 Task: Look for space in Ruse, Bulgaria from 5th July, 2023 to 11th July, 2023 for 2 adults in price range Rs.8000 to Rs.16000. Place can be entire place with 2 bedrooms having 2 beds and 1 bathroom. Property type can be flat. Booking option can be shelf check-in. Required host language is English.
Action: Mouse moved to (529, 133)
Screenshot: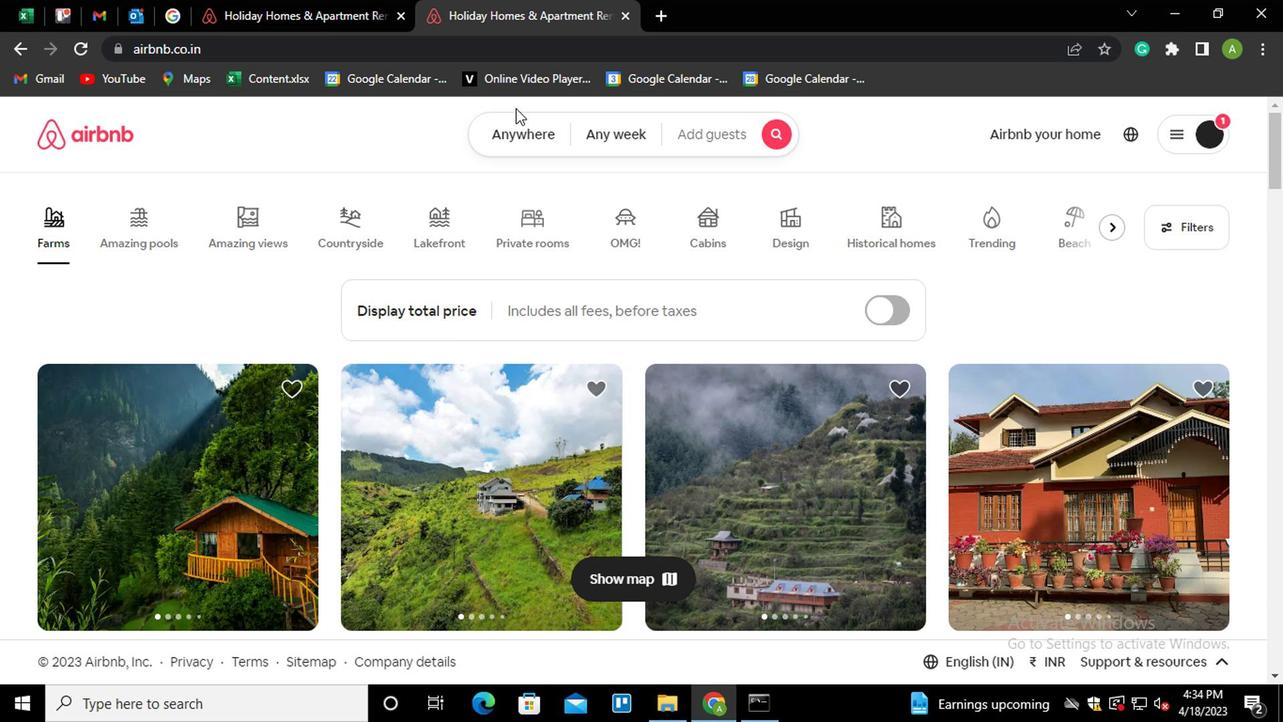 
Action: Mouse pressed left at (529, 133)
Screenshot: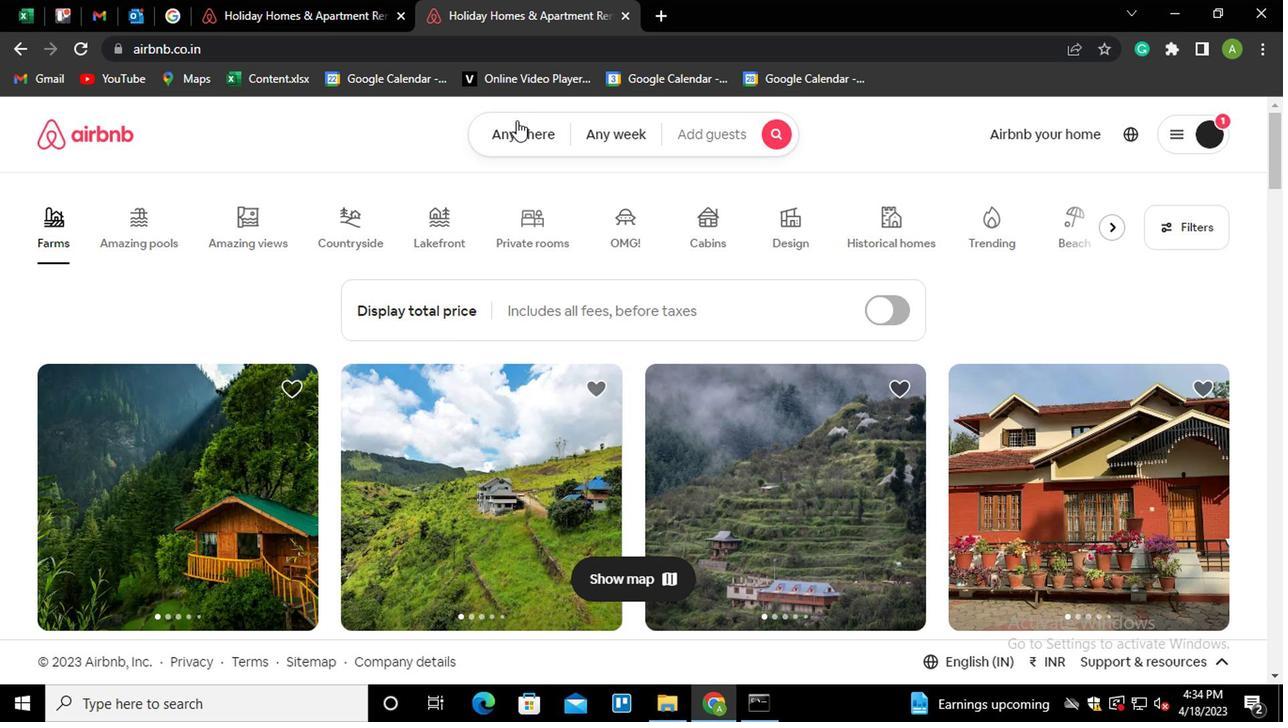 
Action: Mouse moved to (493, 208)
Screenshot: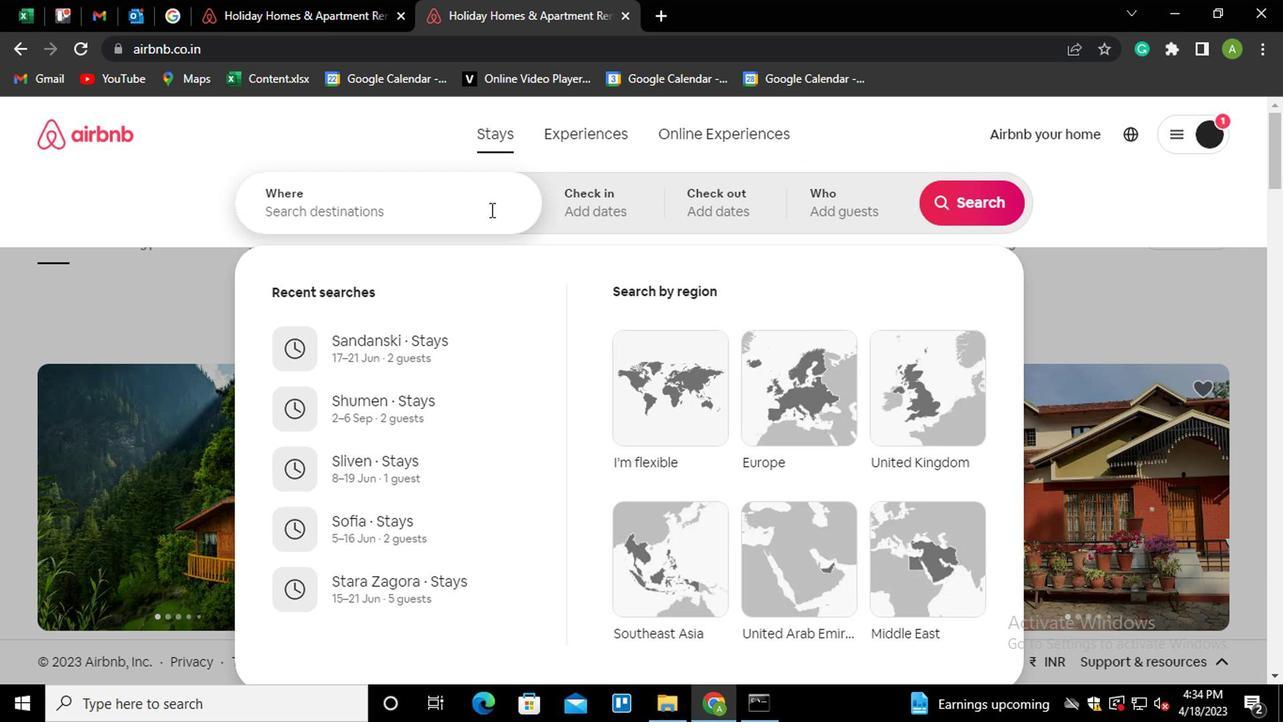 
Action: Mouse pressed left at (493, 208)
Screenshot: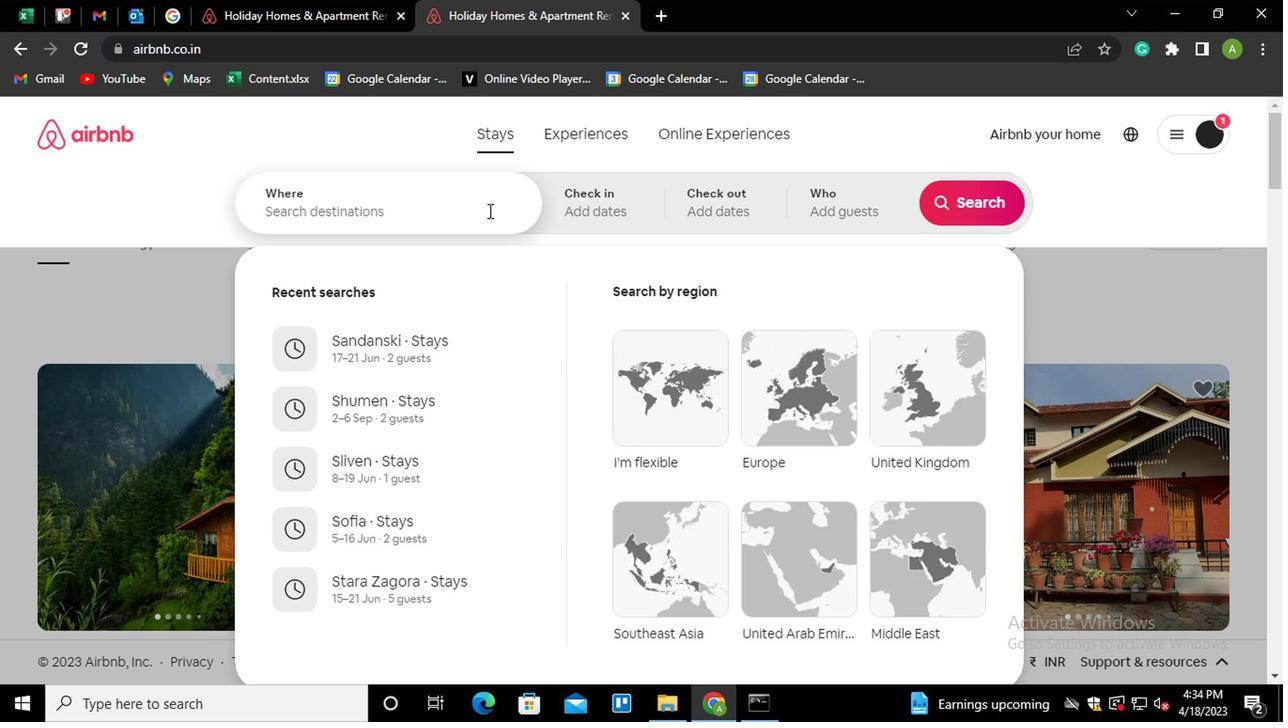 
Action: Key pressed <Key.shift><Key.shift><Key.shift><Key.shift><Key.shift><Key.shift>RUSE<Key.down><Key.enter>
Screenshot: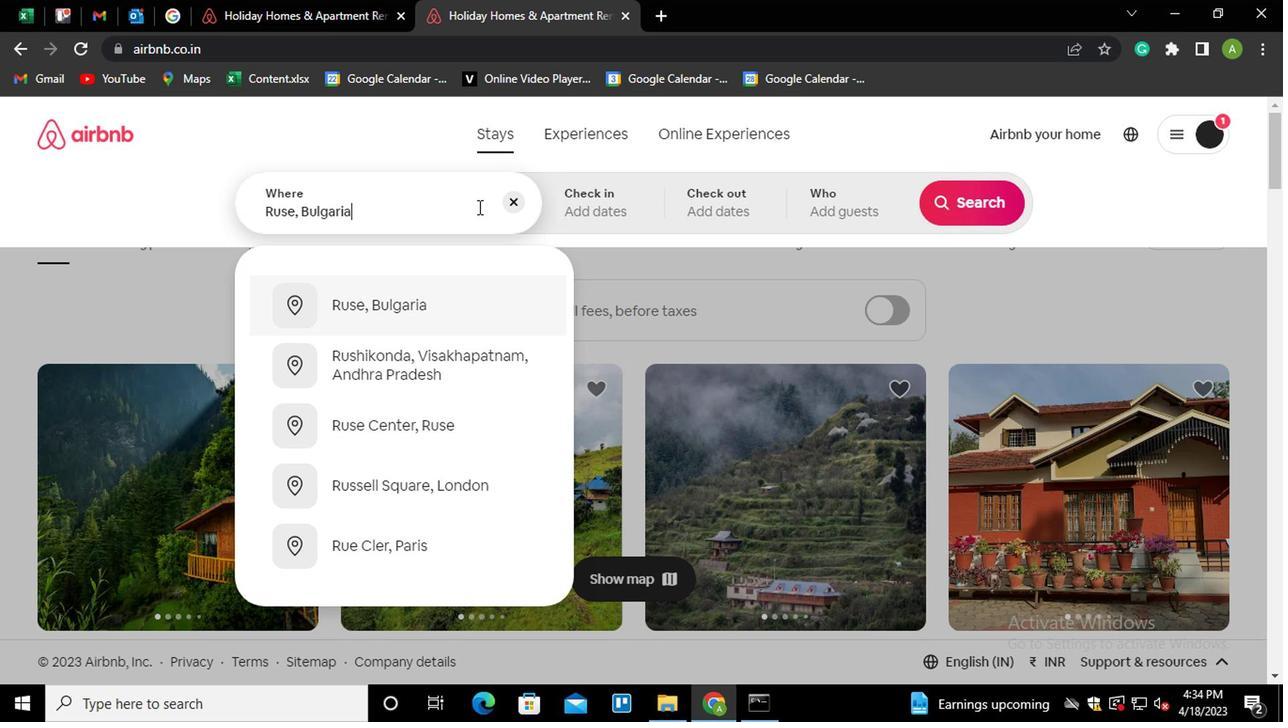 
Action: Mouse moved to (942, 345)
Screenshot: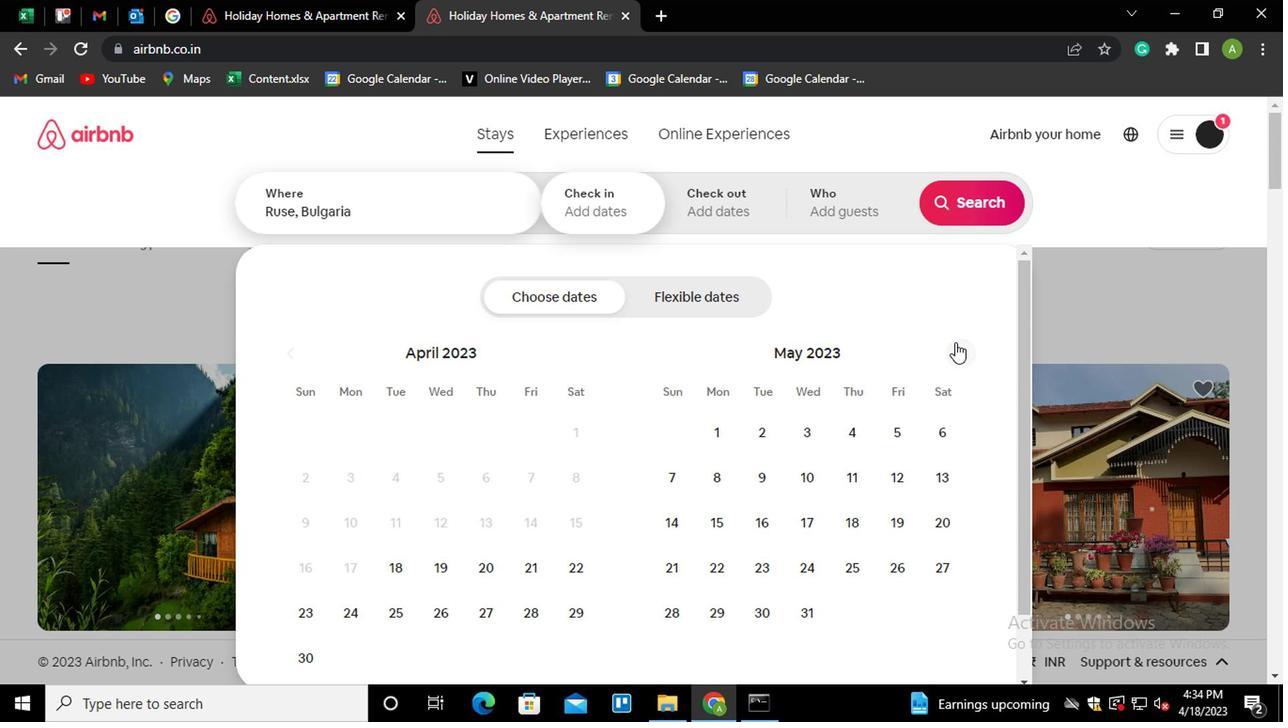 
Action: Mouse pressed left at (942, 345)
Screenshot: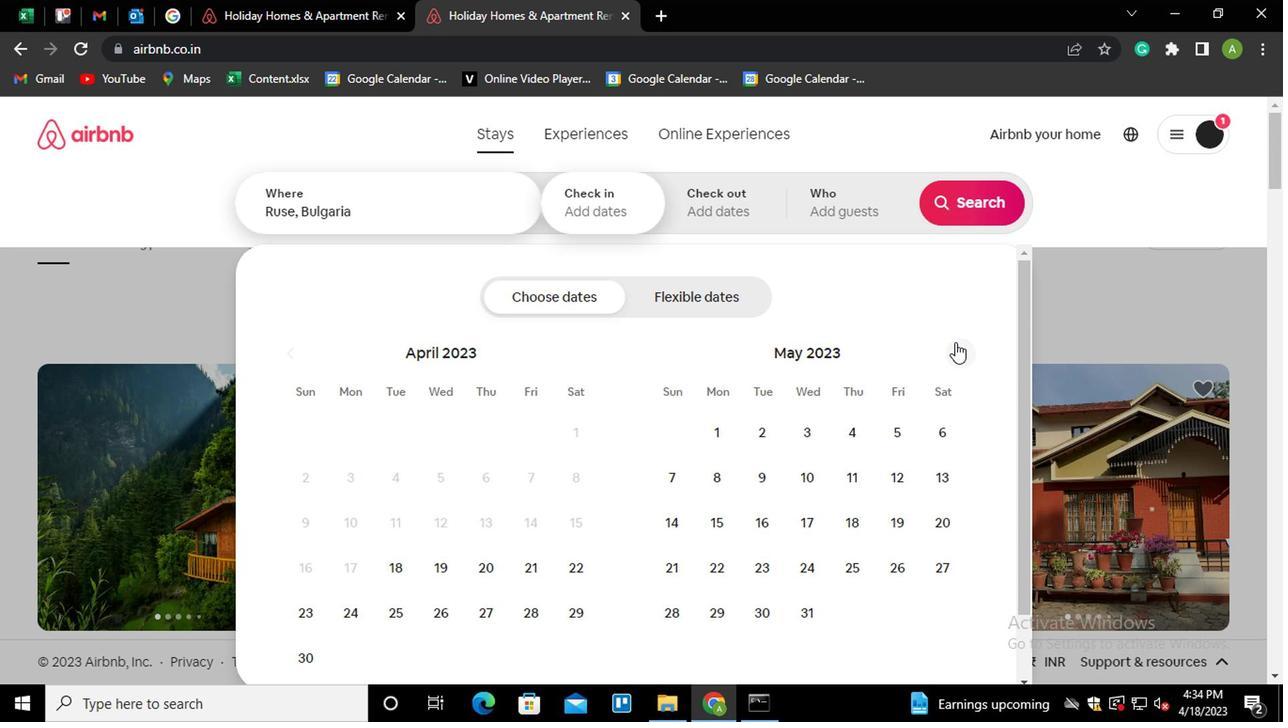 
Action: Mouse pressed left at (942, 345)
Screenshot: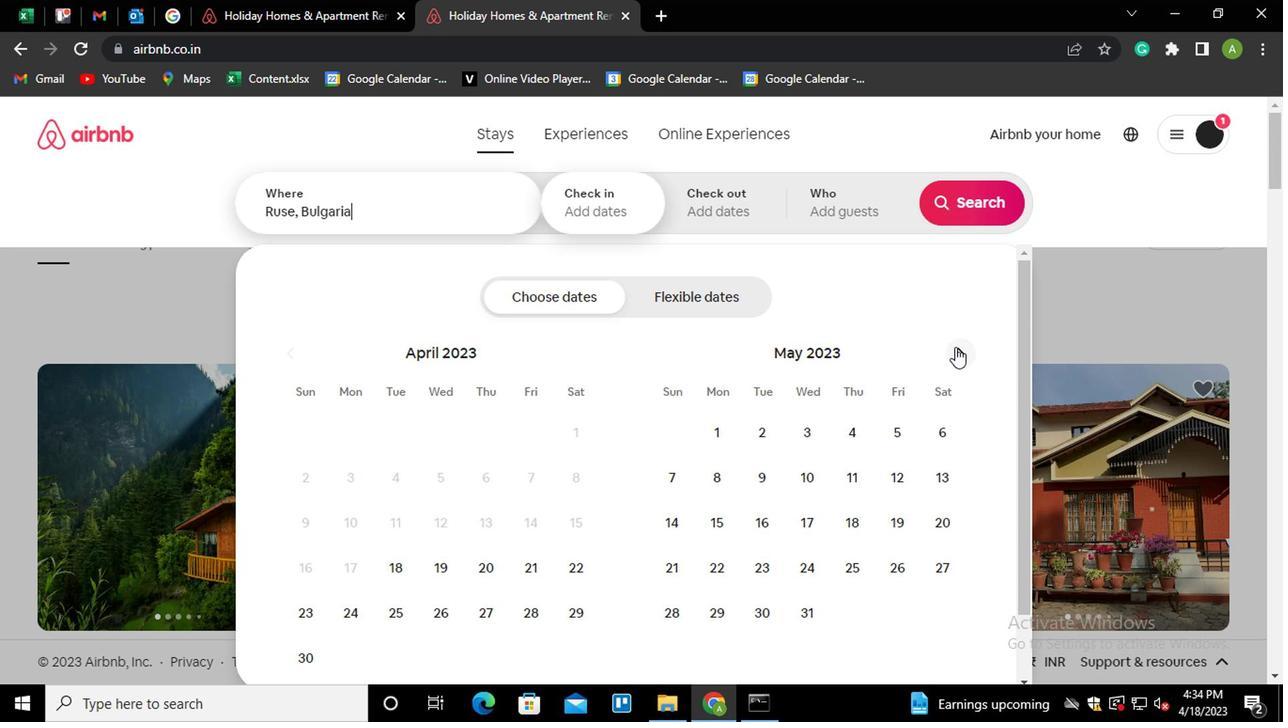 
Action: Mouse pressed left at (942, 345)
Screenshot: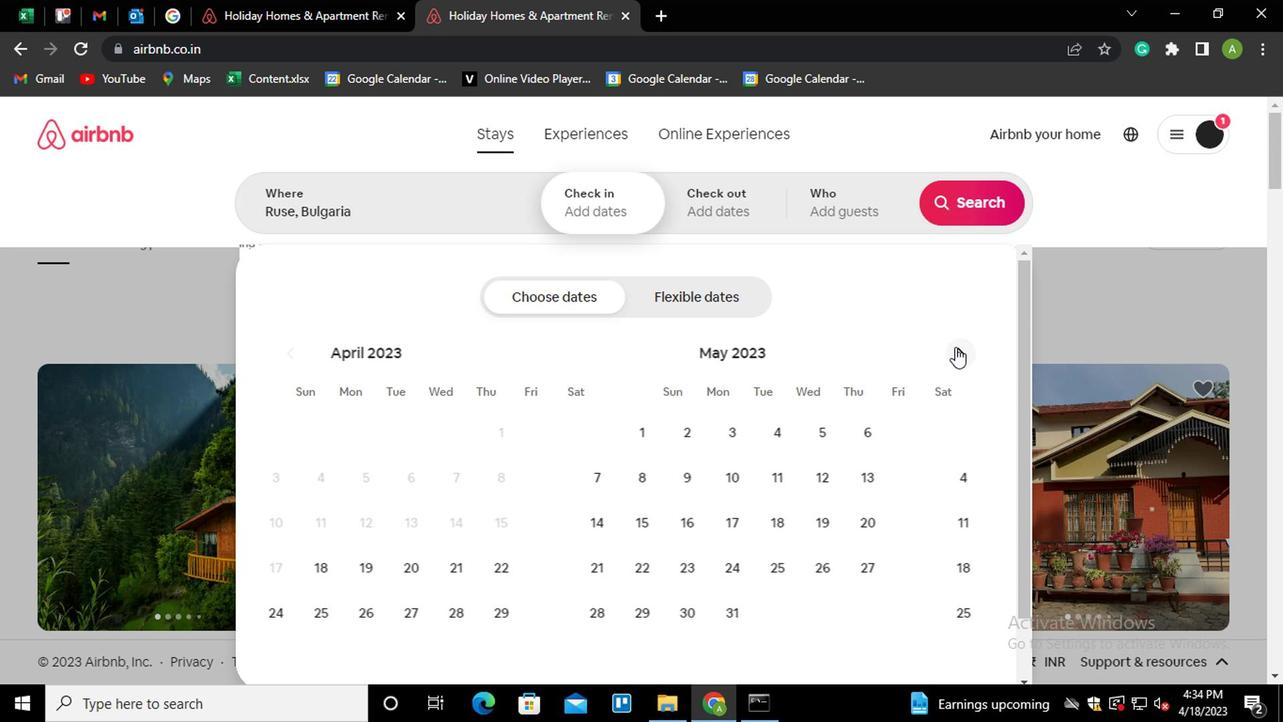 
Action: Mouse moved to (804, 473)
Screenshot: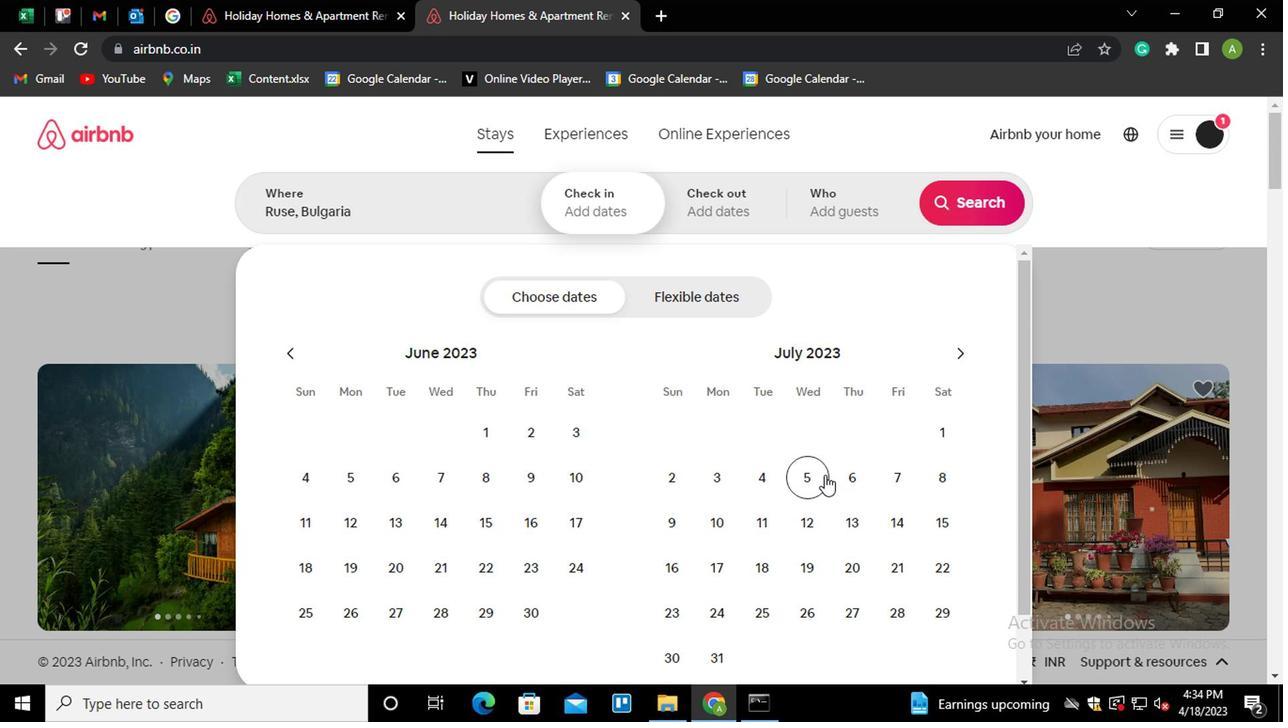 
Action: Mouse pressed left at (804, 473)
Screenshot: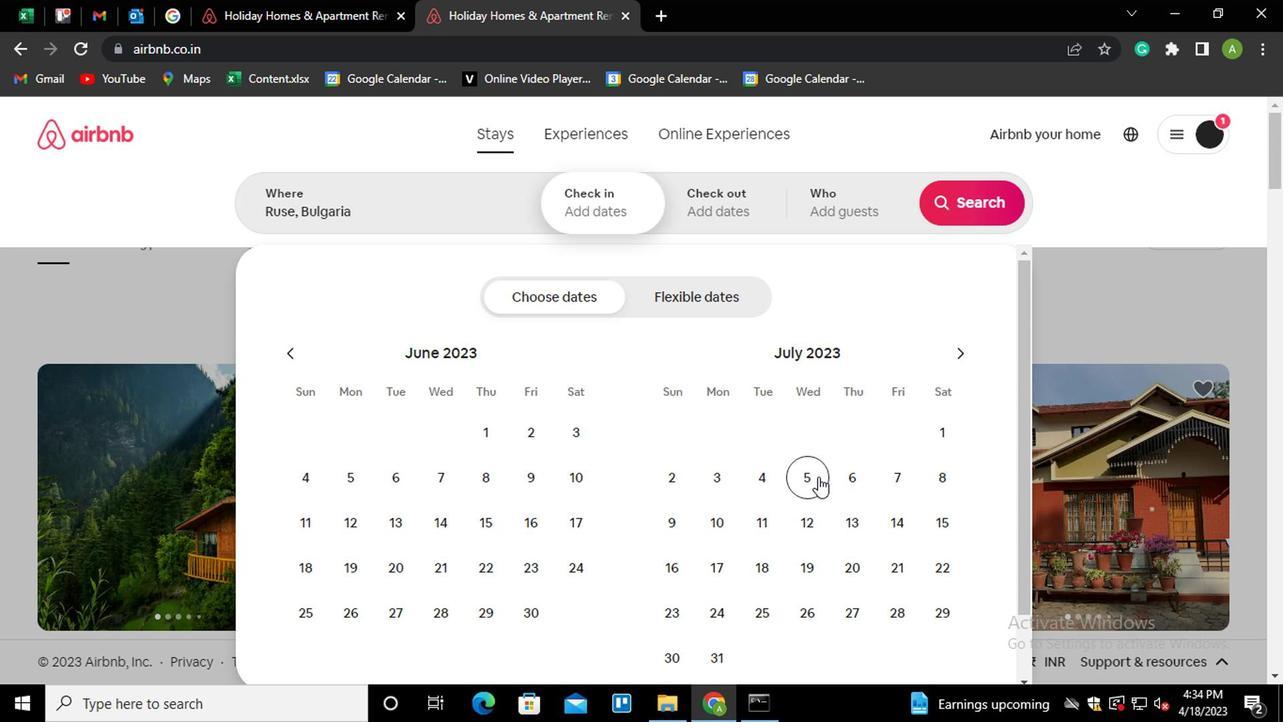
Action: Mouse moved to (759, 524)
Screenshot: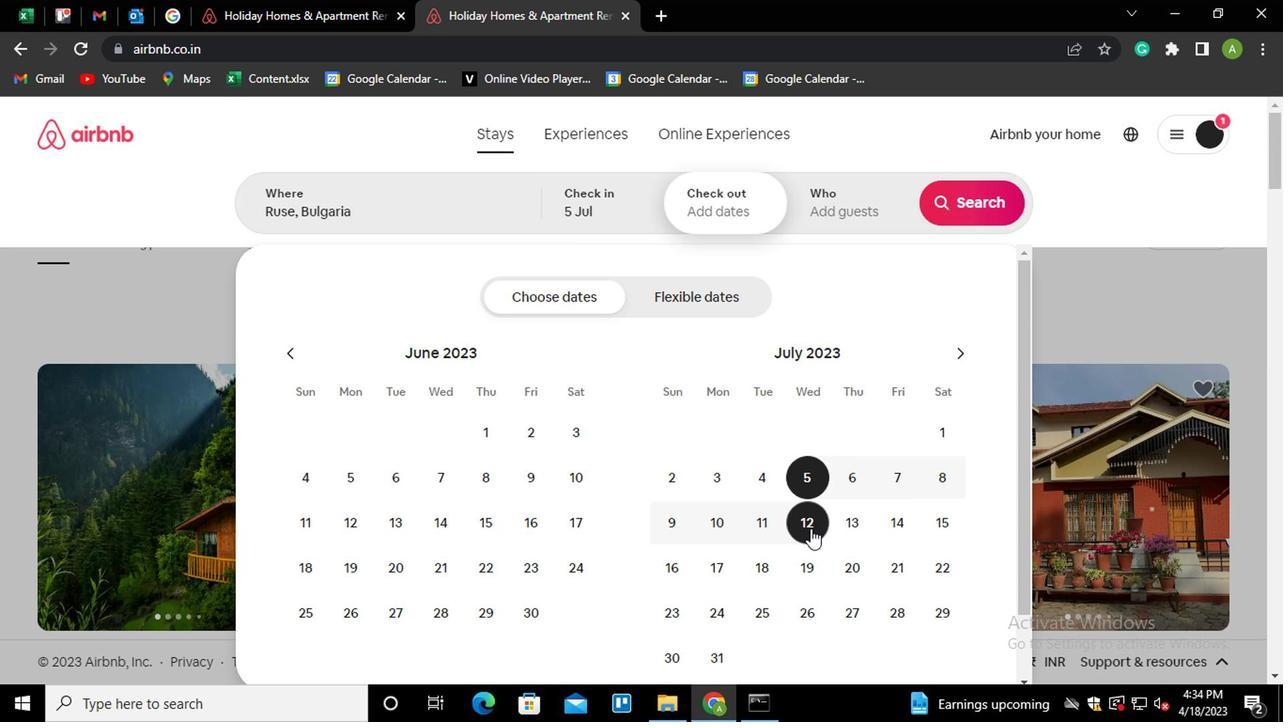 
Action: Mouse pressed left at (759, 524)
Screenshot: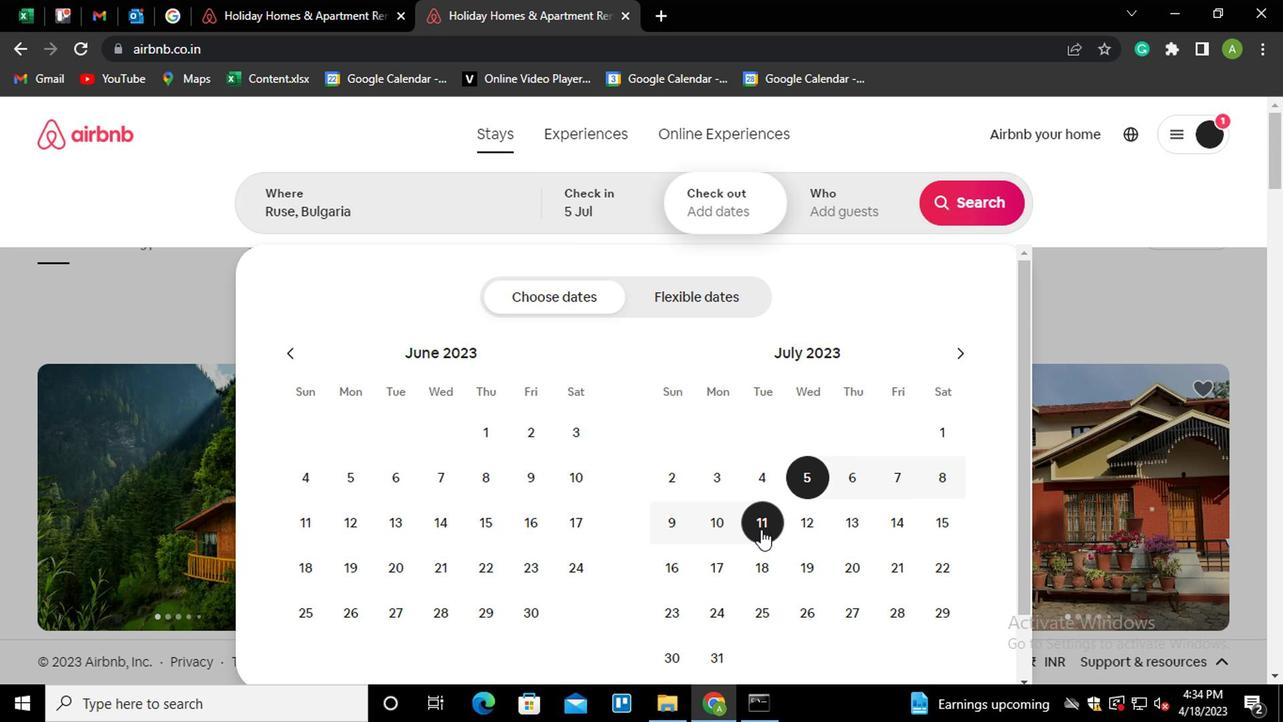 
Action: Mouse moved to (827, 213)
Screenshot: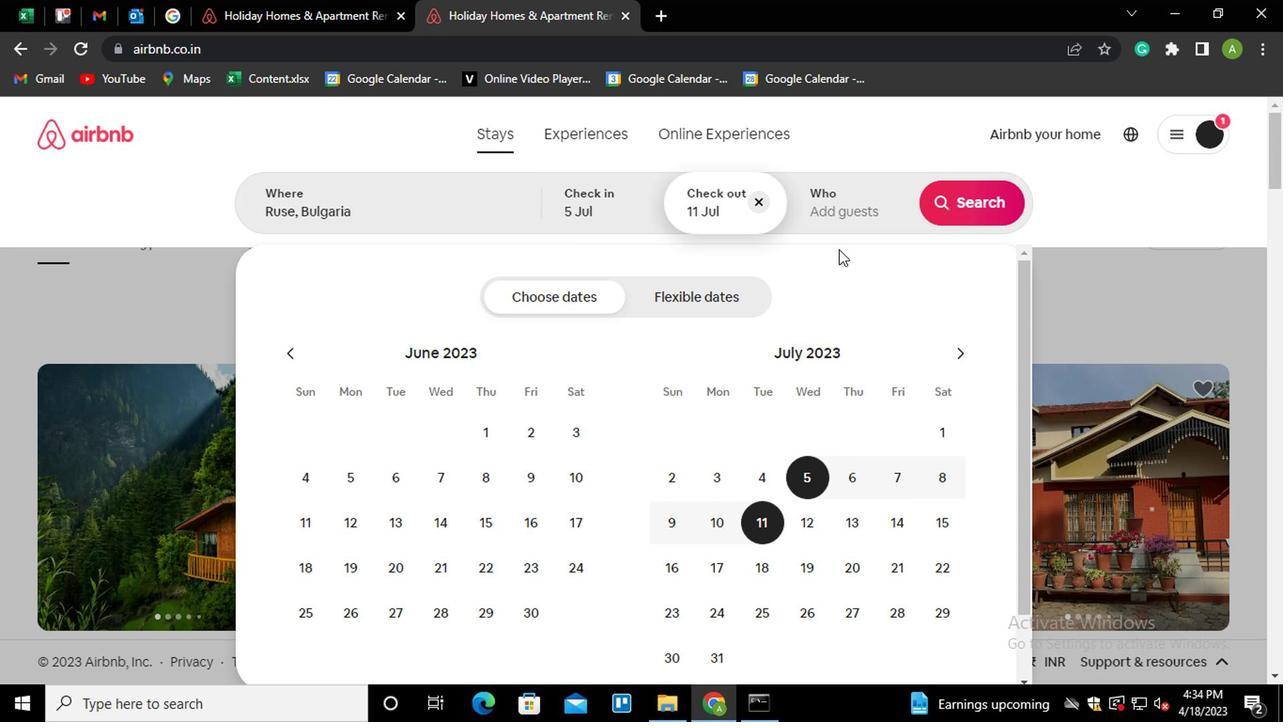 
Action: Mouse pressed left at (827, 213)
Screenshot: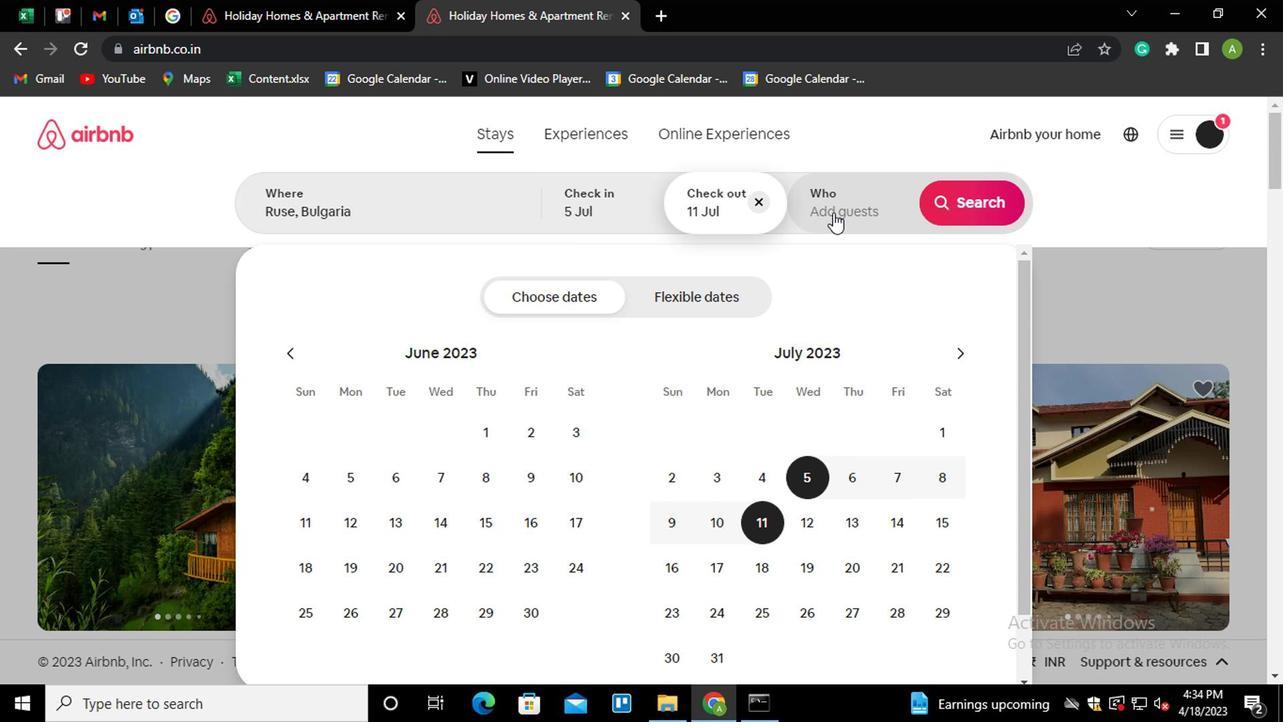 
Action: Mouse moved to (968, 309)
Screenshot: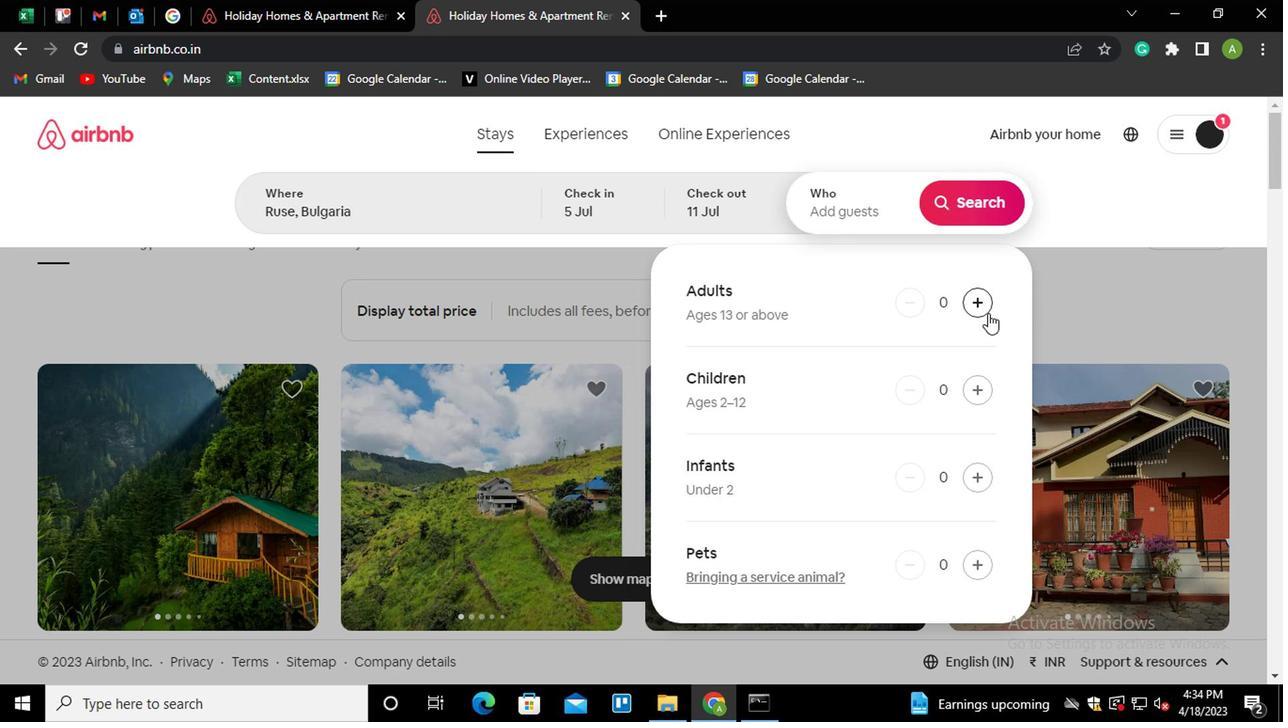 
Action: Mouse pressed left at (968, 309)
Screenshot: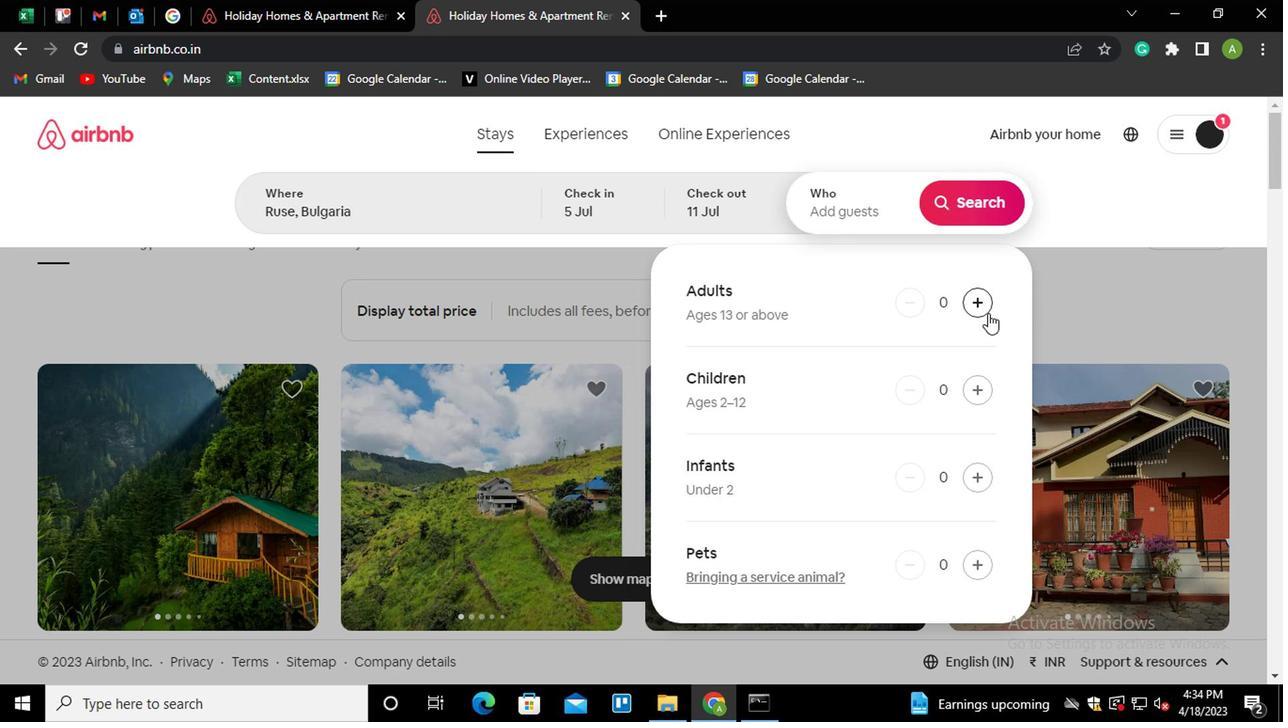 
Action: Mouse moved to (968, 309)
Screenshot: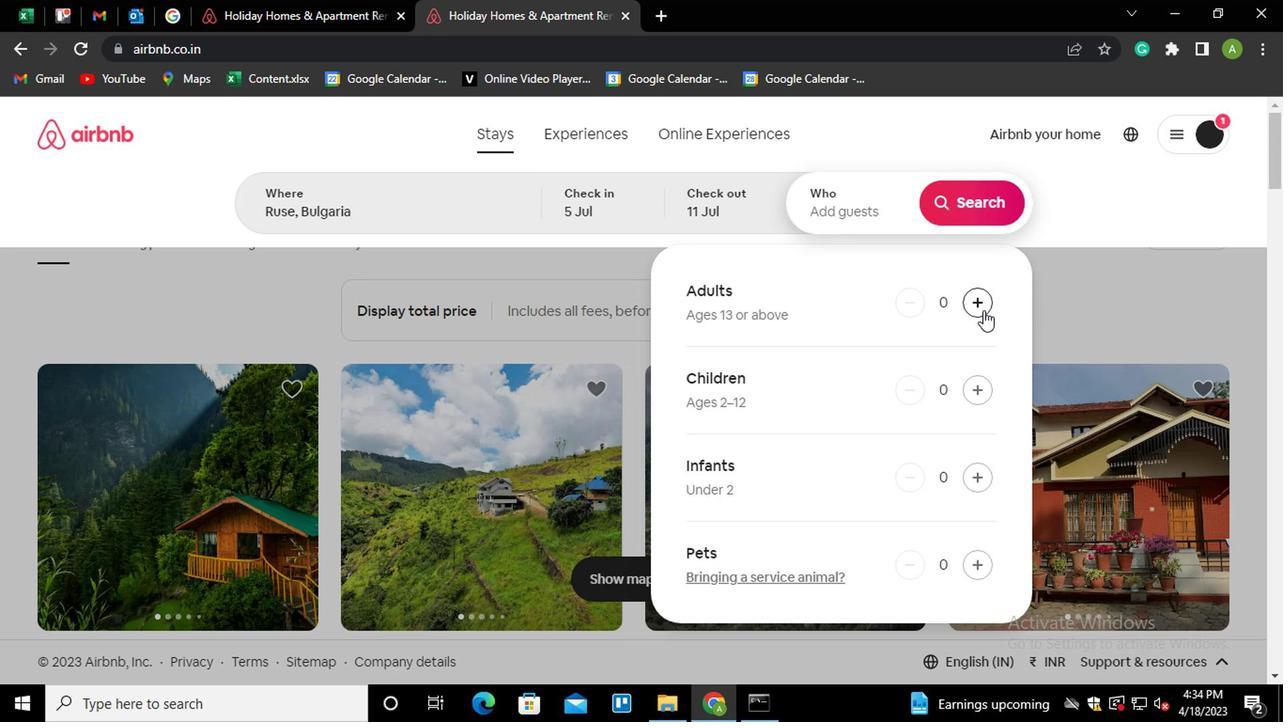 
Action: Mouse pressed left at (968, 309)
Screenshot: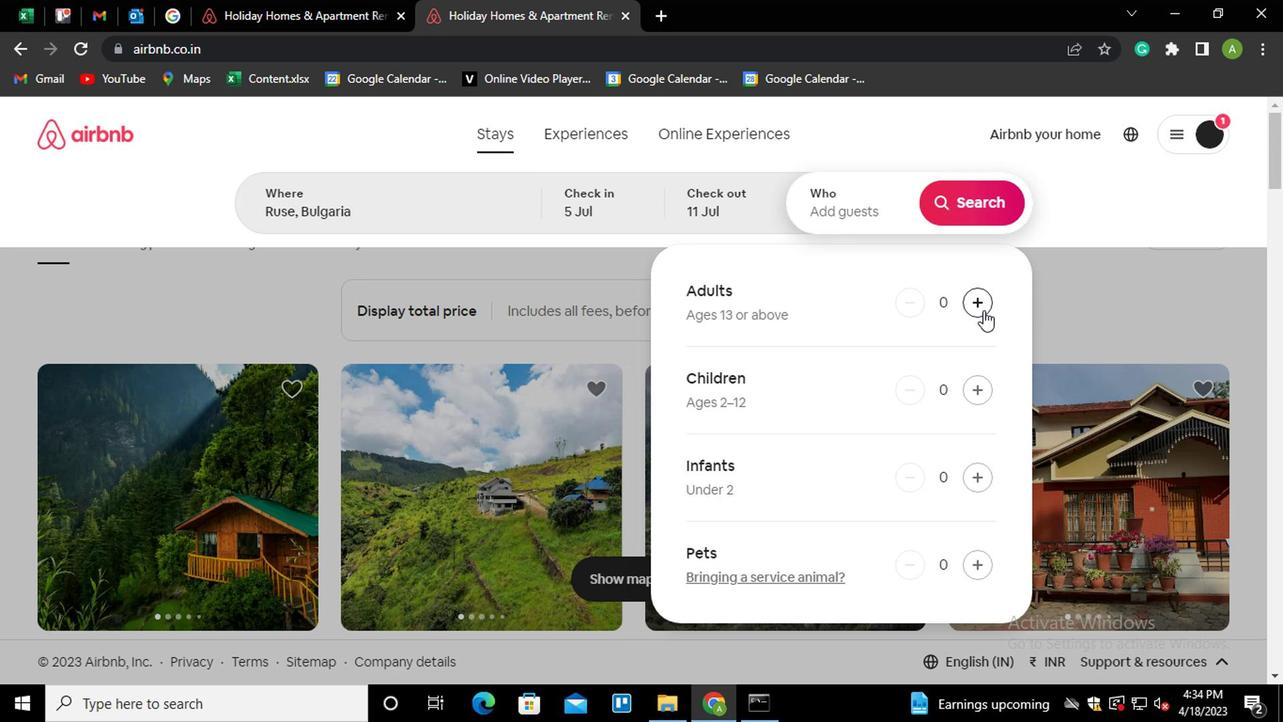 
Action: Mouse moved to (948, 218)
Screenshot: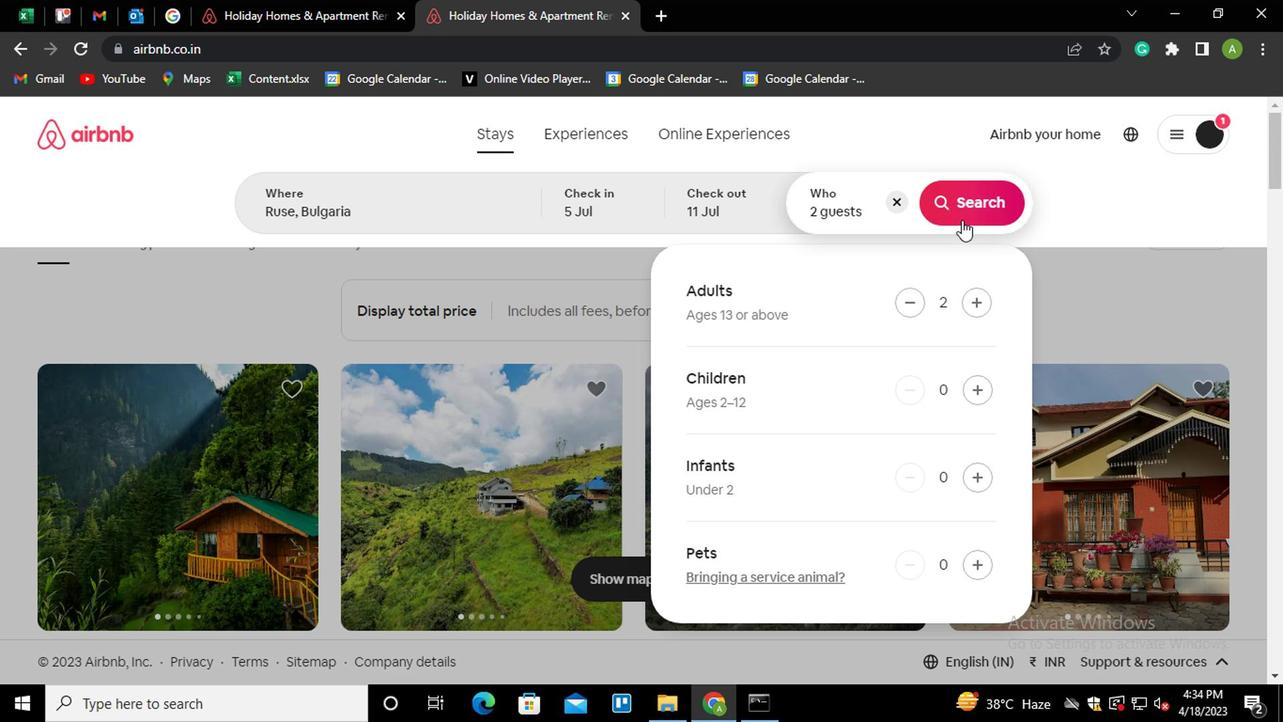 
Action: Mouse pressed left at (948, 218)
Screenshot: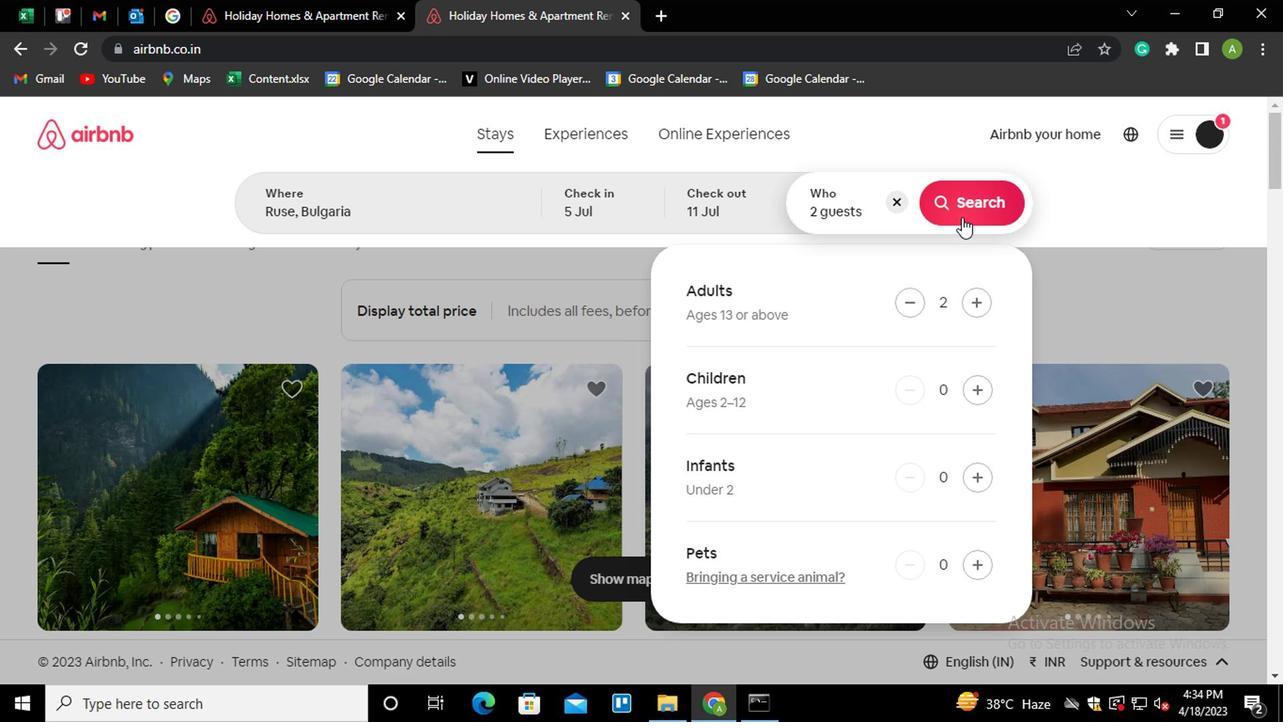 
Action: Mouse moved to (1182, 207)
Screenshot: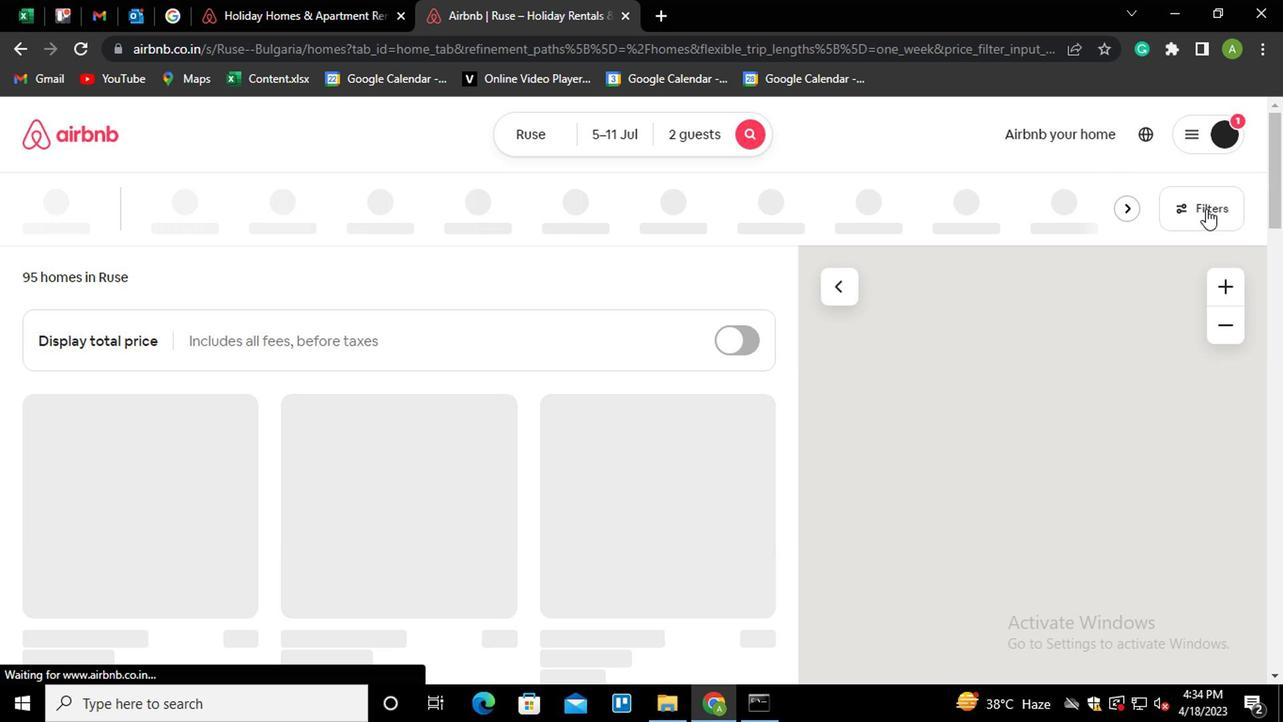 
Action: Mouse pressed left at (1182, 207)
Screenshot: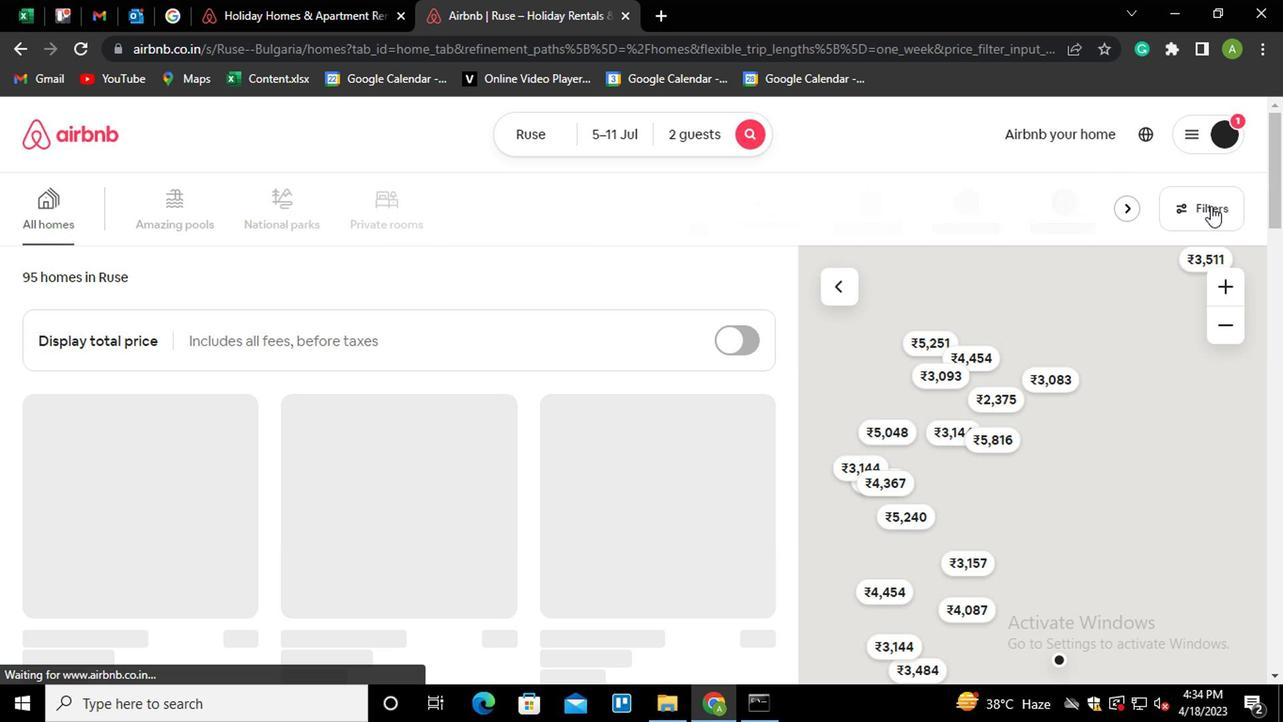 
Action: Mouse moved to (441, 444)
Screenshot: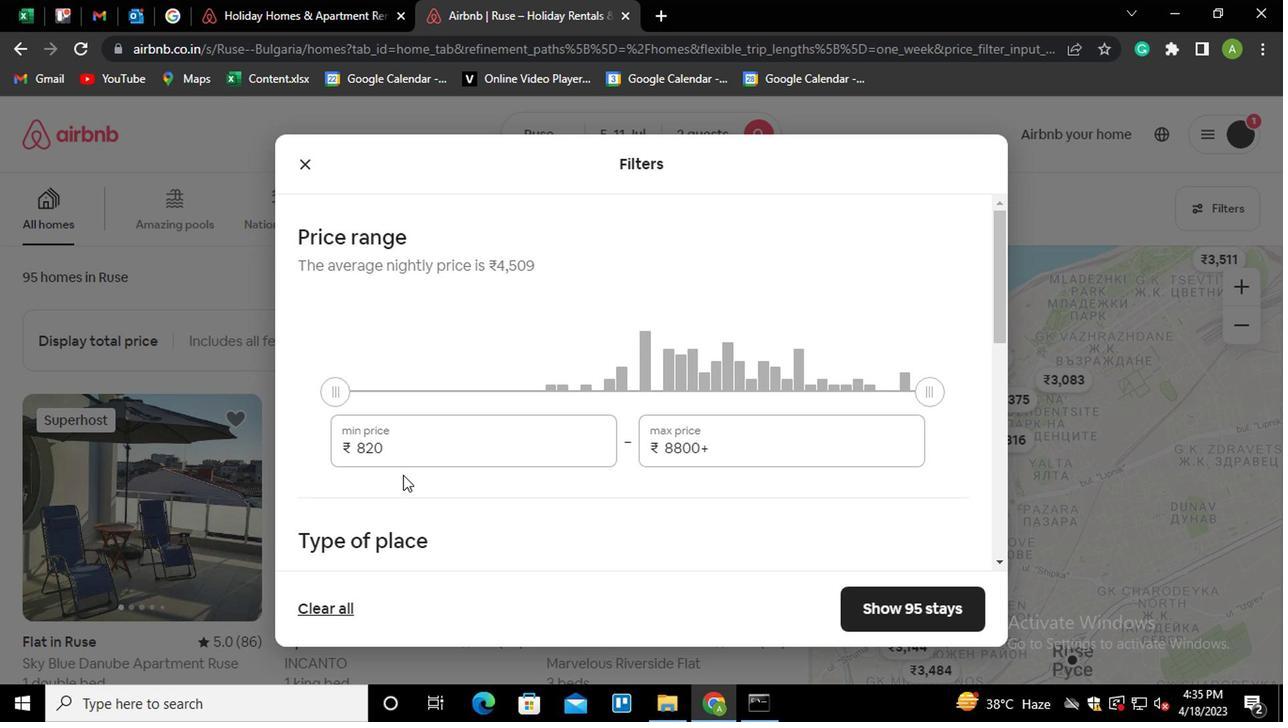 
Action: Mouse pressed left at (441, 444)
Screenshot: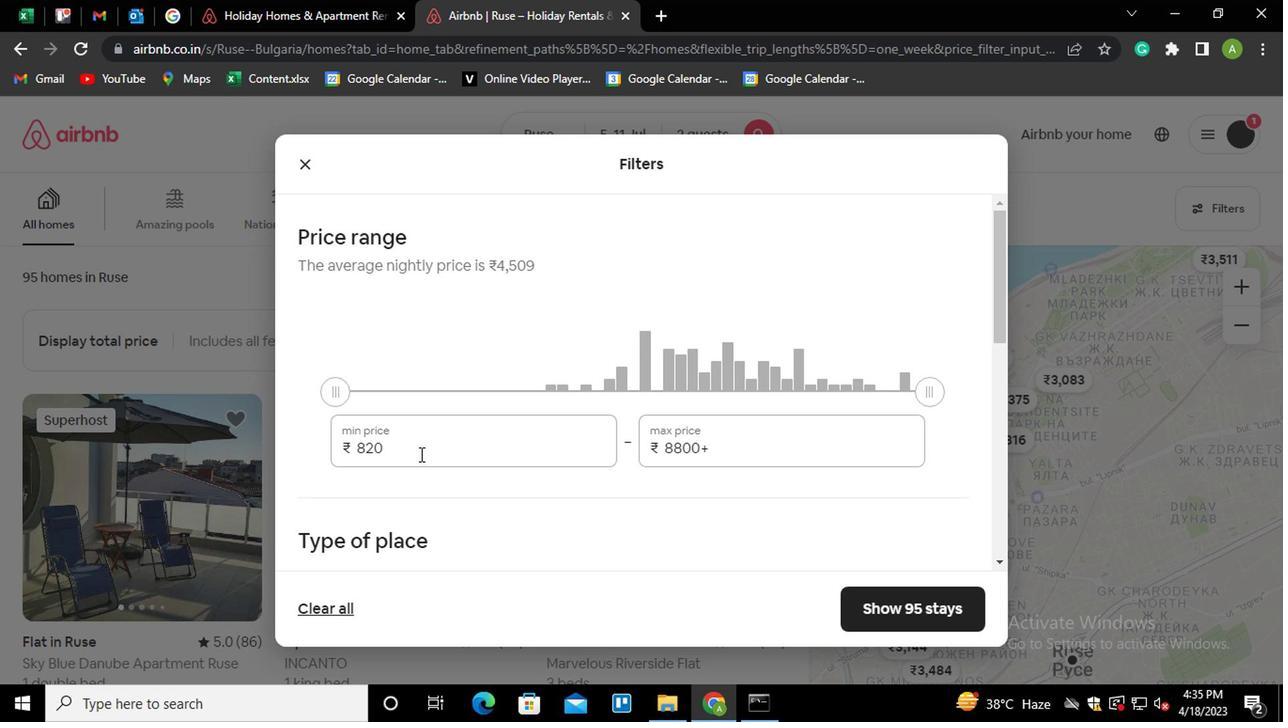 
Action: Mouse moved to (443, 443)
Screenshot: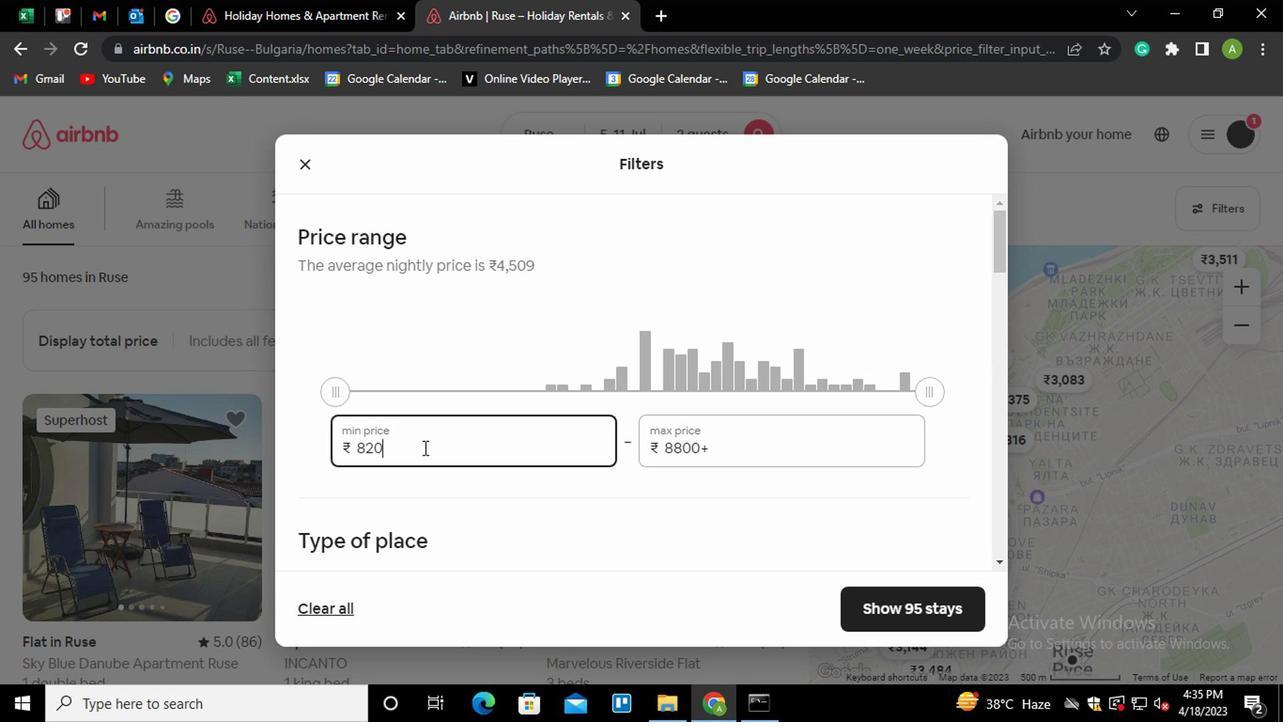 
Action: Key pressed <Key.shift_r><Key.home>8000
Screenshot: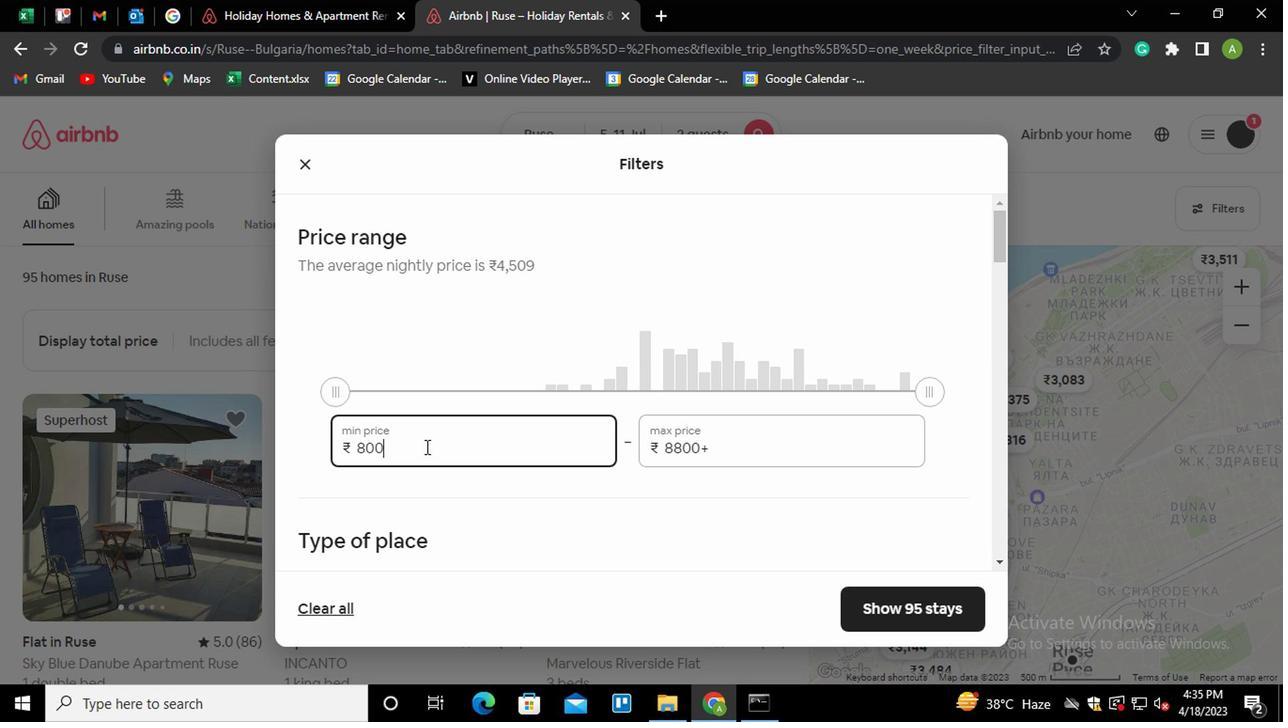 
Action: Mouse moved to (746, 439)
Screenshot: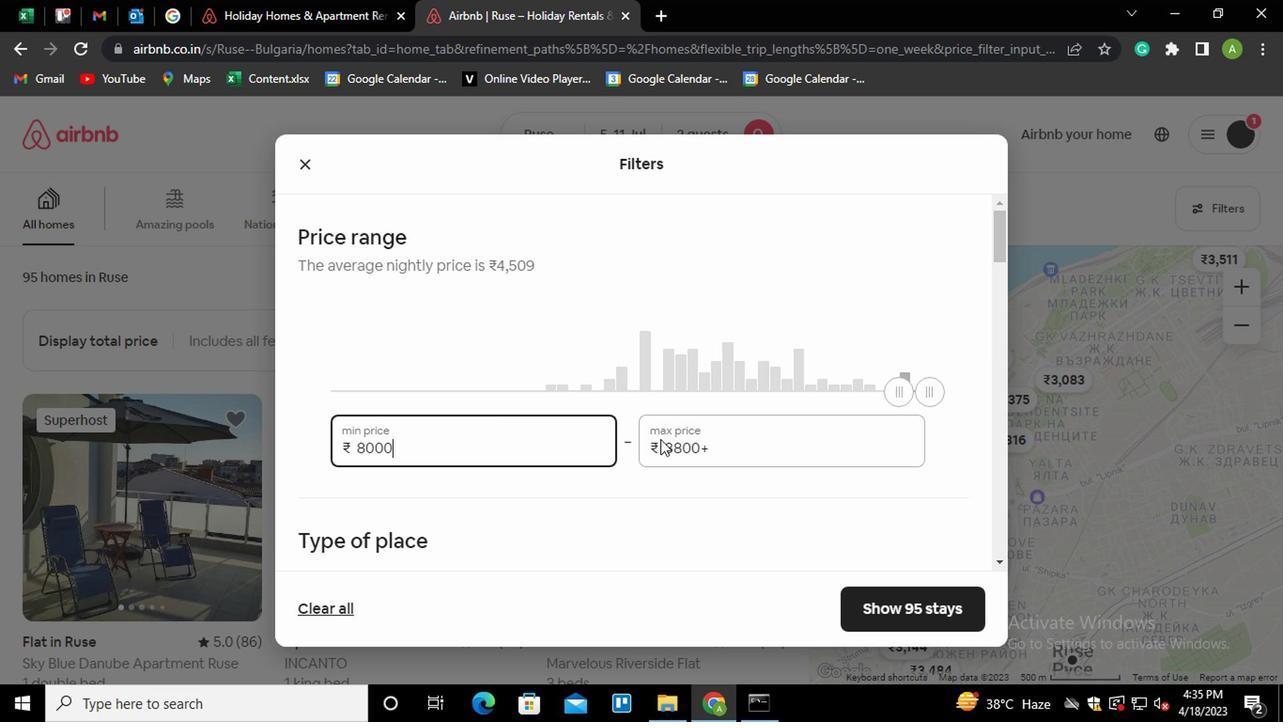 
Action: Mouse pressed left at (746, 439)
Screenshot: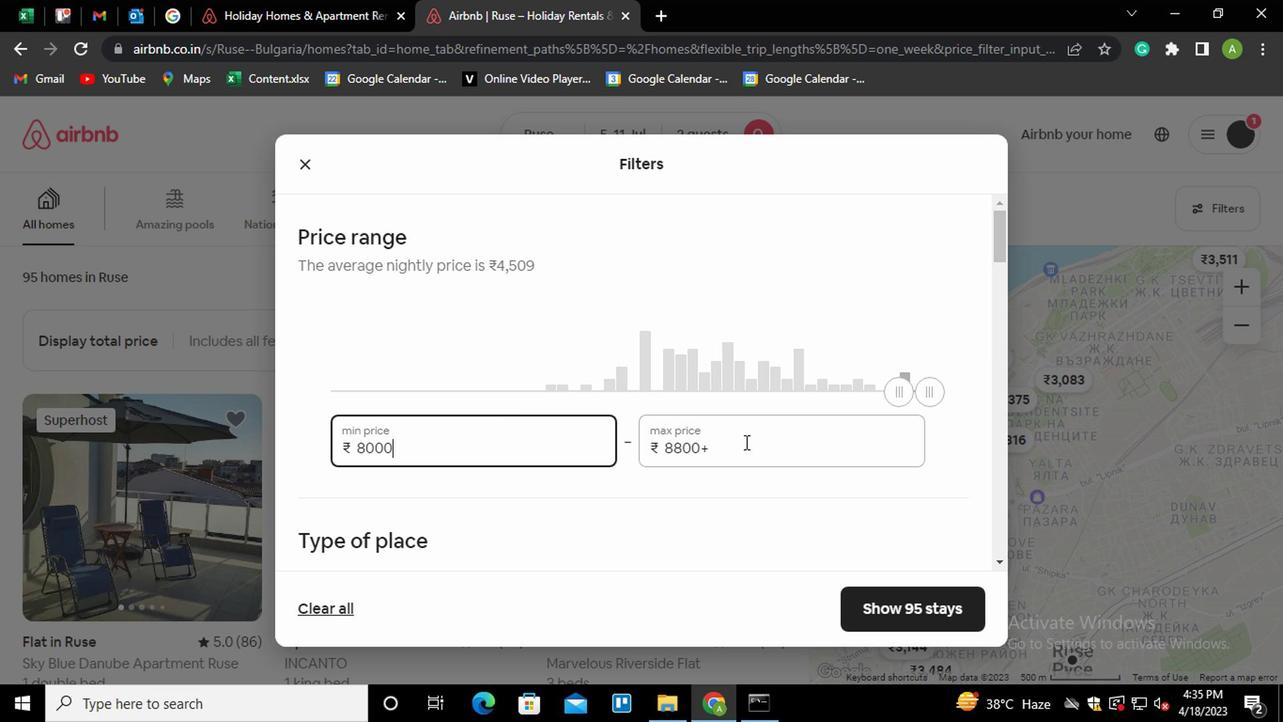 
Action: Key pressed <Key.shift_r><Key.home>16000
Screenshot: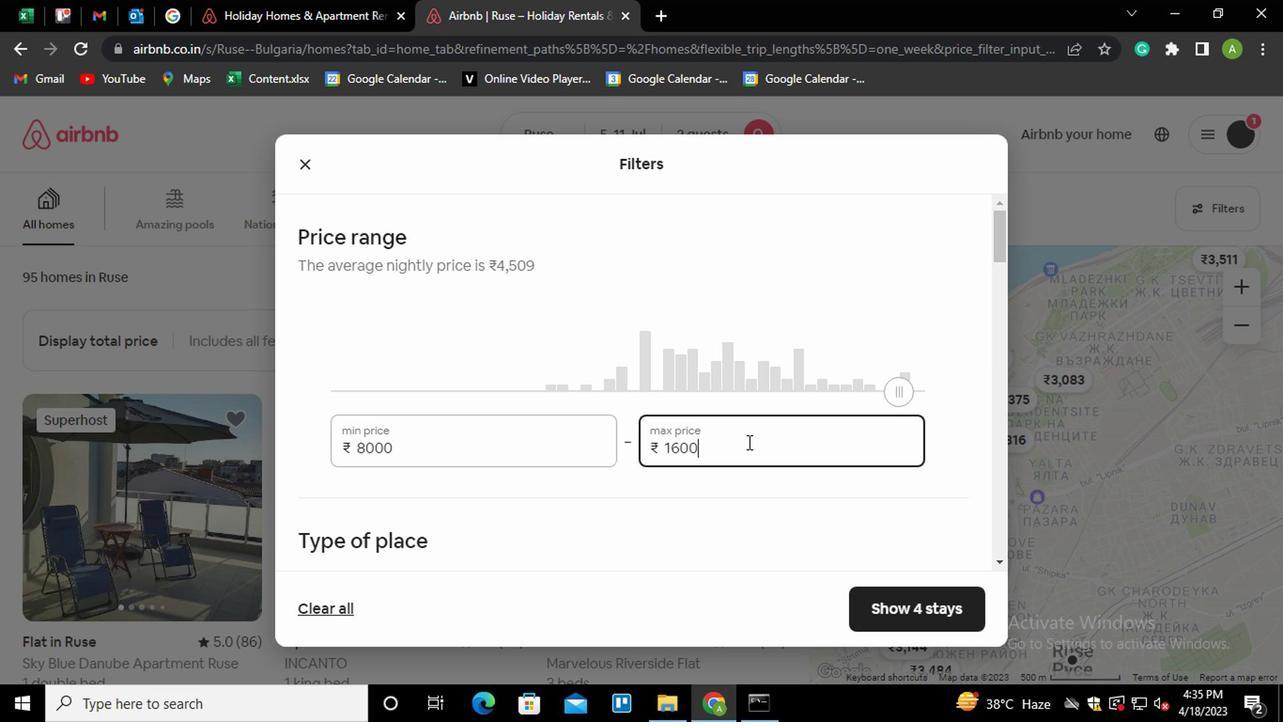 
Action: Mouse moved to (501, 508)
Screenshot: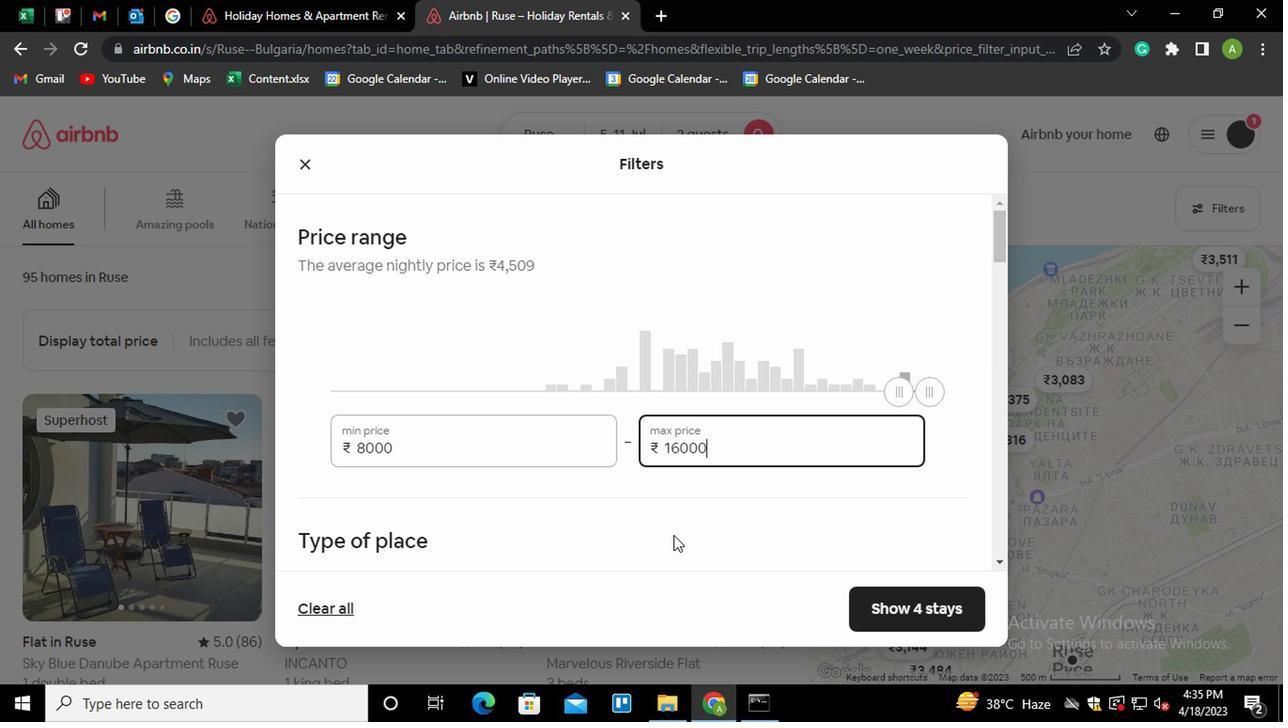 
Action: Mouse scrolled (501, 507) with delta (0, 0)
Screenshot: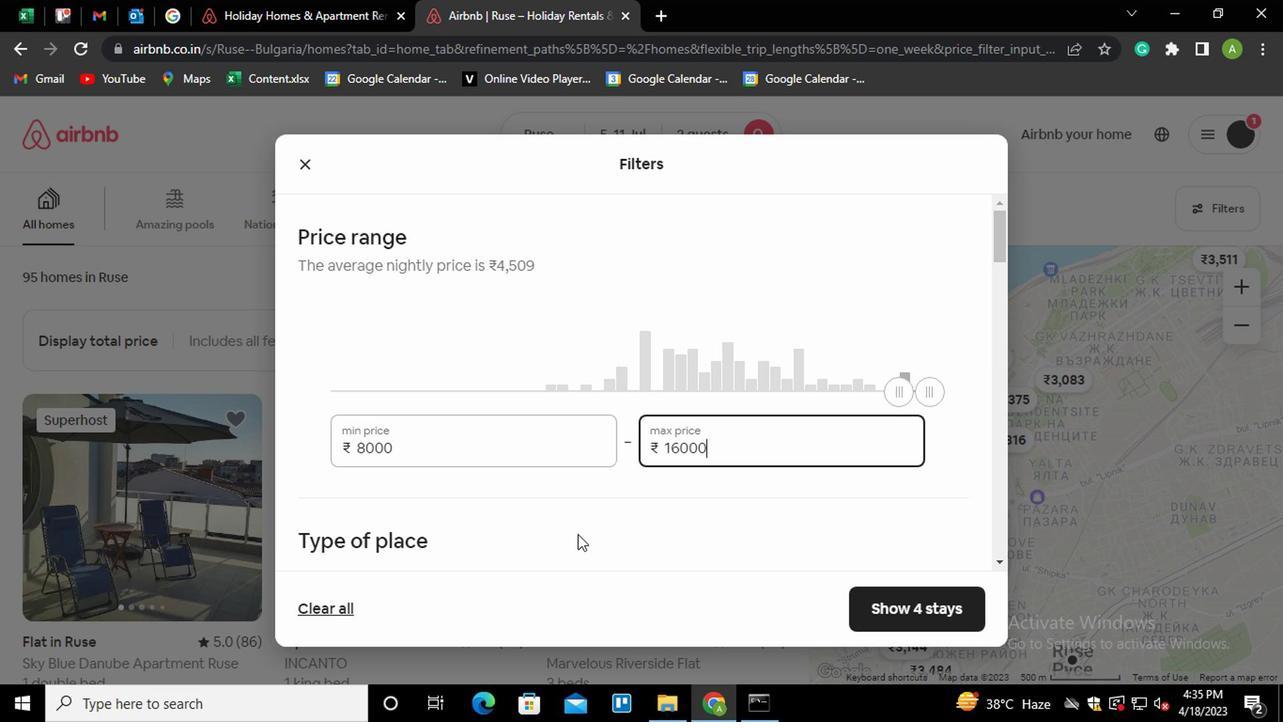 
Action: Mouse scrolled (501, 507) with delta (0, 0)
Screenshot: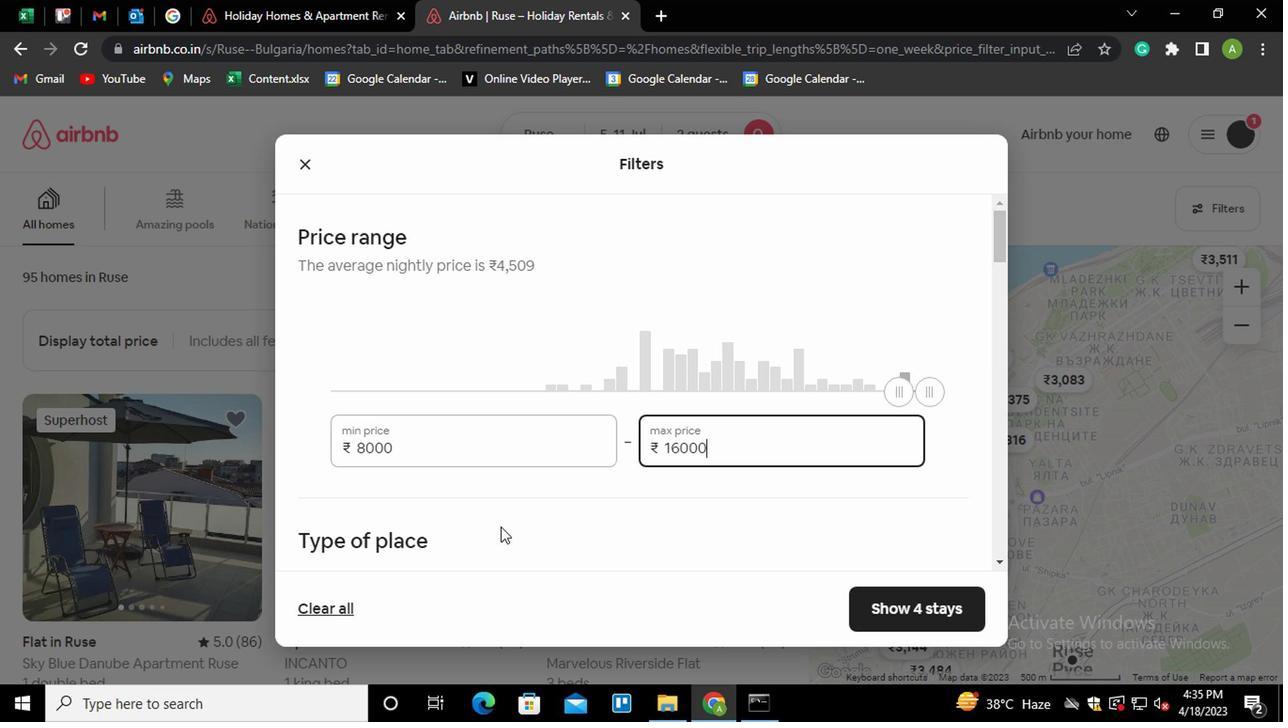 
Action: Mouse moved to (359, 416)
Screenshot: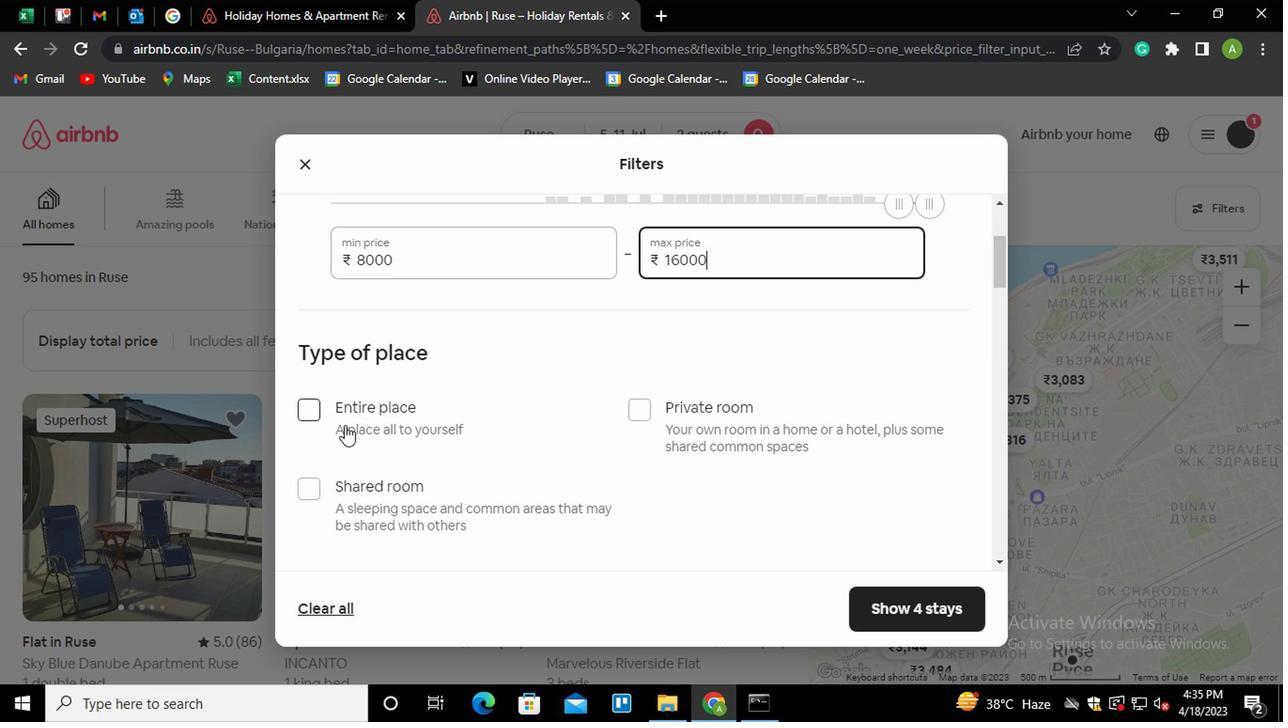 
Action: Mouse pressed left at (359, 416)
Screenshot: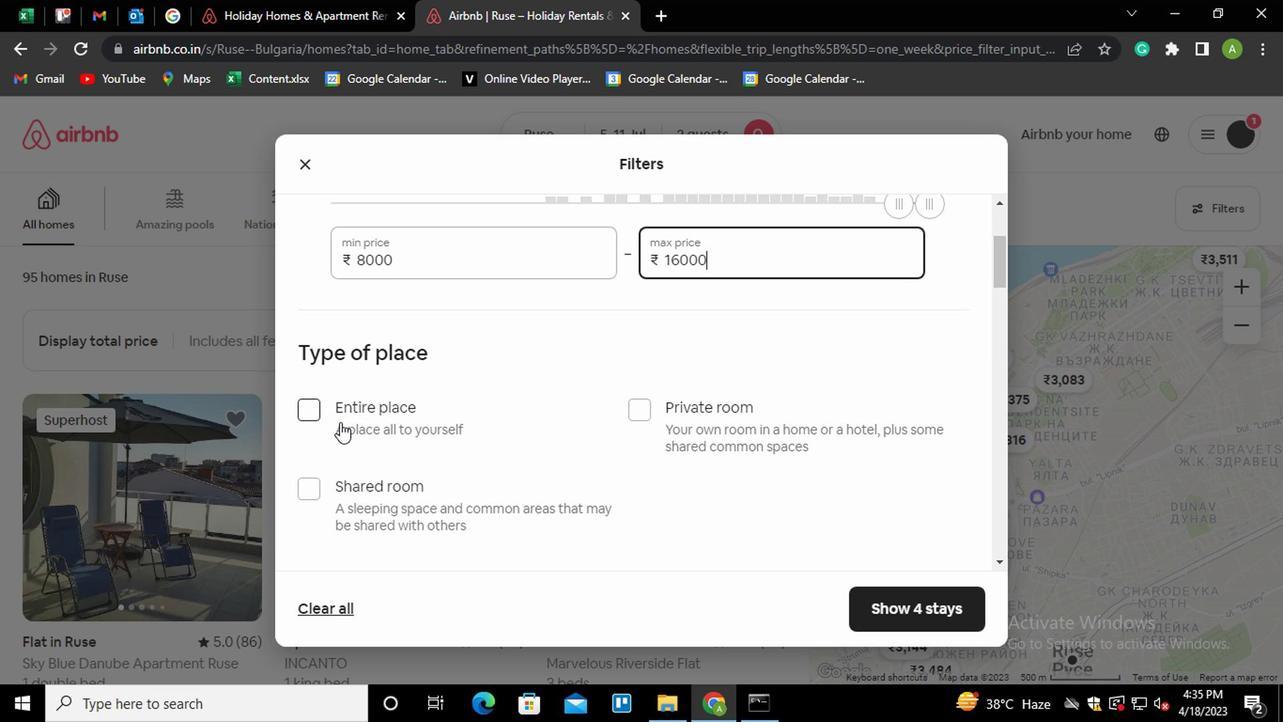 
Action: Mouse moved to (488, 433)
Screenshot: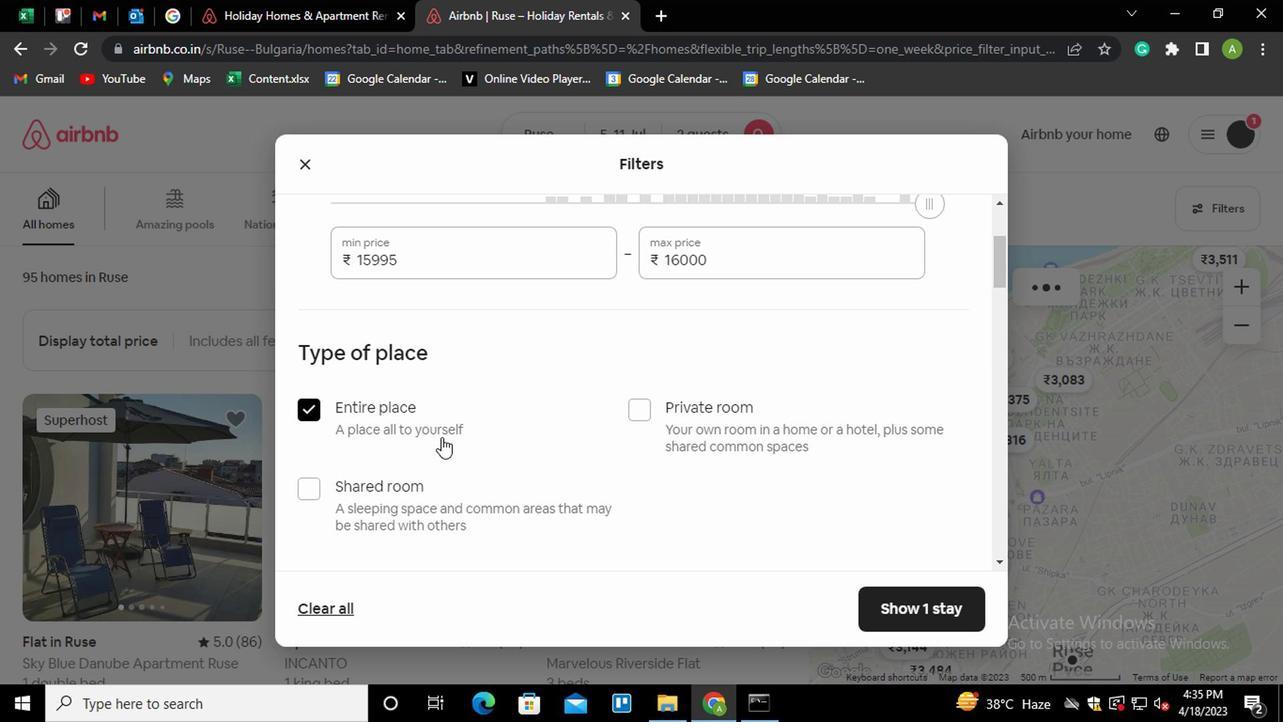 
Action: Mouse scrolled (488, 432) with delta (0, 0)
Screenshot: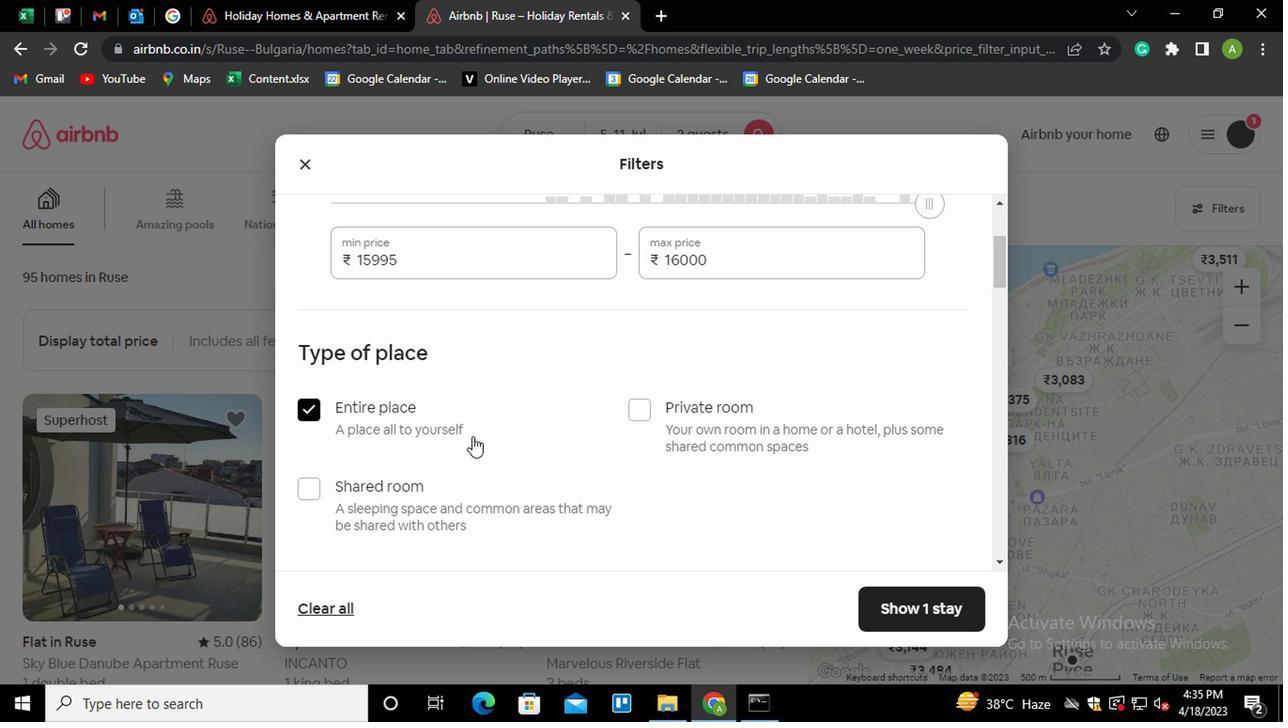 
Action: Mouse scrolled (488, 432) with delta (0, 0)
Screenshot: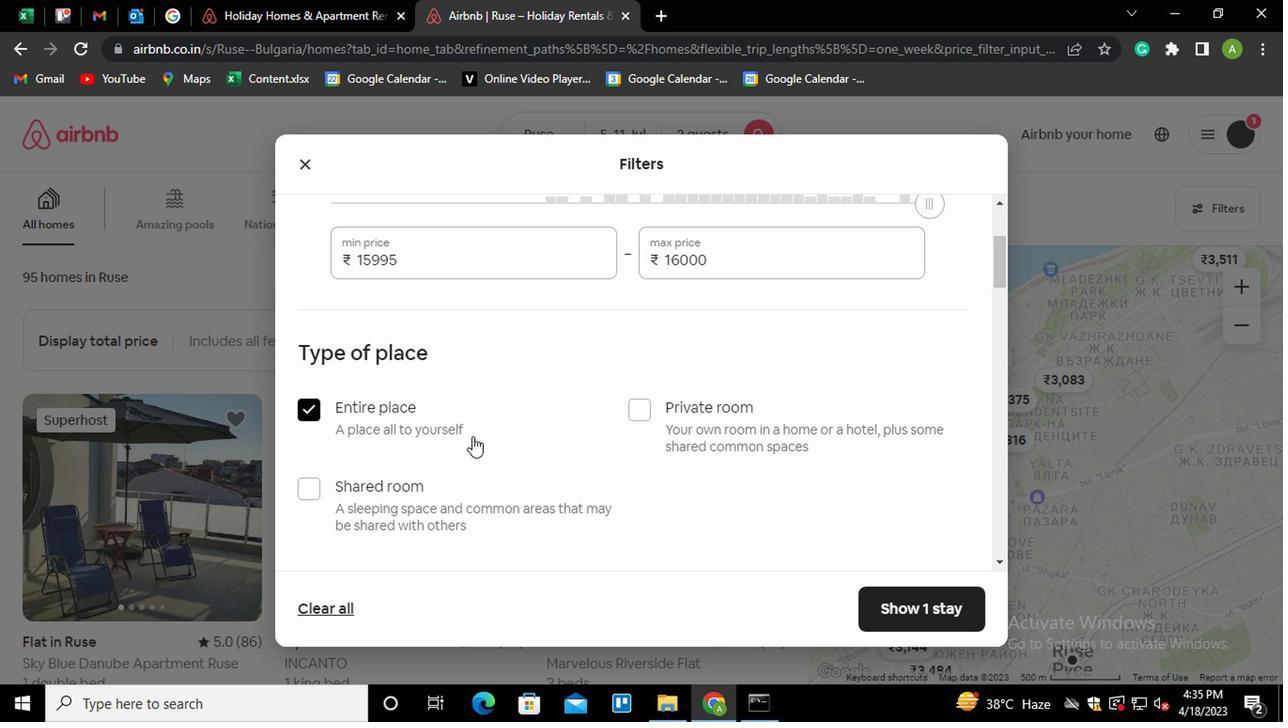 
Action: Mouse moved to (488, 452)
Screenshot: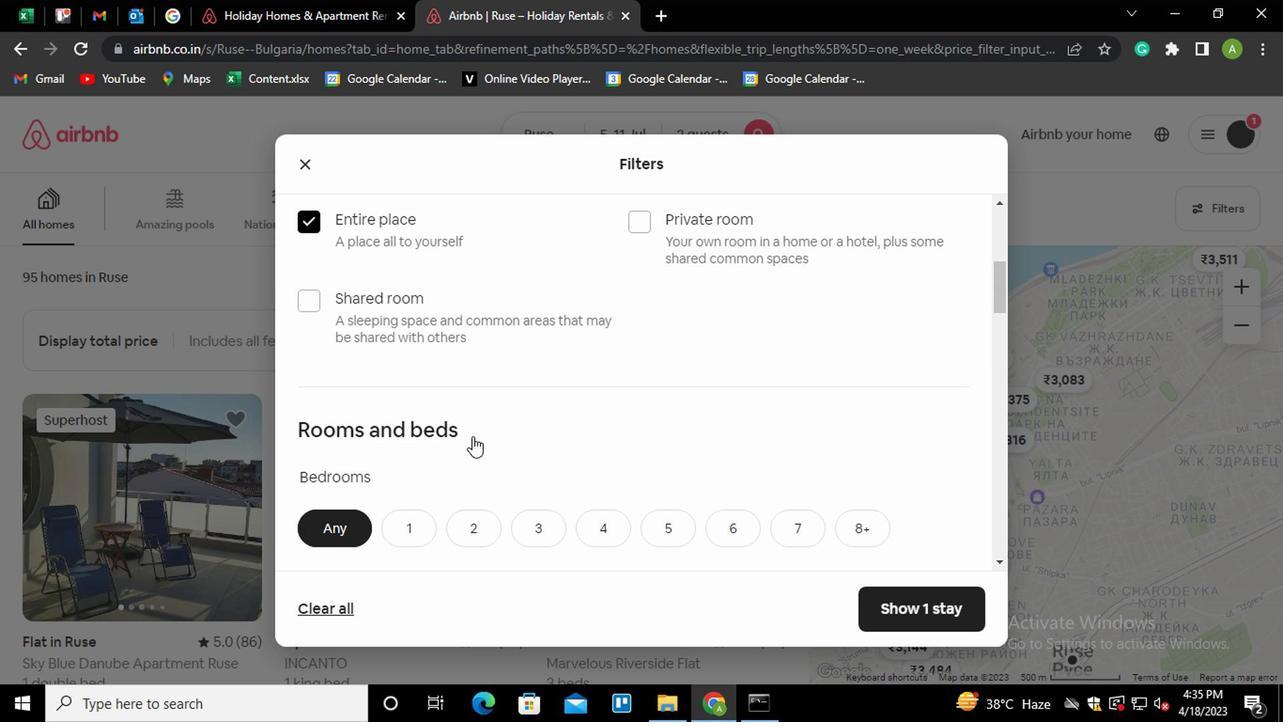 
Action: Mouse scrolled (488, 451) with delta (0, 0)
Screenshot: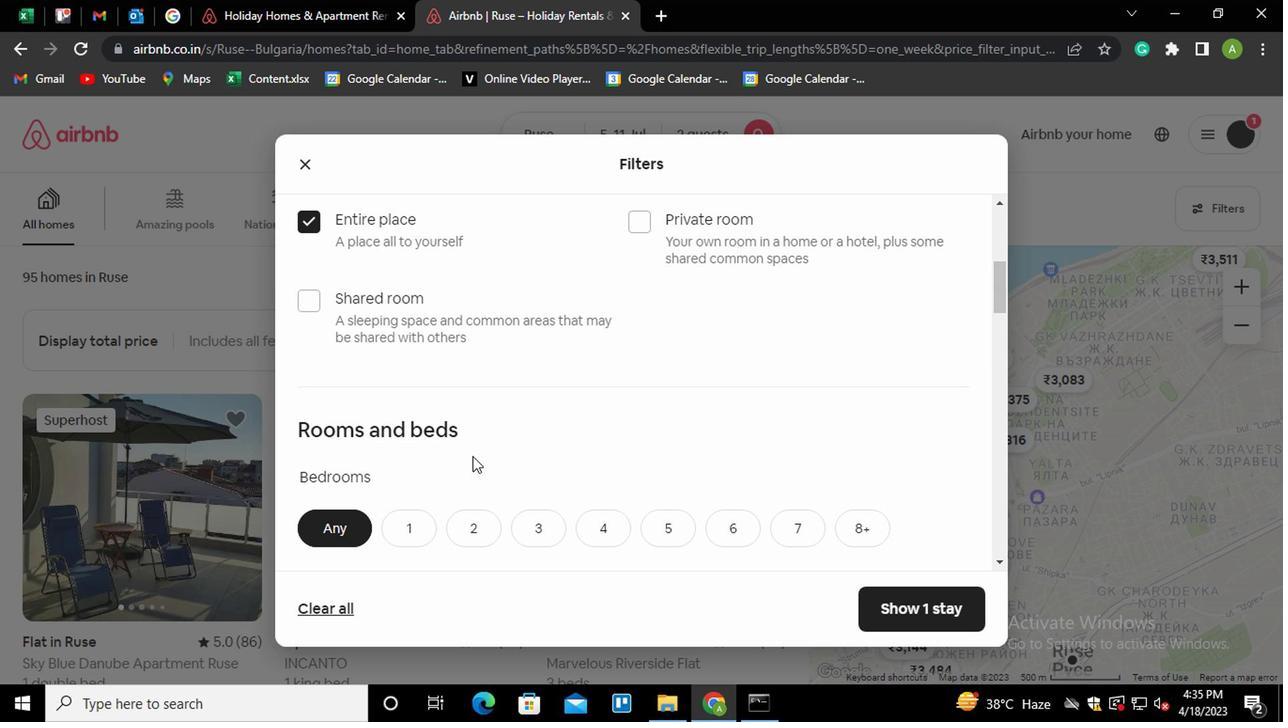 
Action: Mouse moved to (484, 431)
Screenshot: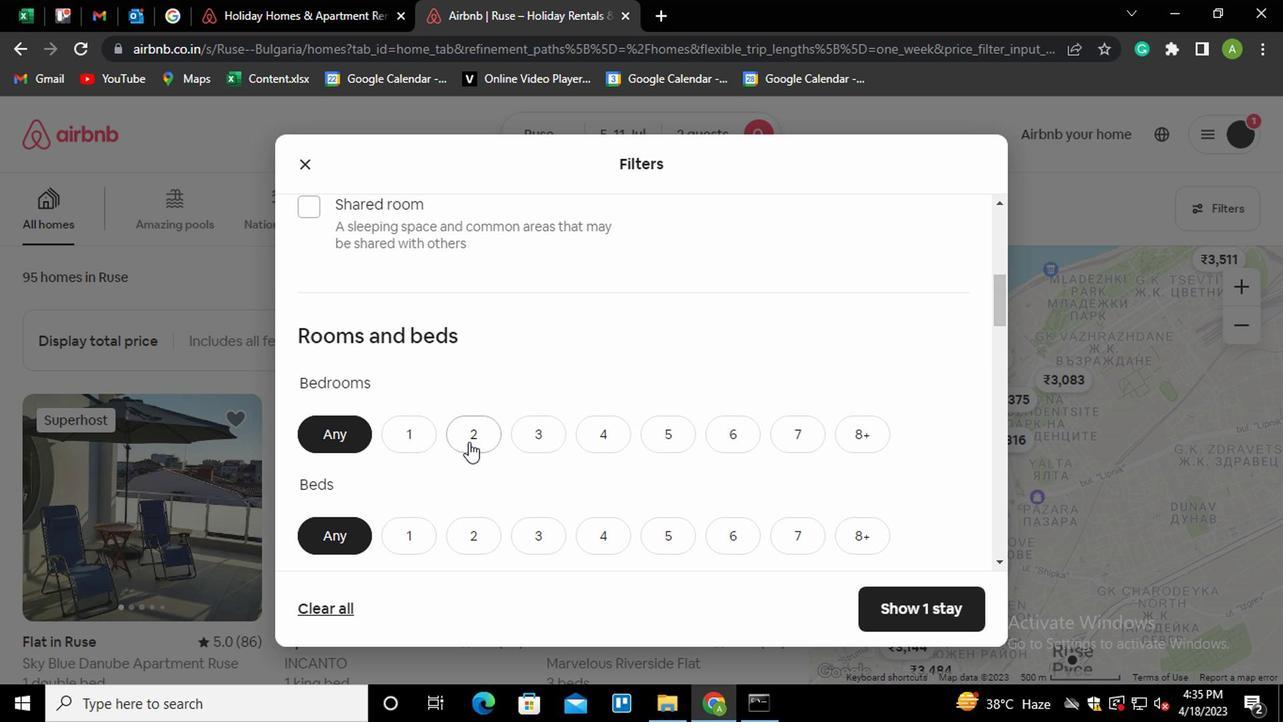 
Action: Mouse pressed left at (484, 431)
Screenshot: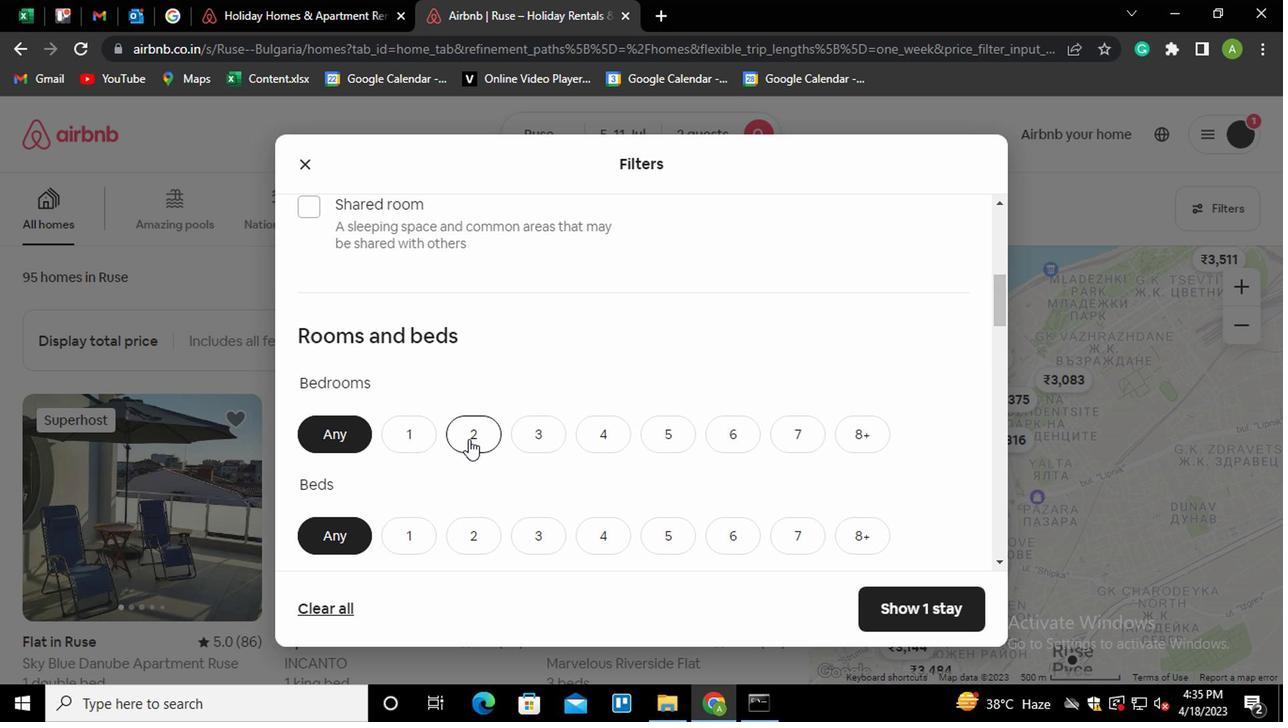 
Action: Mouse moved to (595, 405)
Screenshot: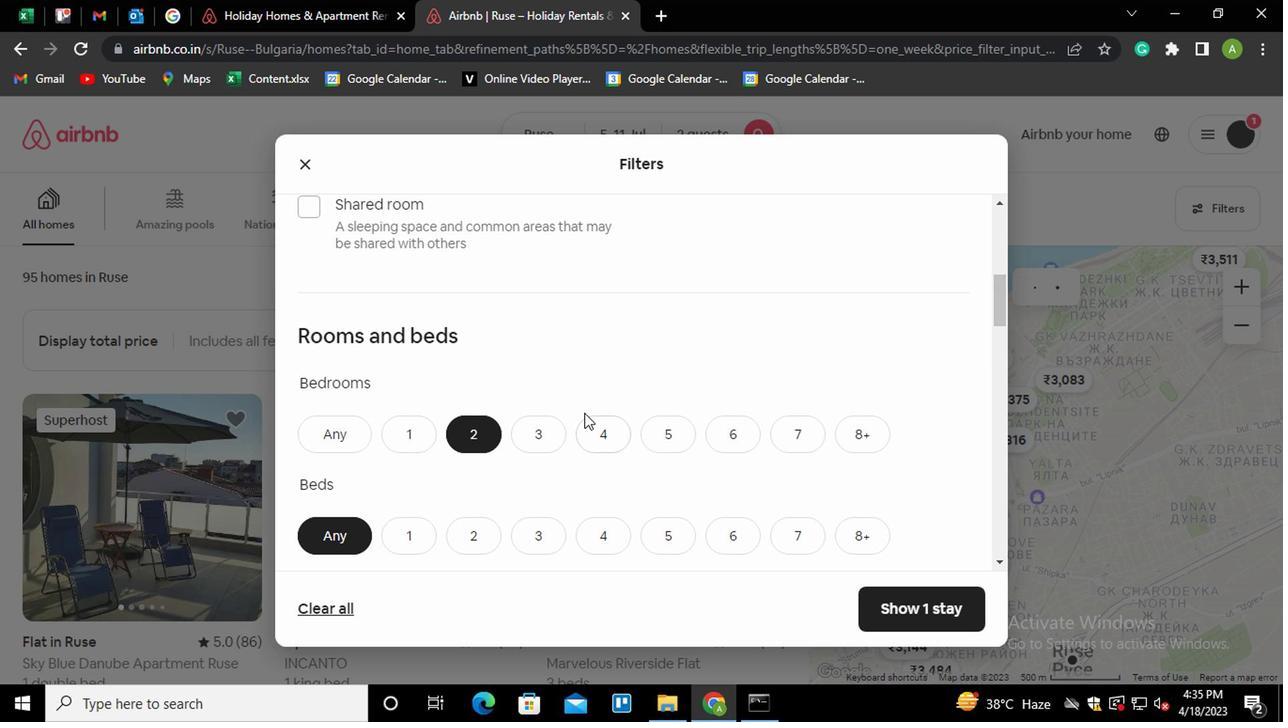 
Action: Mouse scrolled (595, 405) with delta (0, 0)
Screenshot: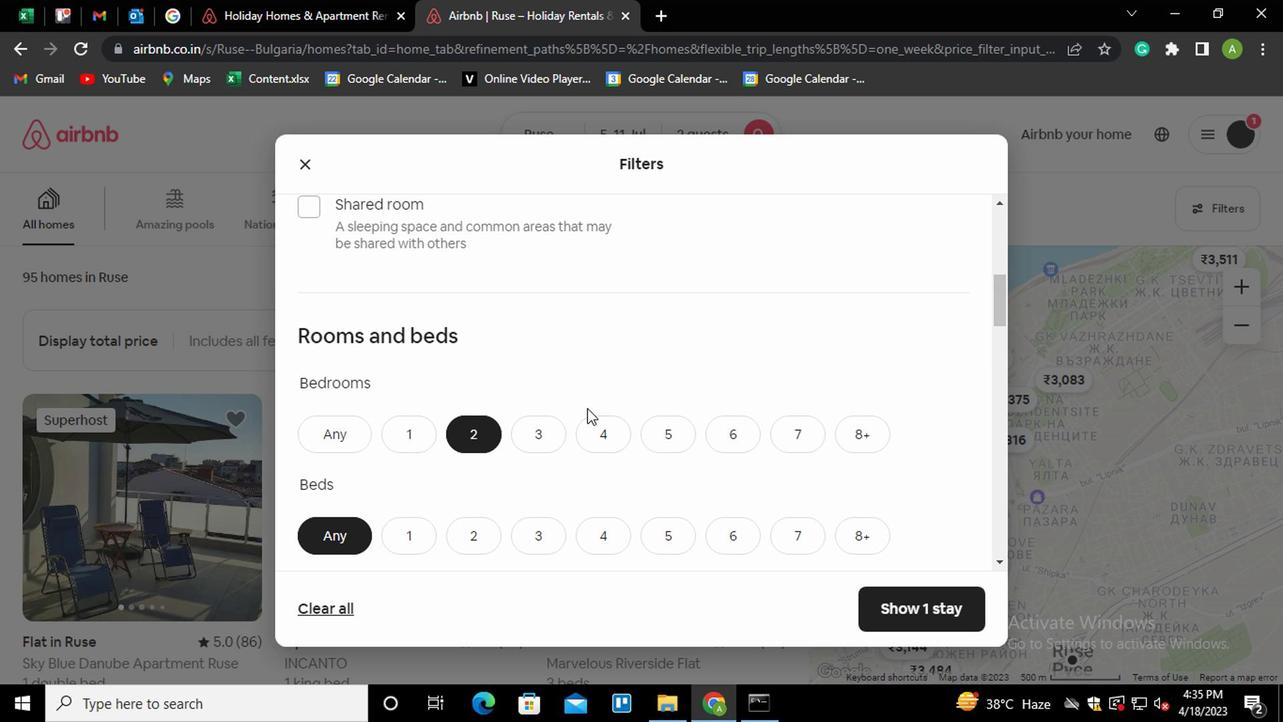 
Action: Mouse scrolled (595, 405) with delta (0, 0)
Screenshot: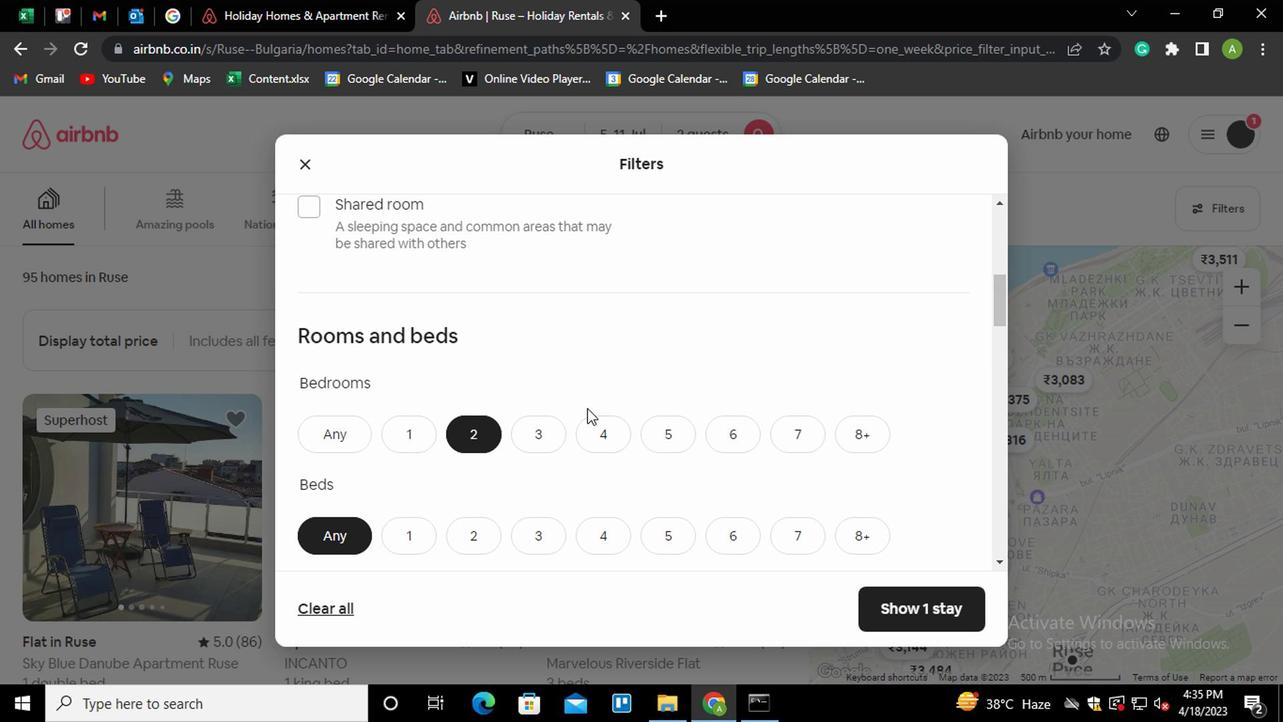 
Action: Mouse moved to (492, 352)
Screenshot: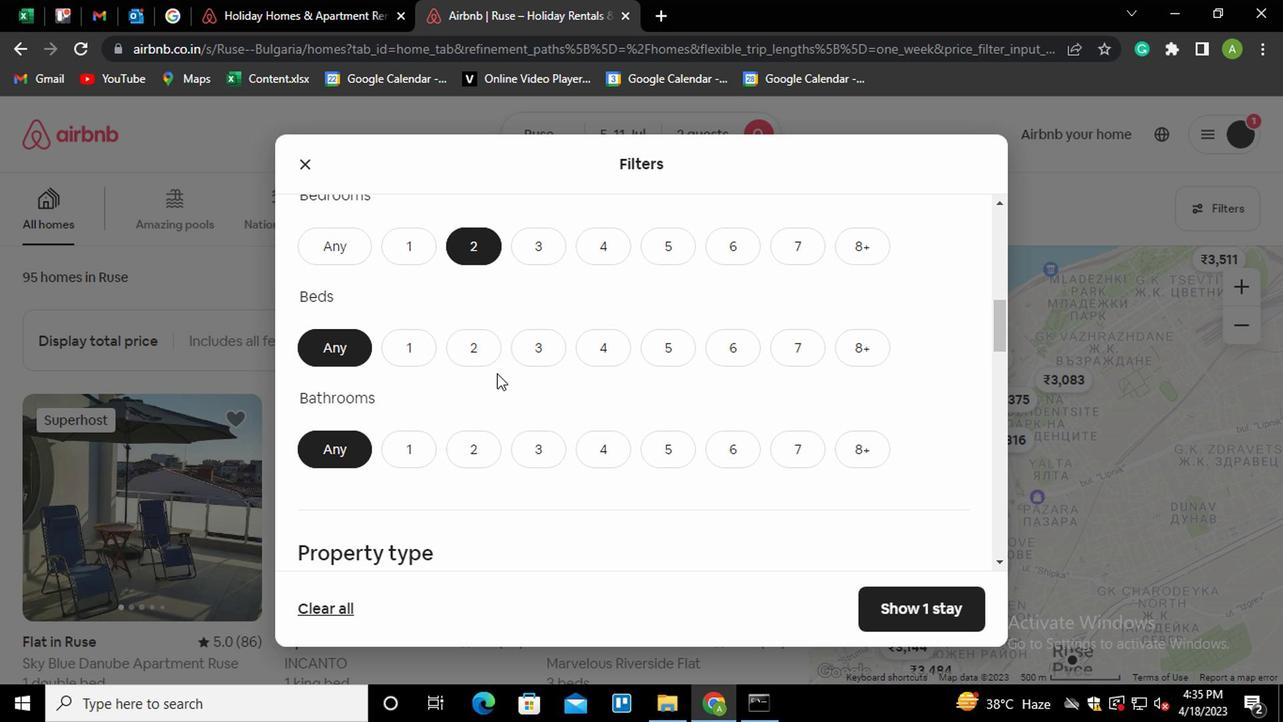 
Action: Mouse pressed left at (492, 352)
Screenshot: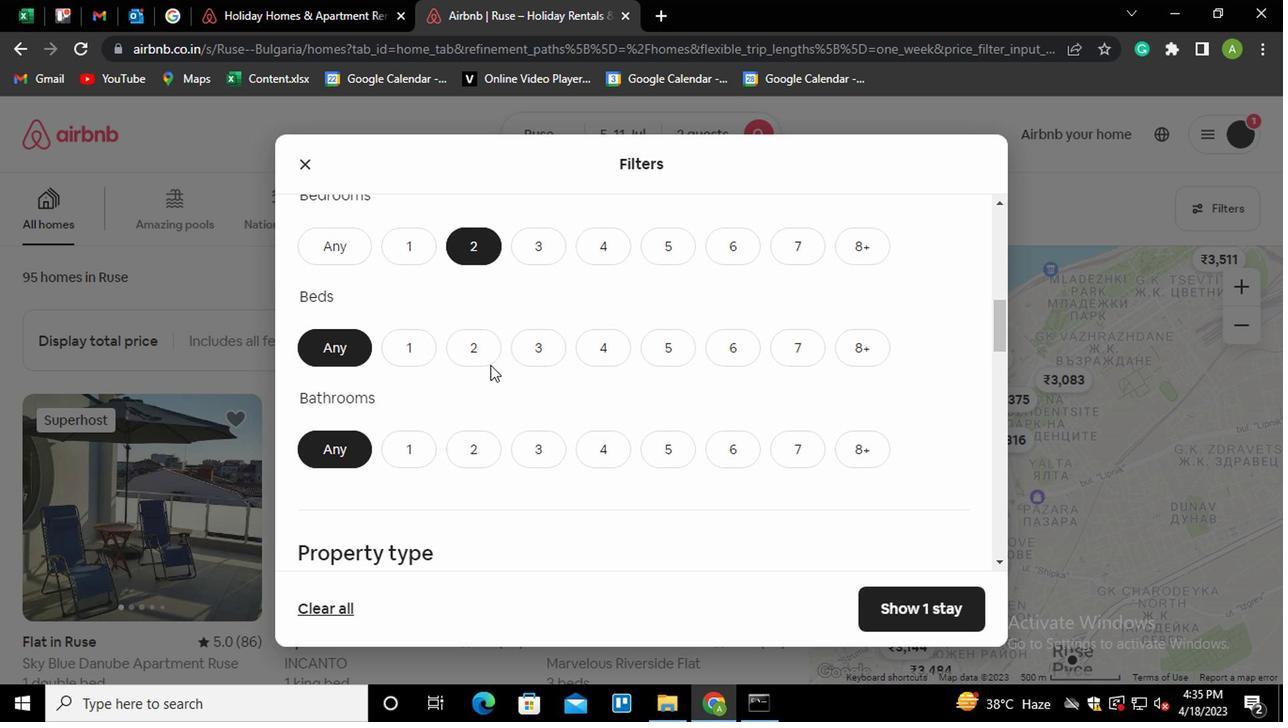 
Action: Mouse moved to (427, 442)
Screenshot: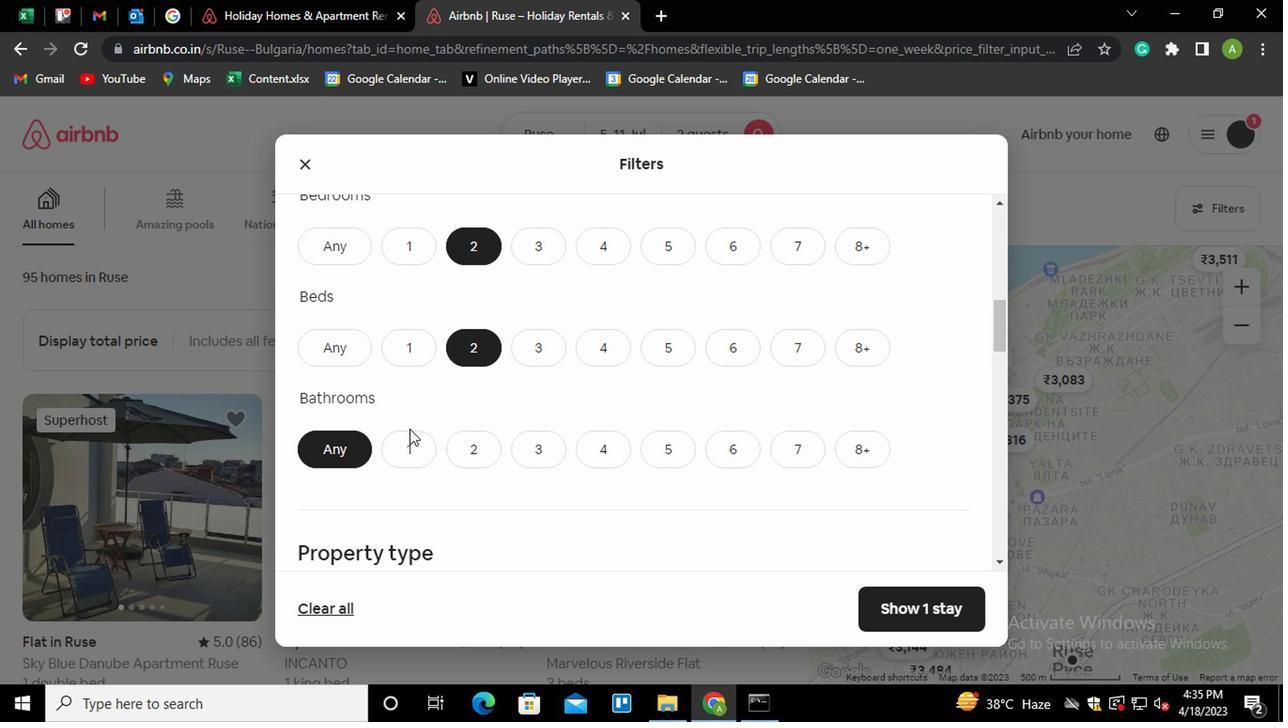 
Action: Mouse pressed left at (427, 442)
Screenshot: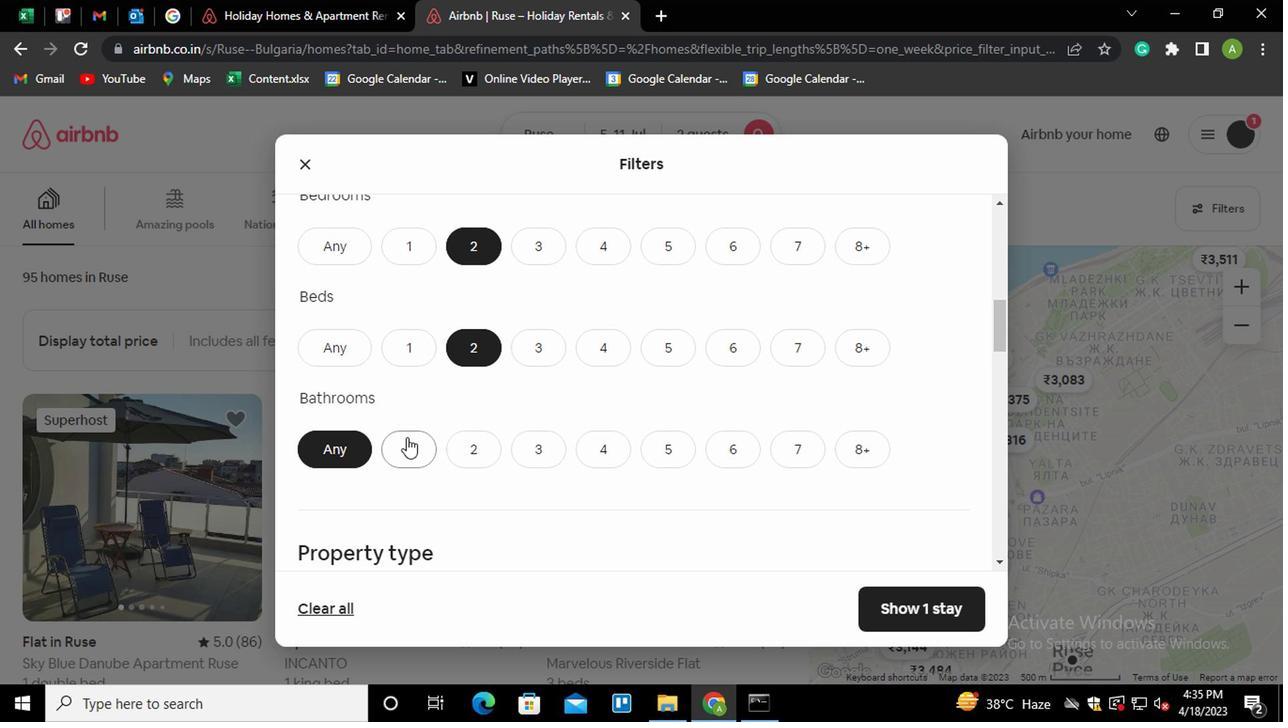 
Action: Mouse moved to (686, 412)
Screenshot: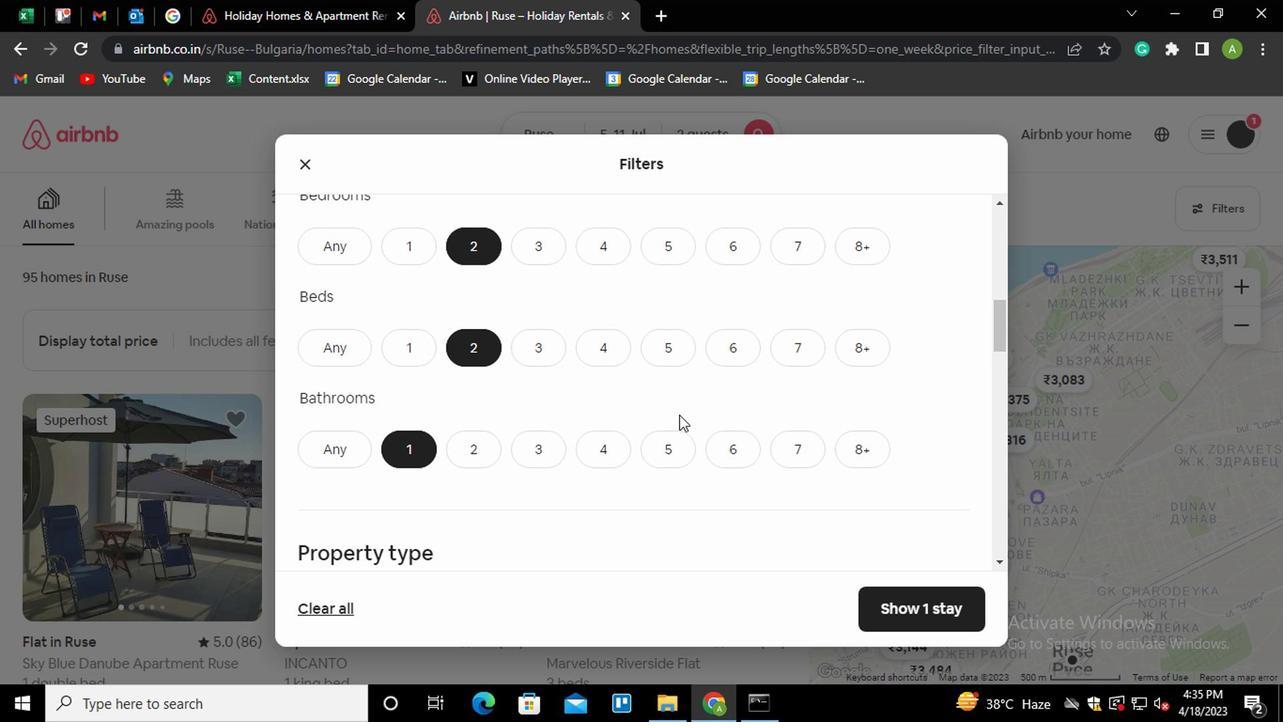 
Action: Mouse scrolled (686, 411) with delta (0, -1)
Screenshot: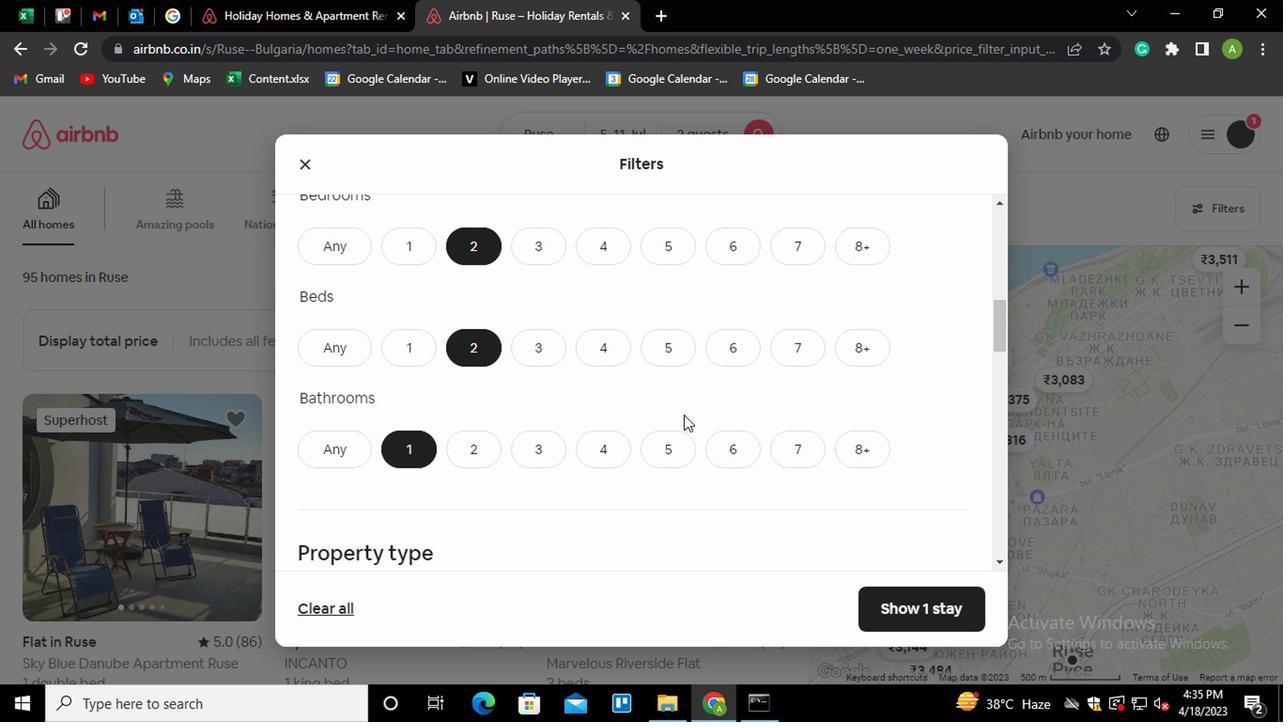 
Action: Mouse scrolled (686, 411) with delta (0, -1)
Screenshot: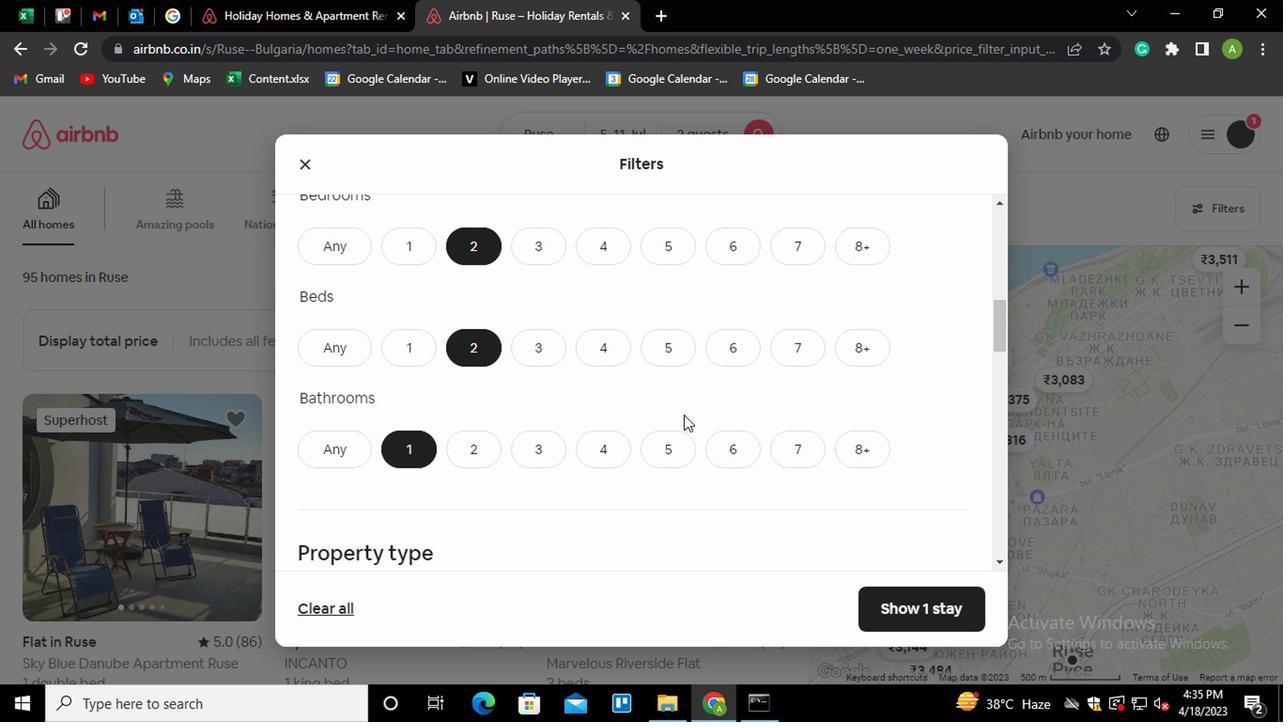 
Action: Mouse scrolled (686, 411) with delta (0, -1)
Screenshot: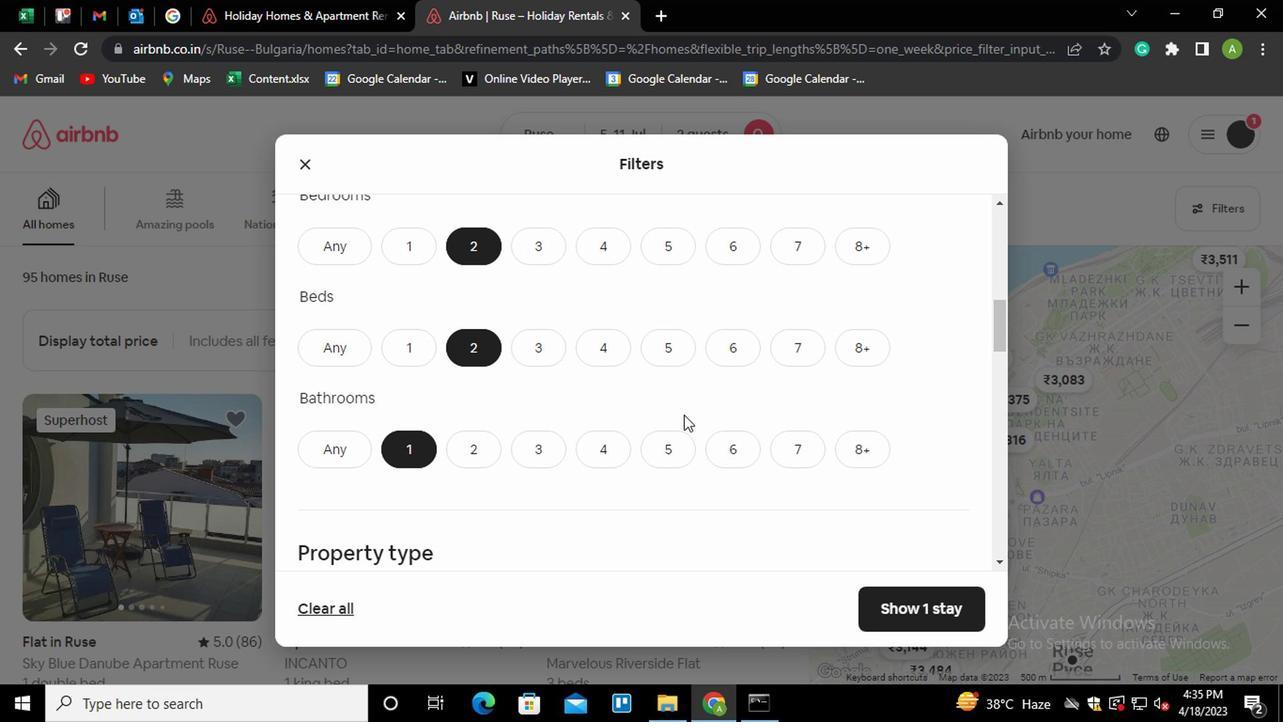 
Action: Mouse moved to (590, 397)
Screenshot: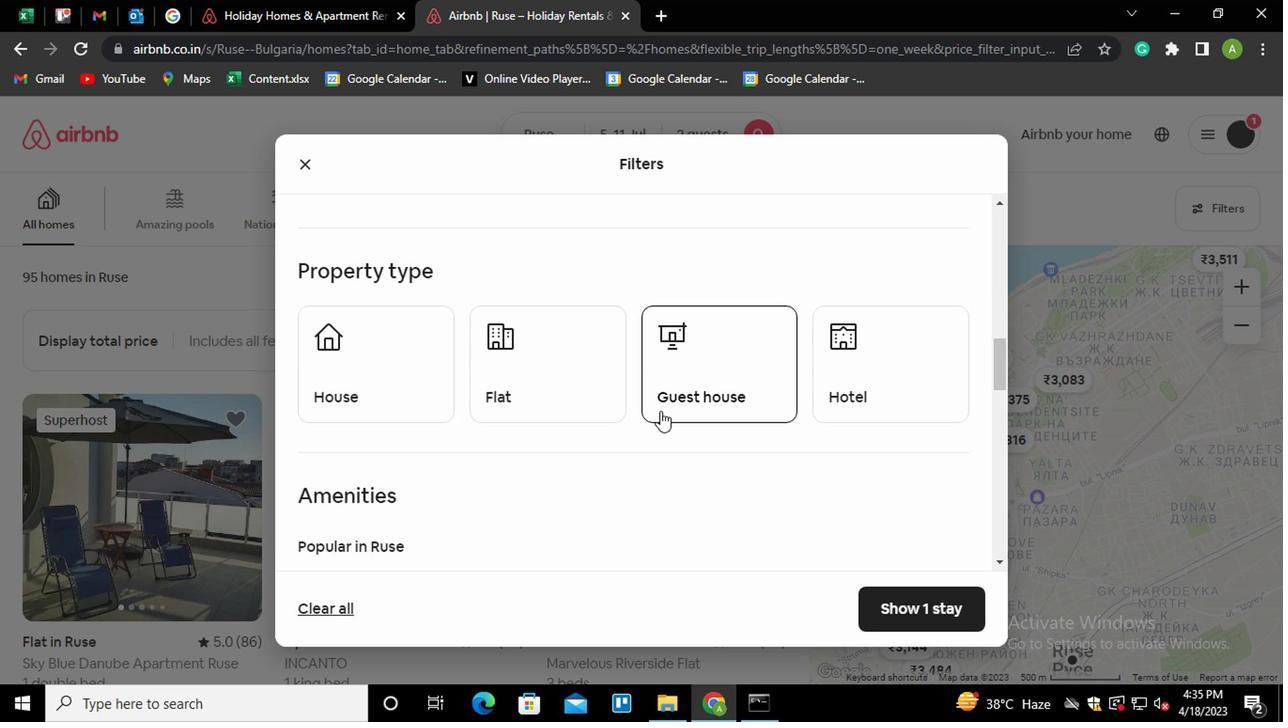 
Action: Mouse pressed left at (590, 397)
Screenshot: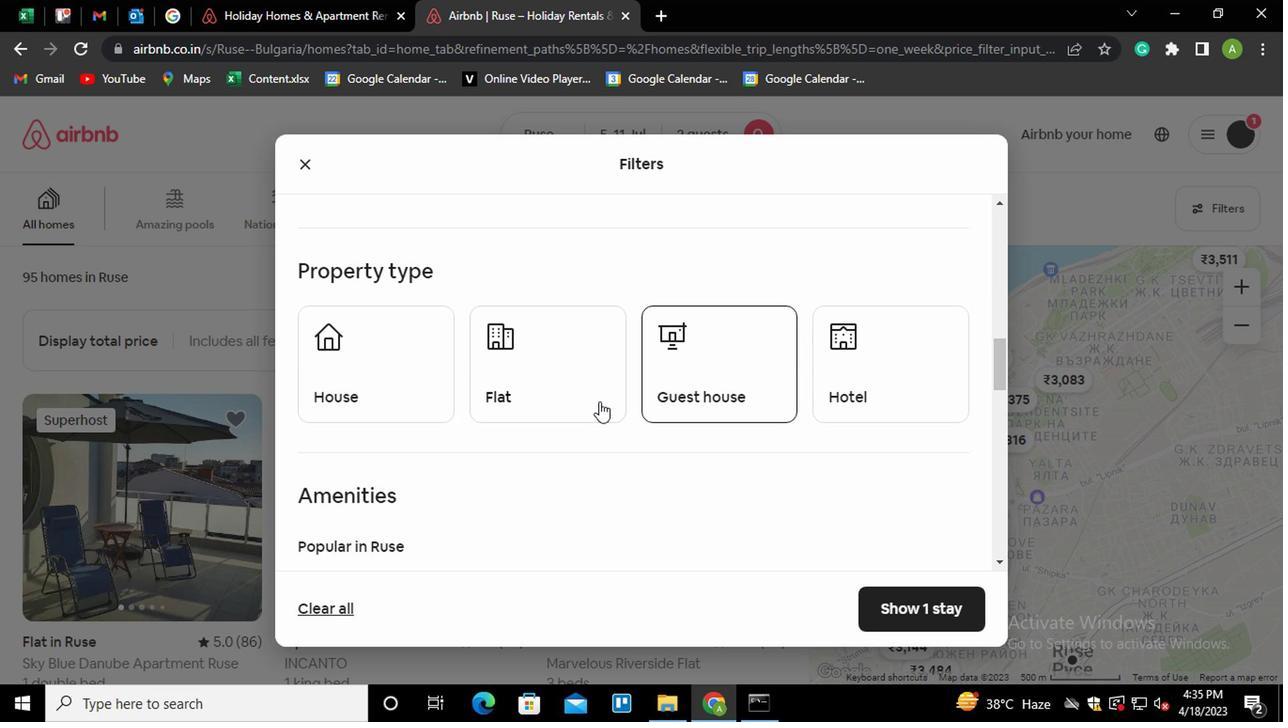 
Action: Mouse moved to (790, 441)
Screenshot: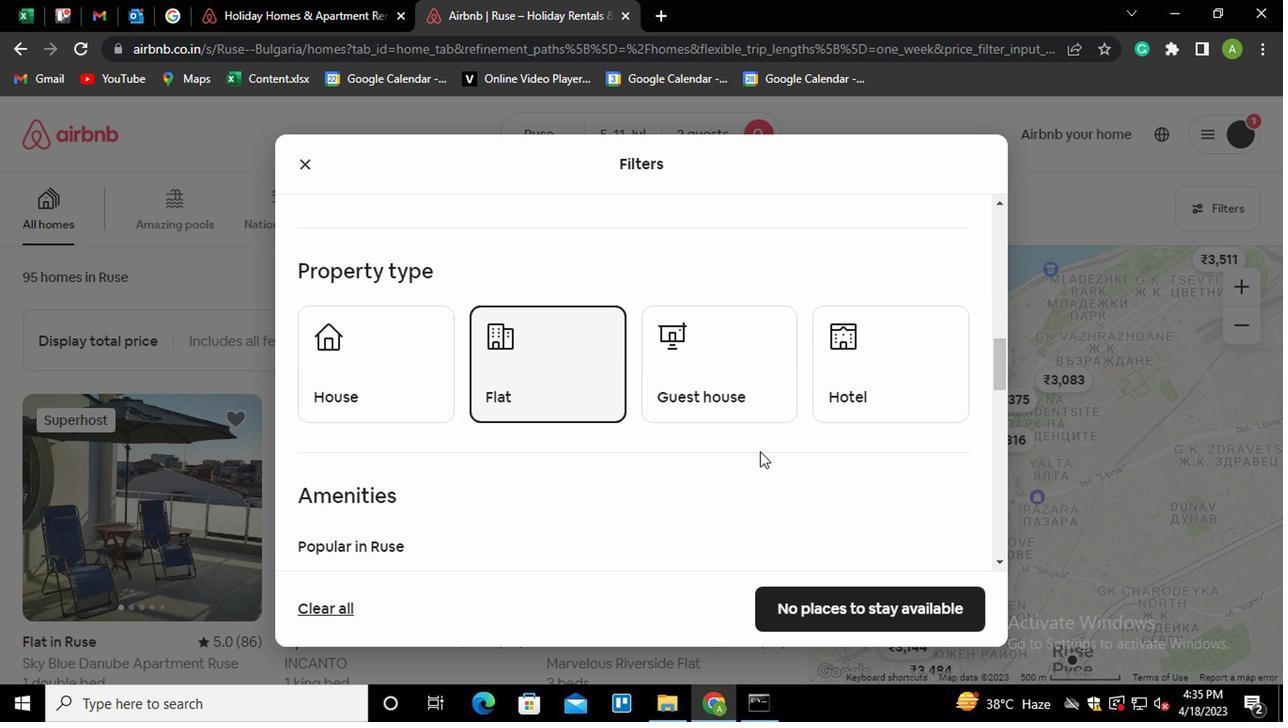 
Action: Mouse scrolled (790, 440) with delta (0, -1)
Screenshot: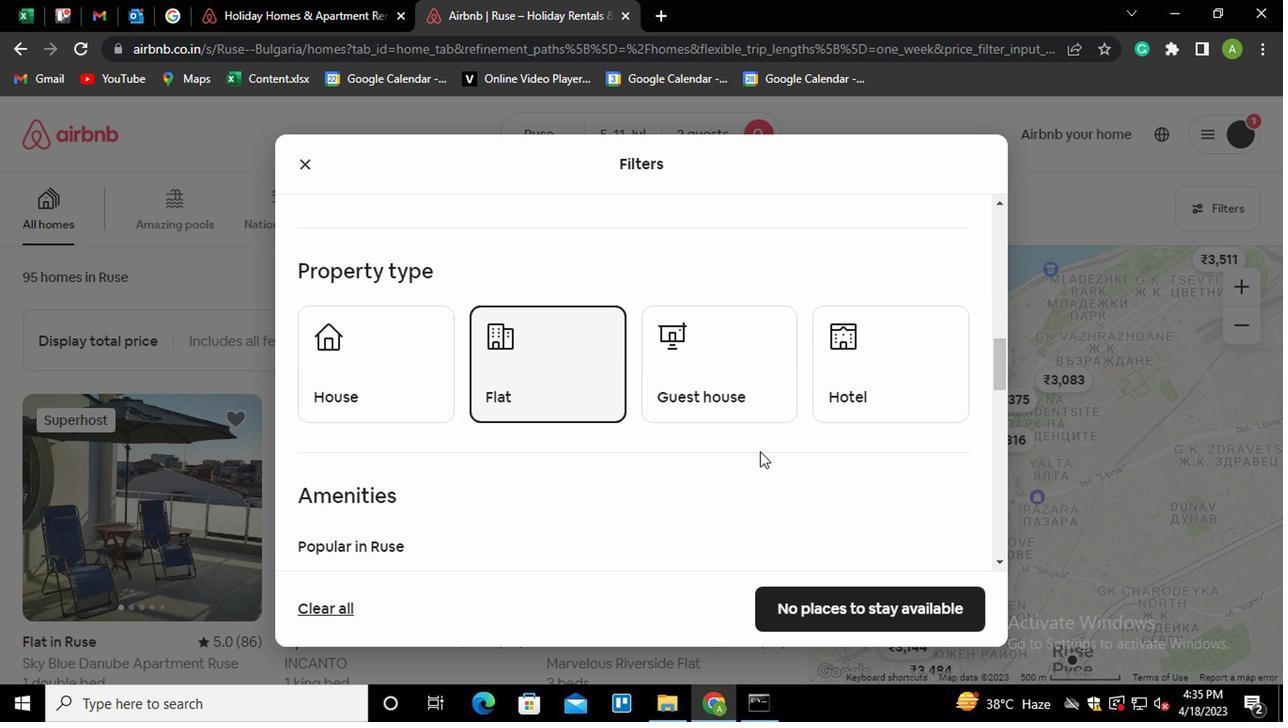 
Action: Mouse scrolled (790, 440) with delta (0, -1)
Screenshot: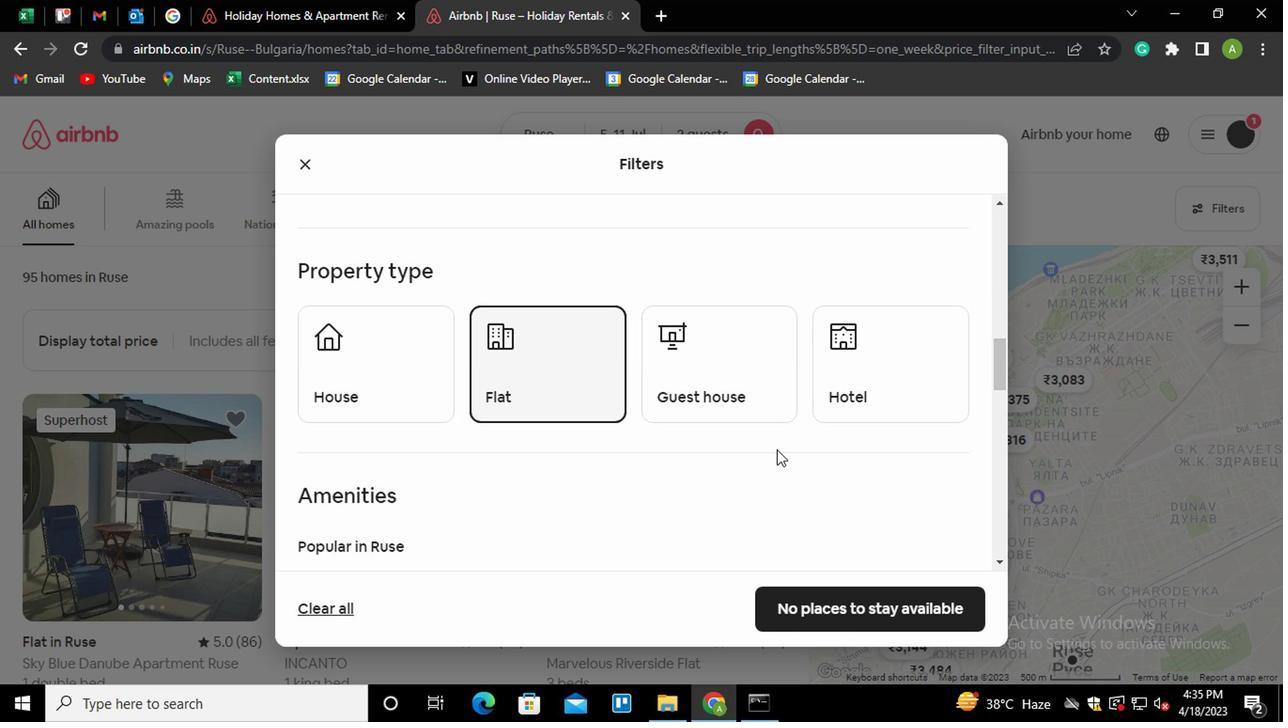 
Action: Mouse scrolled (790, 440) with delta (0, -1)
Screenshot: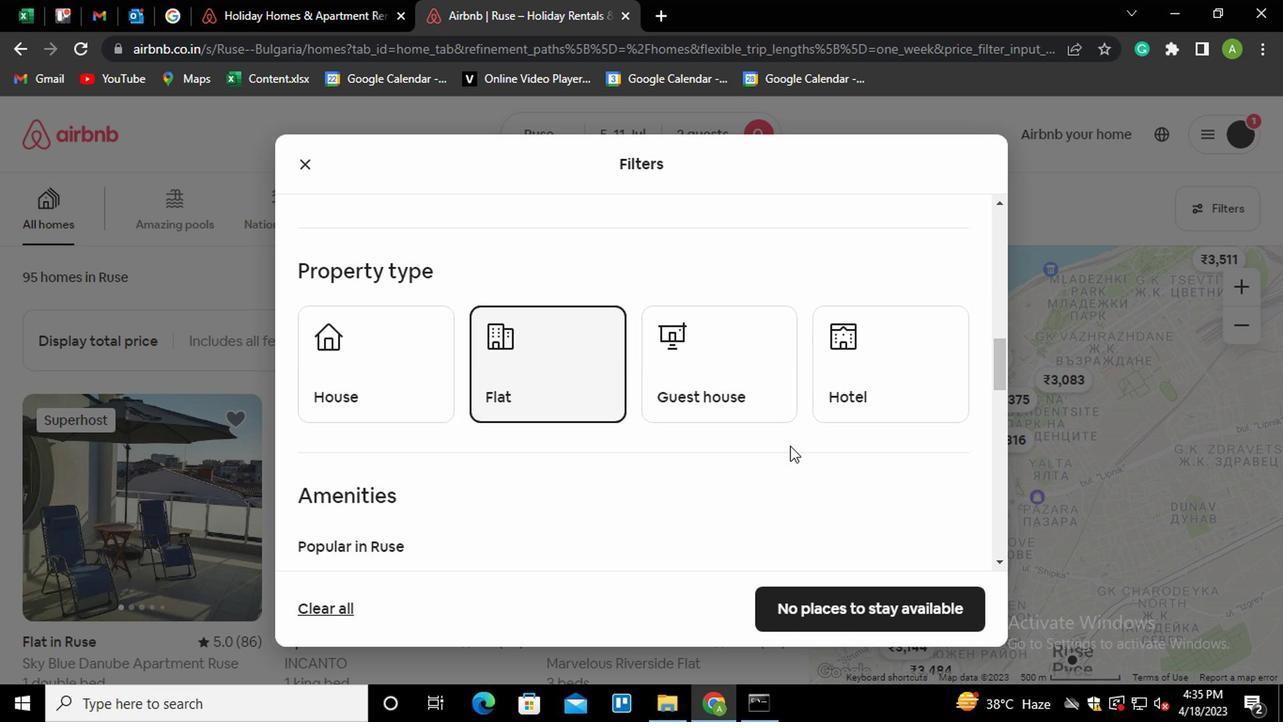 
Action: Mouse scrolled (790, 440) with delta (0, -1)
Screenshot: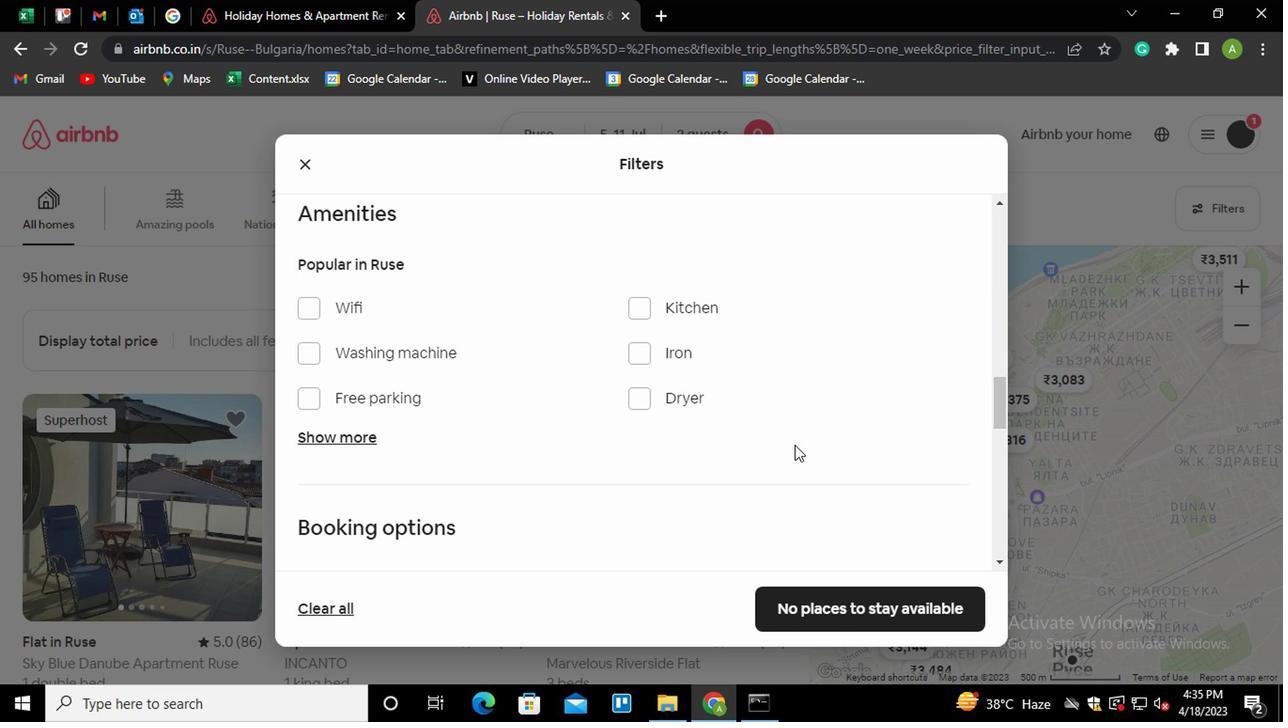 
Action: Mouse scrolled (790, 440) with delta (0, -1)
Screenshot: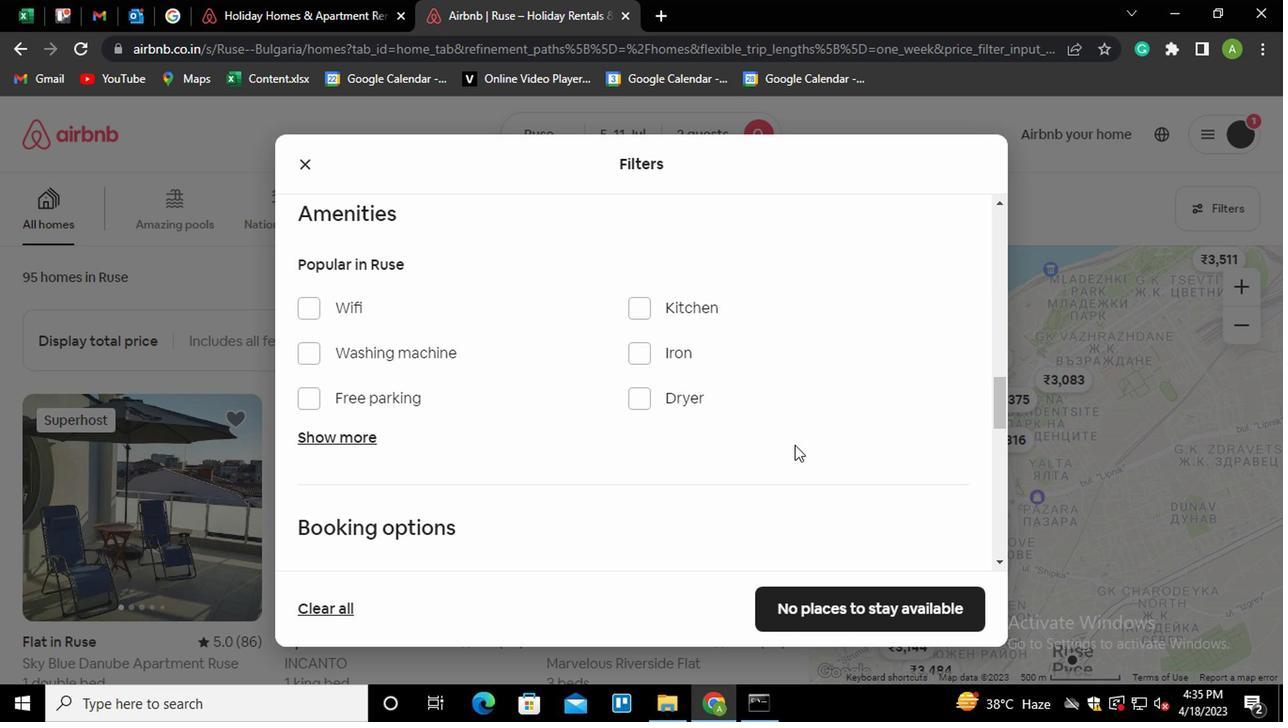 
Action: Mouse scrolled (790, 440) with delta (0, -1)
Screenshot: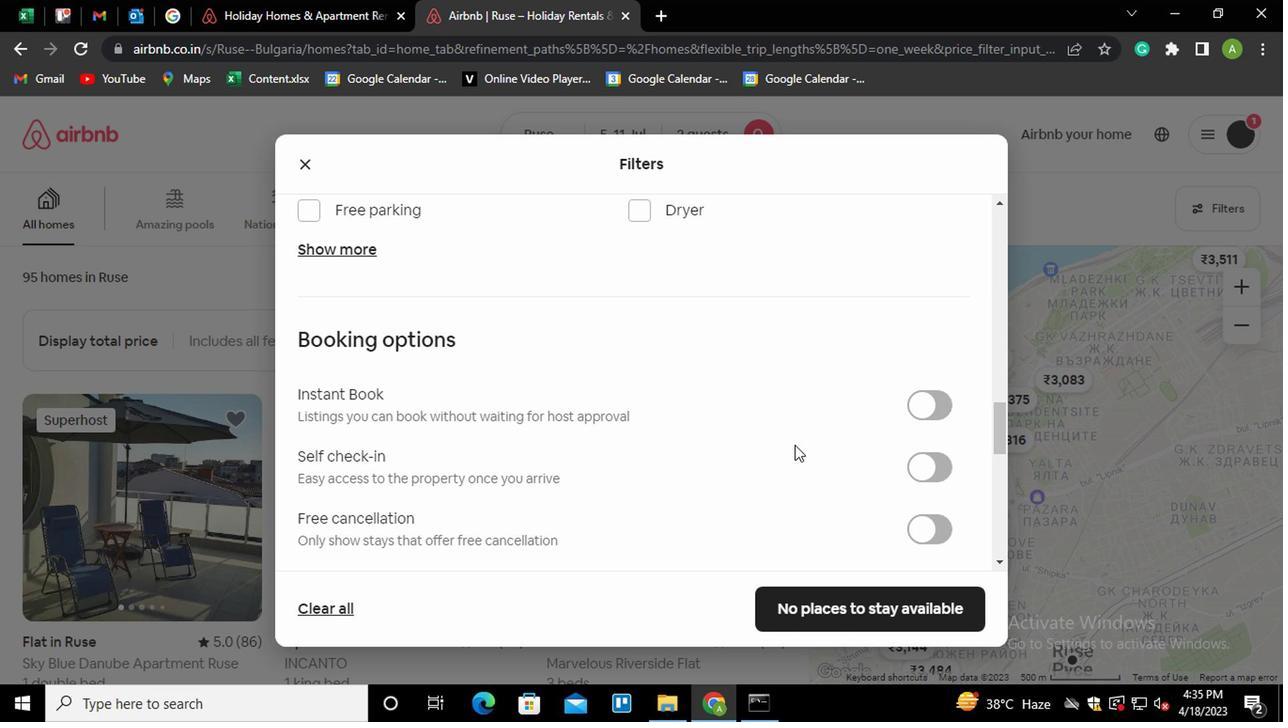 
Action: Mouse moved to (905, 367)
Screenshot: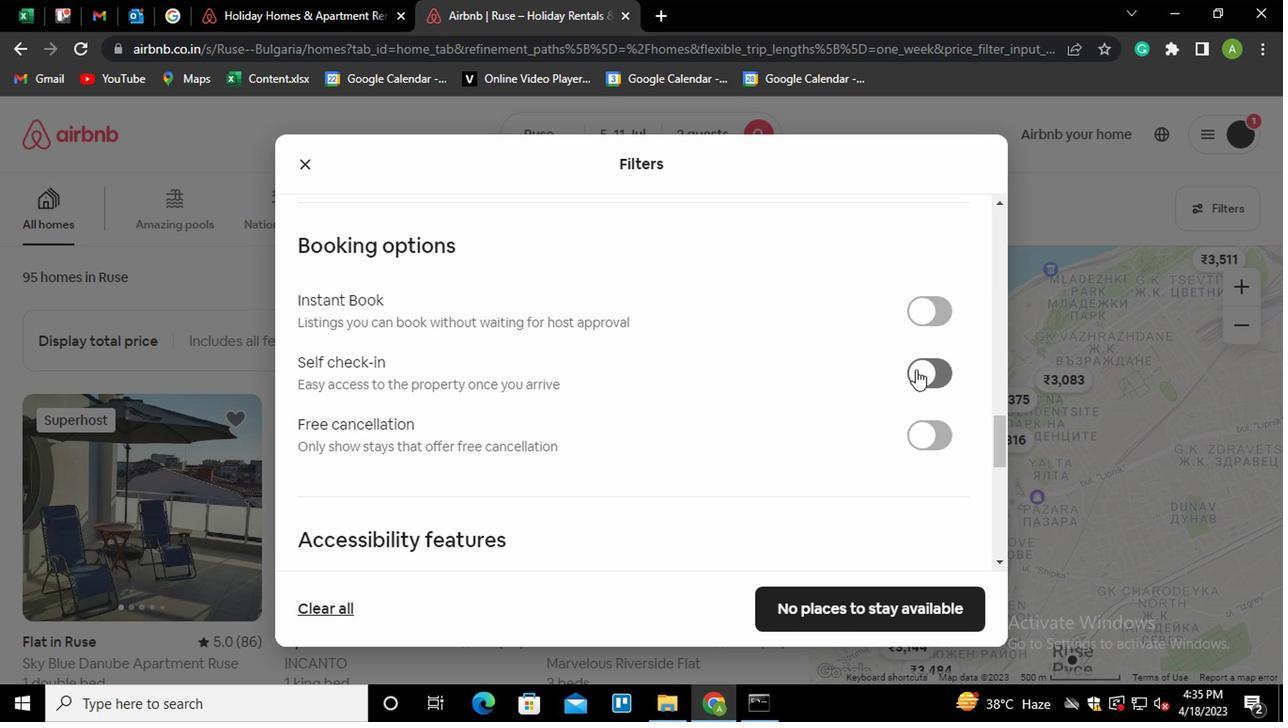 
Action: Mouse pressed left at (905, 367)
Screenshot: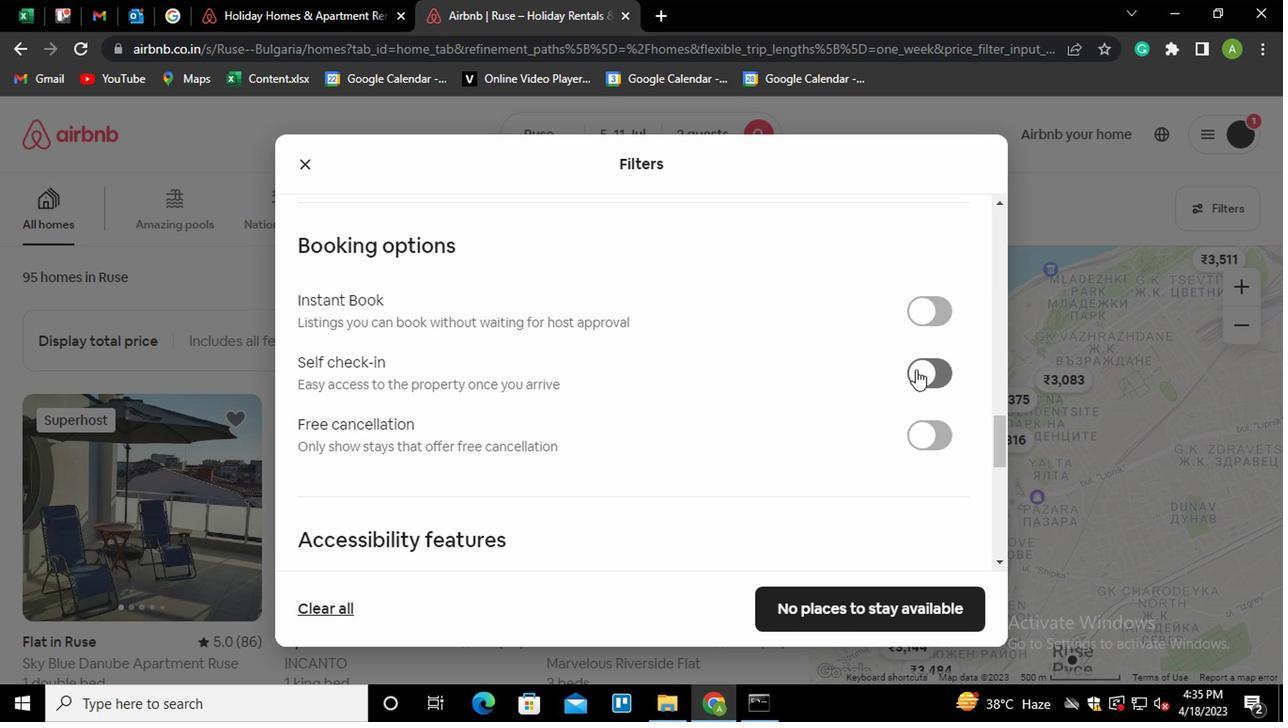
Action: Mouse moved to (865, 407)
Screenshot: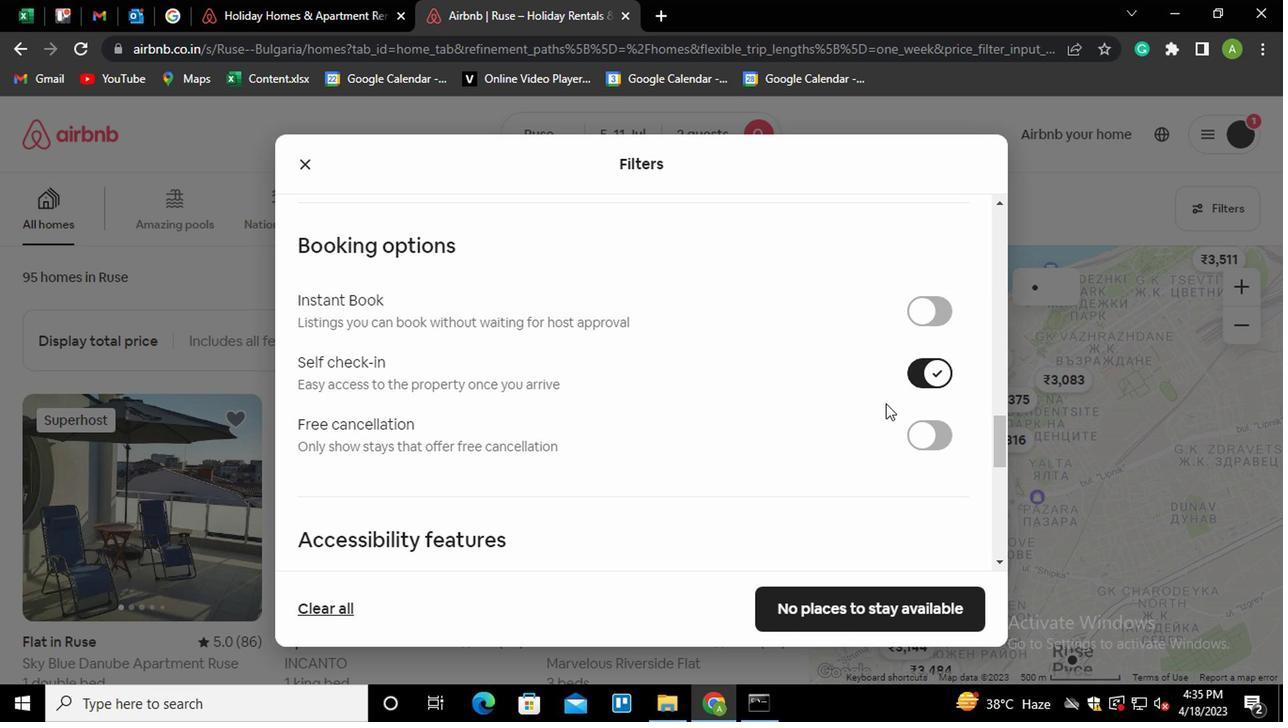 
Action: Mouse scrolled (865, 406) with delta (0, -1)
Screenshot: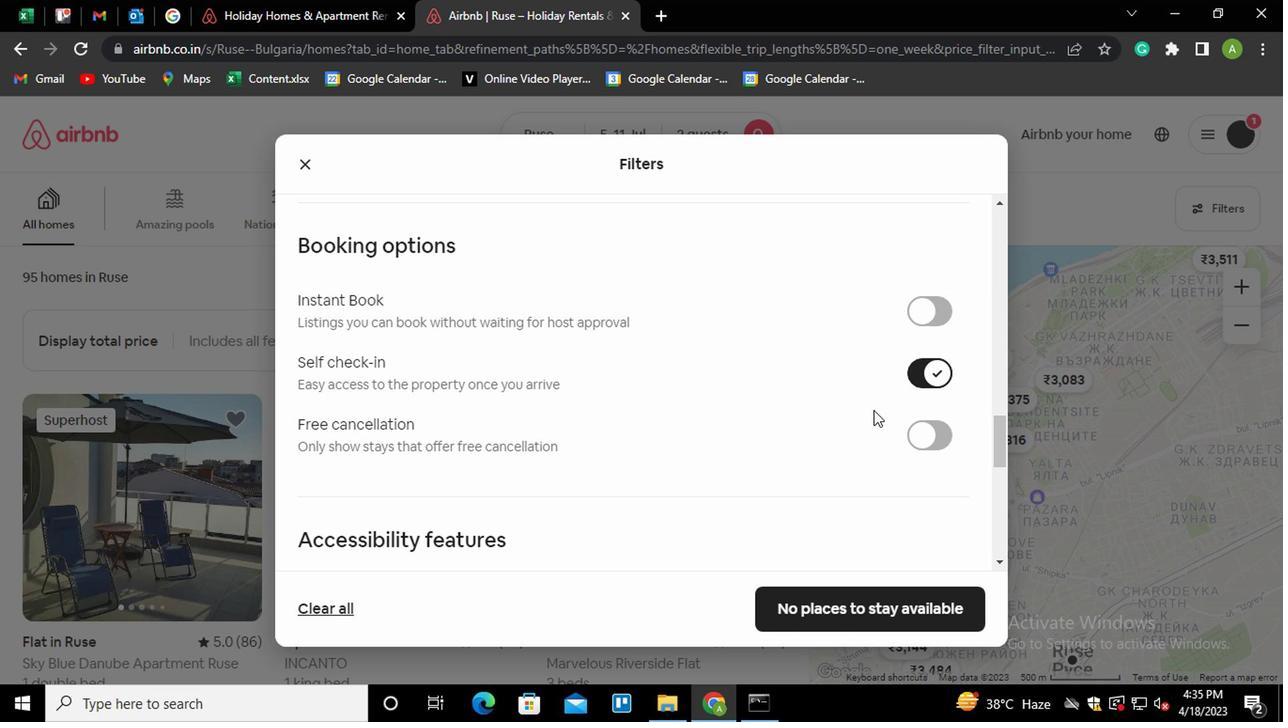 
Action: Mouse scrolled (865, 406) with delta (0, -1)
Screenshot: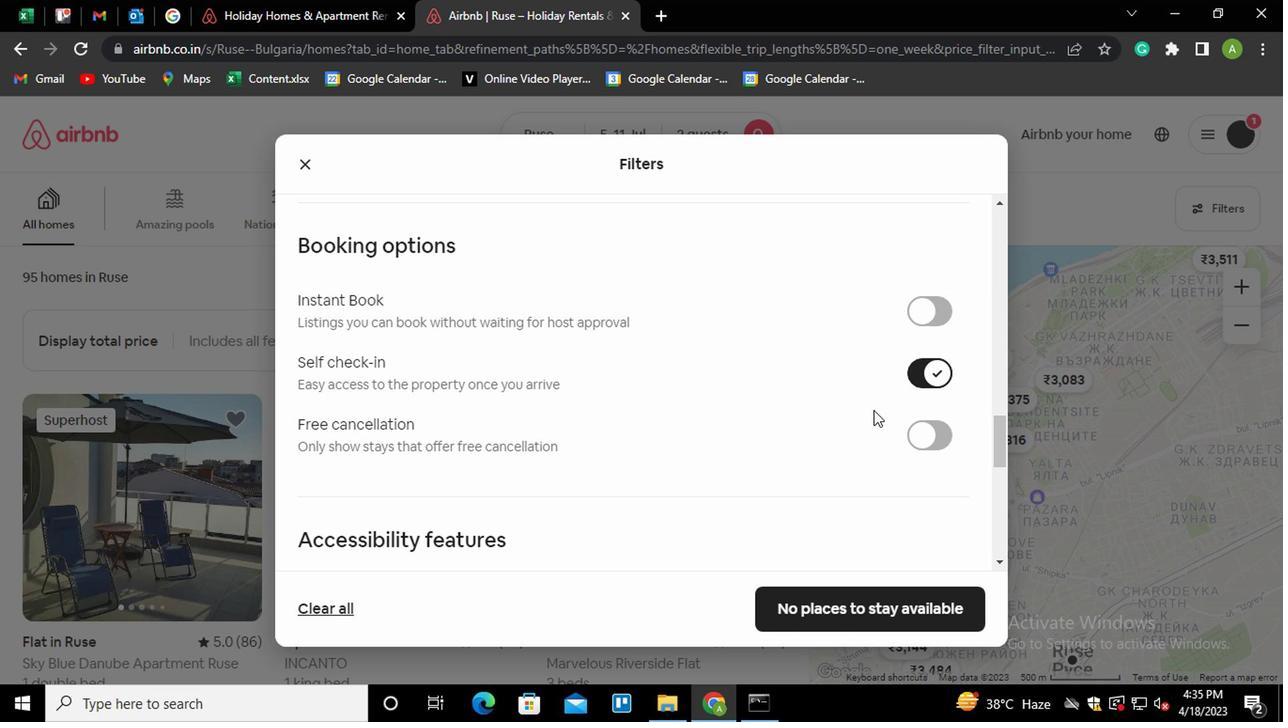
Action: Mouse scrolled (865, 406) with delta (0, -1)
Screenshot: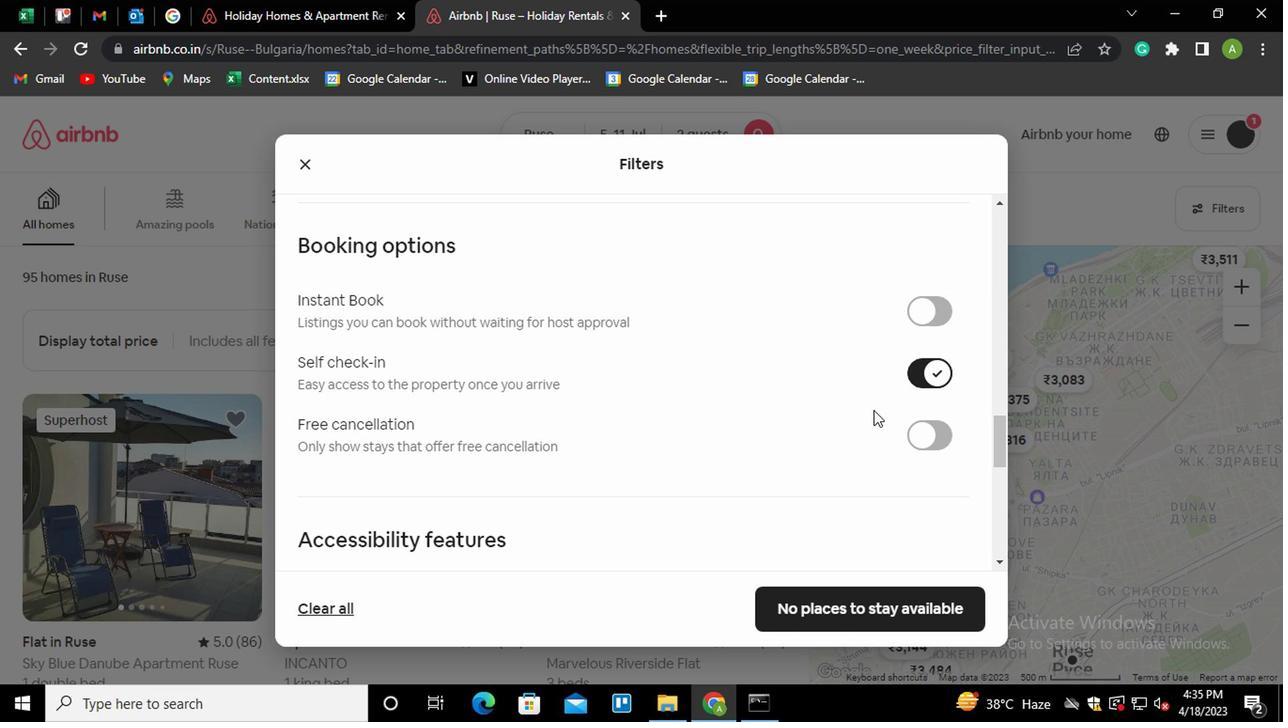 
Action: Mouse scrolled (865, 406) with delta (0, -1)
Screenshot: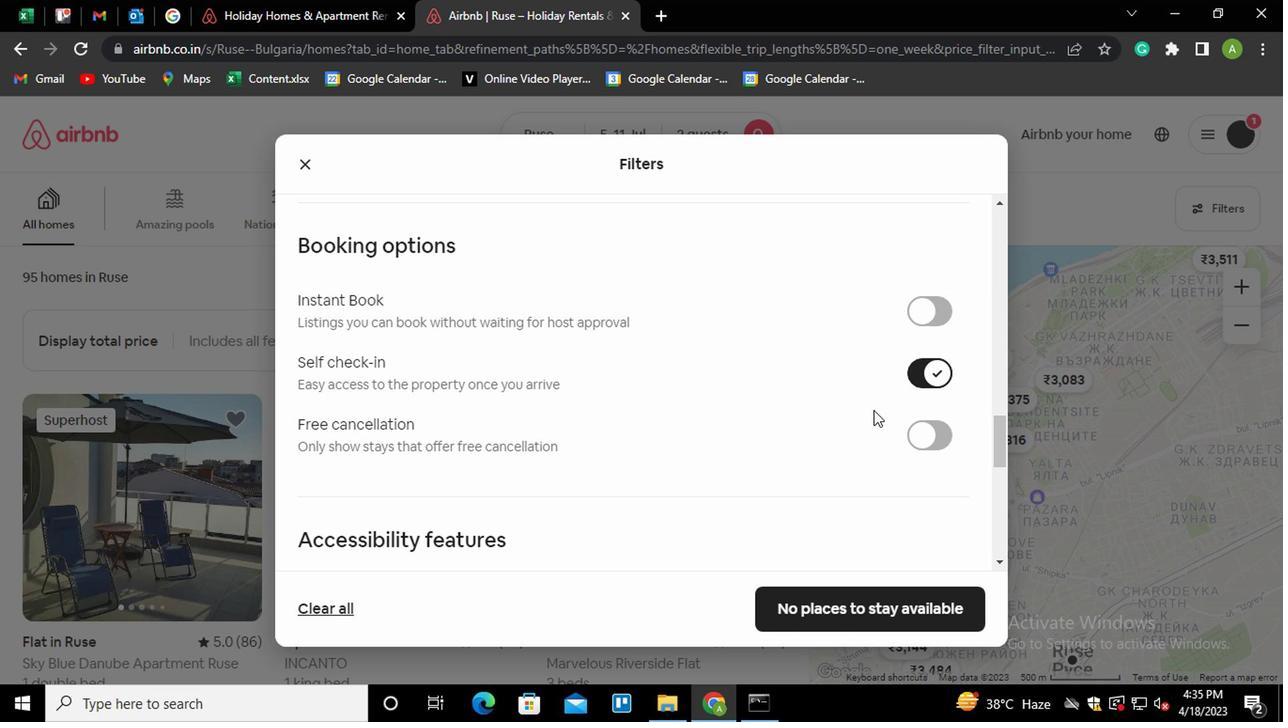 
Action: Mouse scrolled (865, 406) with delta (0, -1)
Screenshot: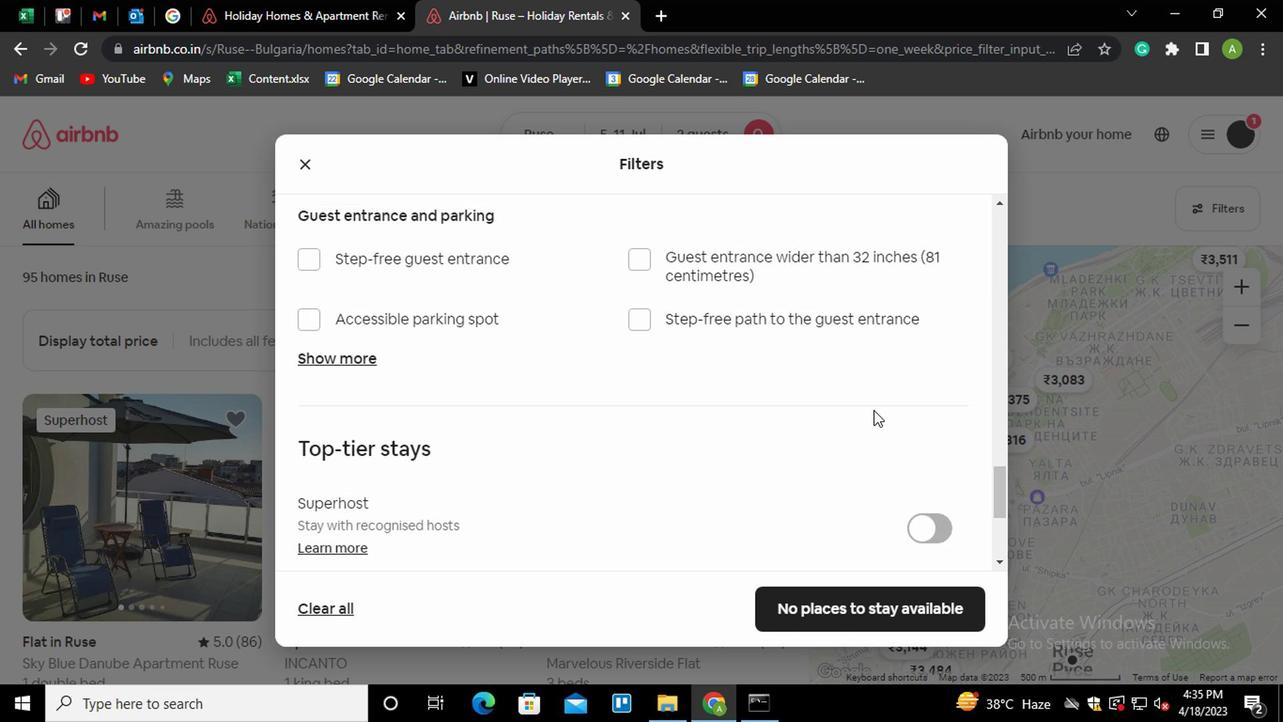 
Action: Mouse scrolled (865, 406) with delta (0, -1)
Screenshot: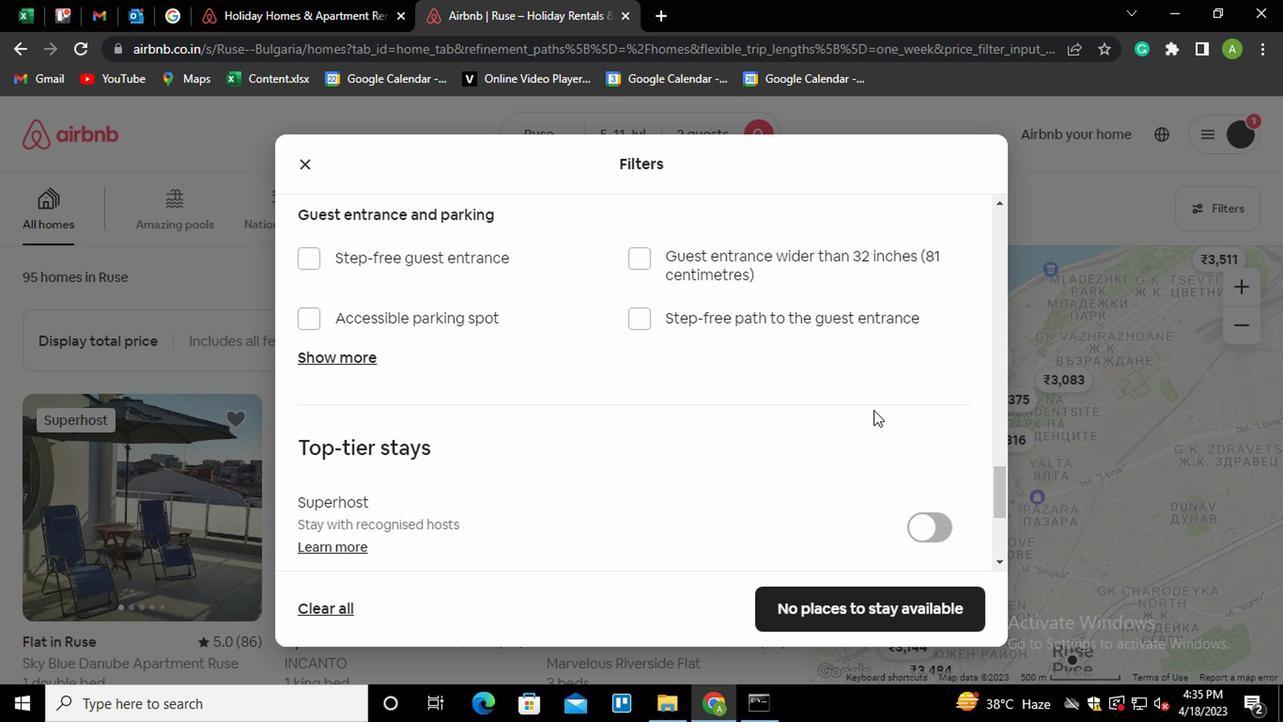 
Action: Mouse moved to (391, 501)
Screenshot: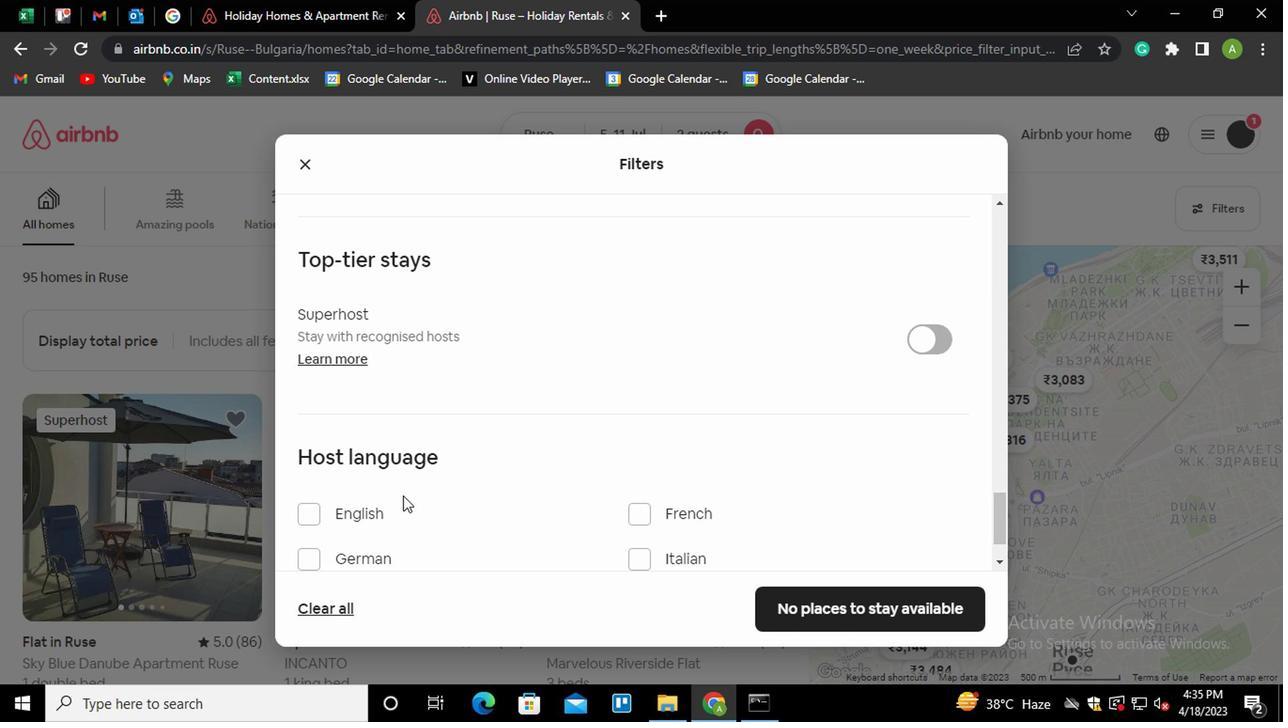 
Action: Mouse pressed left at (391, 501)
Screenshot: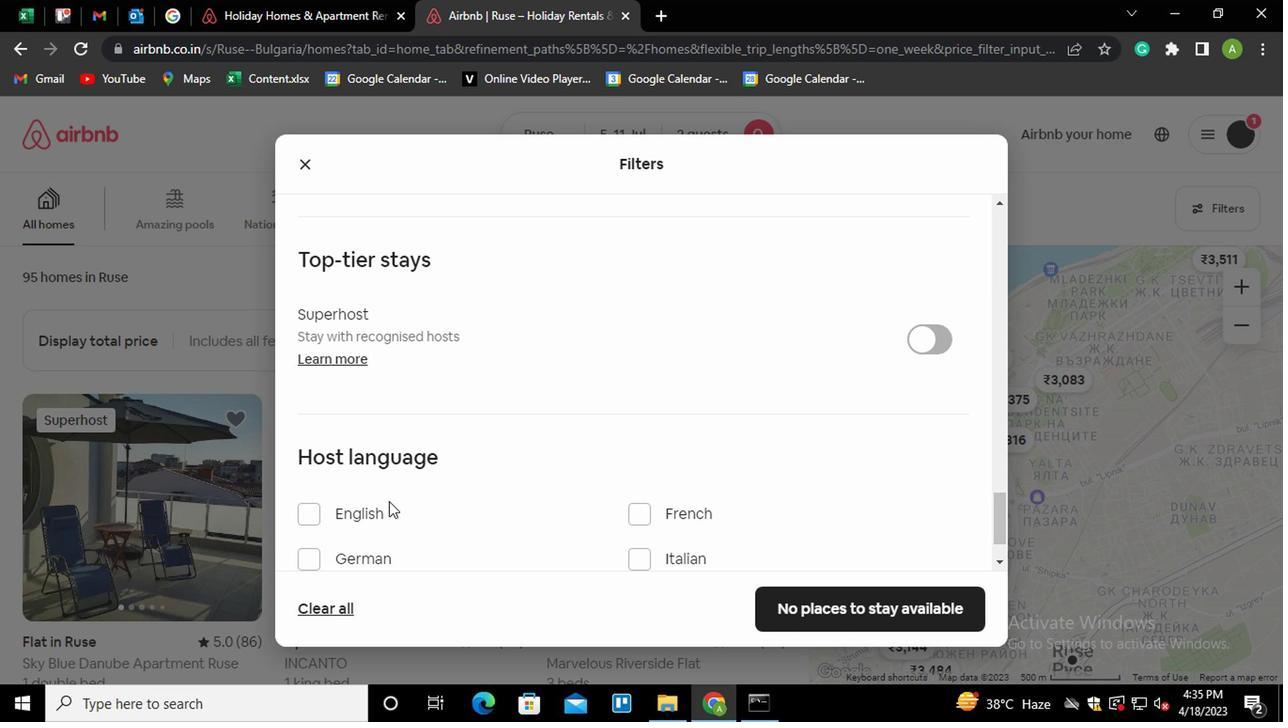 
Action: Mouse moved to (837, 593)
Screenshot: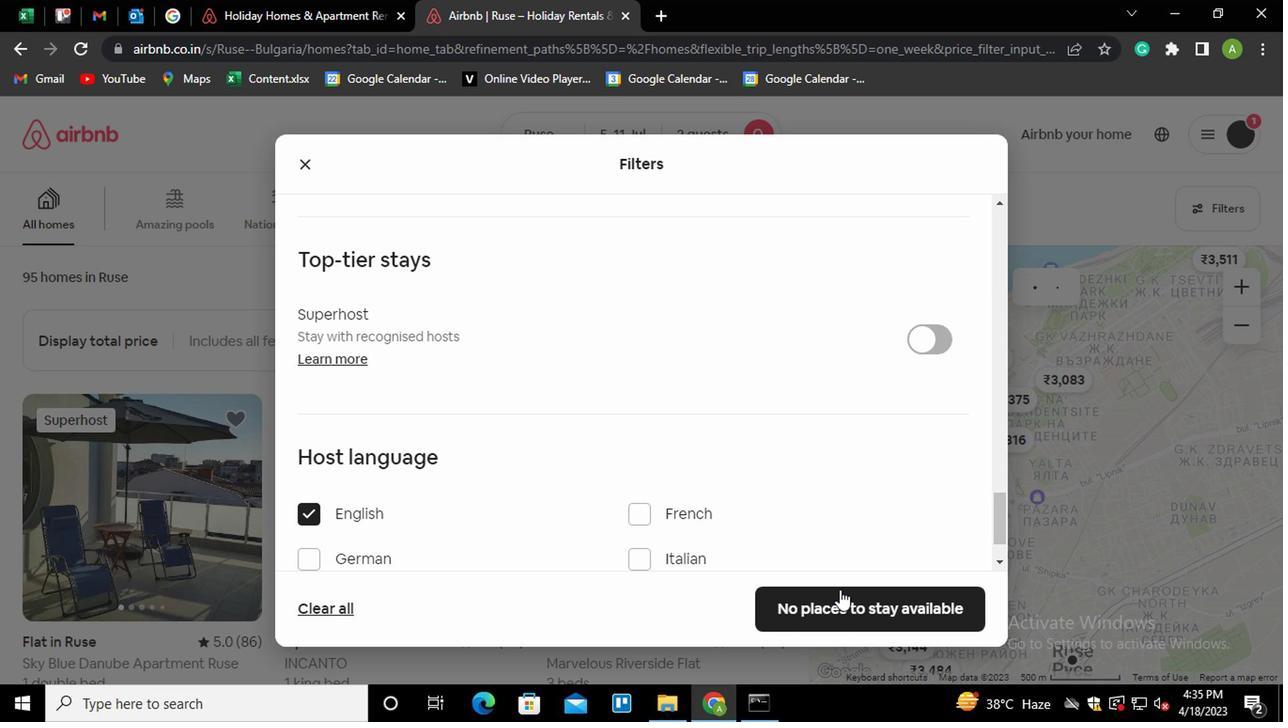 
Action: Mouse pressed left at (837, 593)
Screenshot: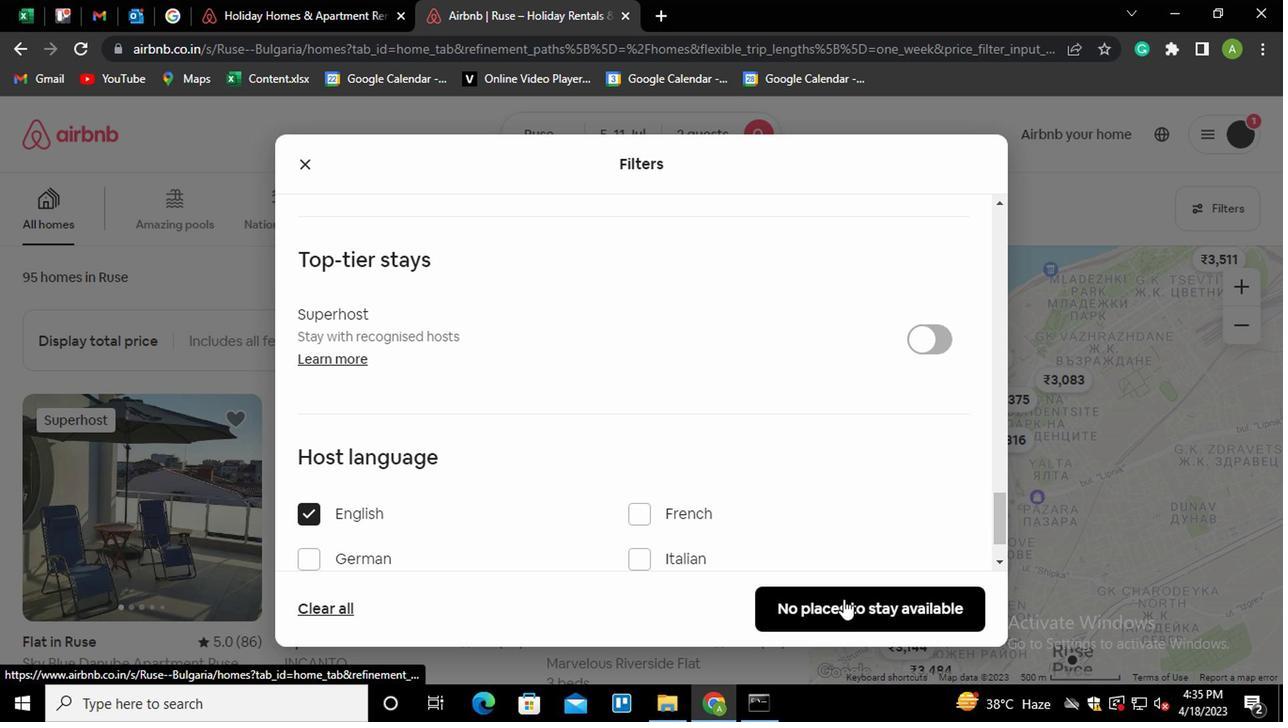 
Action: Mouse moved to (1014, 500)
Screenshot: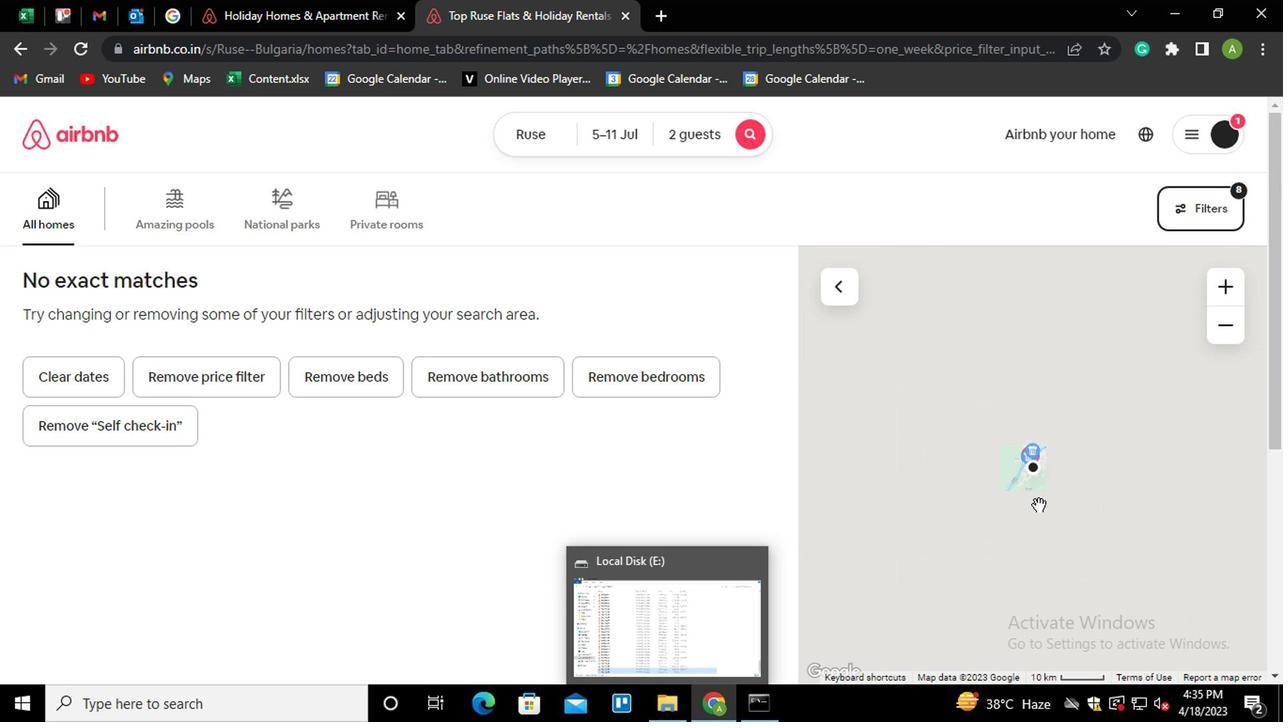 
